 Task: Look for space in Zweibrücken, Germany from 12th August, 2023 to 16th August, 2023 for 8 adults in price range Rs.10000 to Rs.16000. Place can be private room with 8 bedrooms having 8 beds and 8 bathrooms. Property type can be house, flat, guest house, hotel. Amenities needed are: wifi, TV, free parkinig on premises, gym, breakfast. Booking option can be shelf check-in. Required host language is English.
Action: Mouse moved to (481, 106)
Screenshot: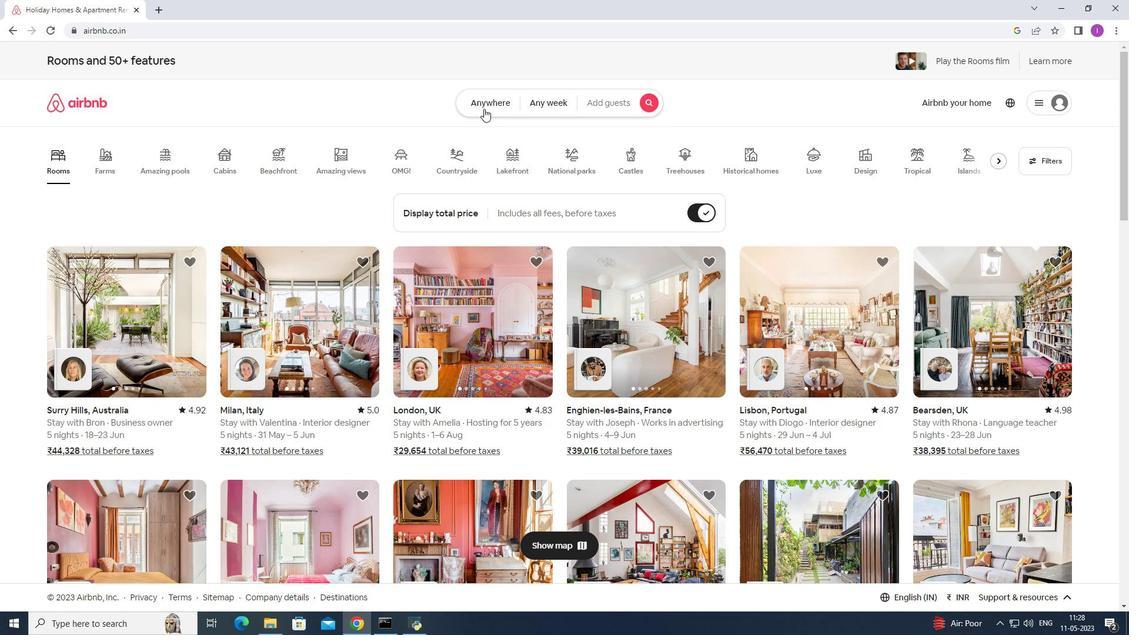 
Action: Mouse pressed left at (481, 106)
Screenshot: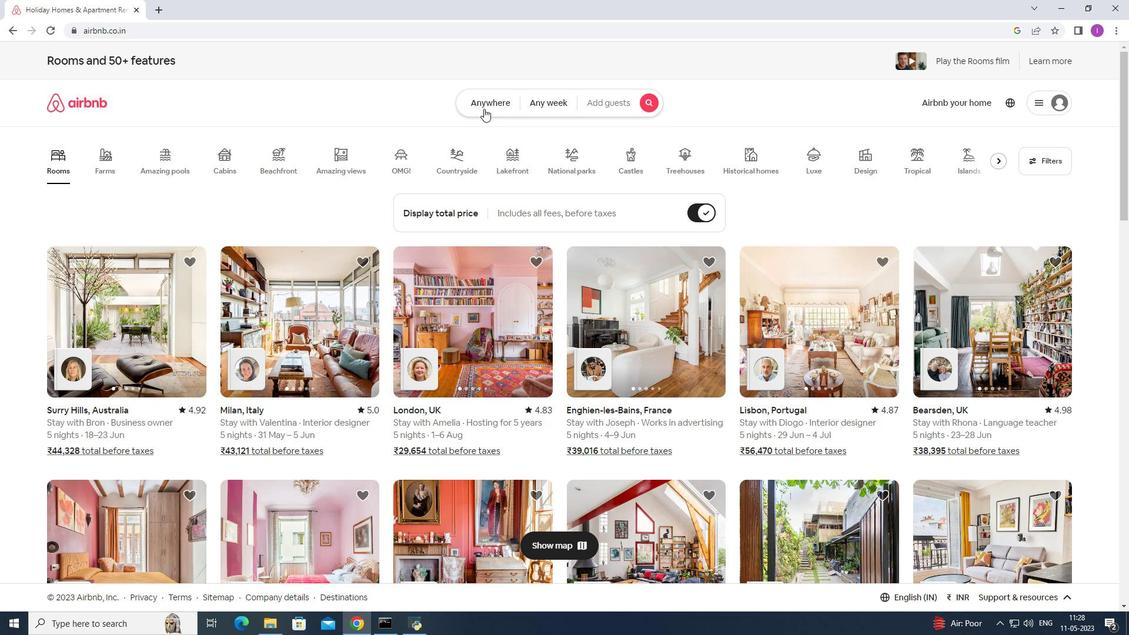 
Action: Mouse moved to (449, 152)
Screenshot: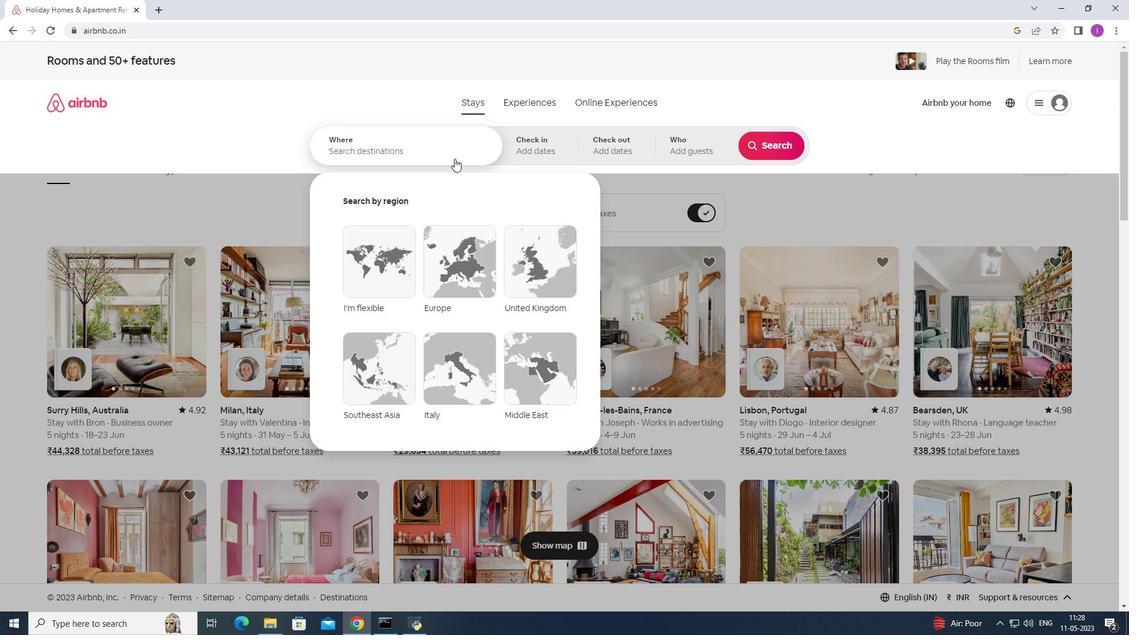 
Action: Mouse pressed left at (449, 152)
Screenshot: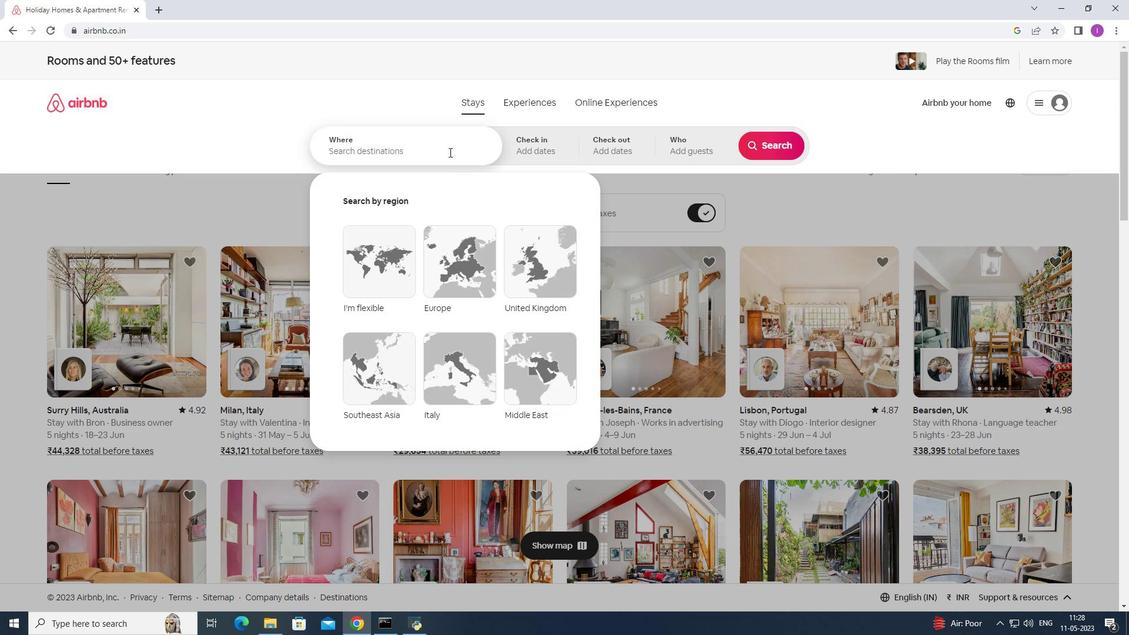 
Action: Mouse moved to (449, 152)
Screenshot: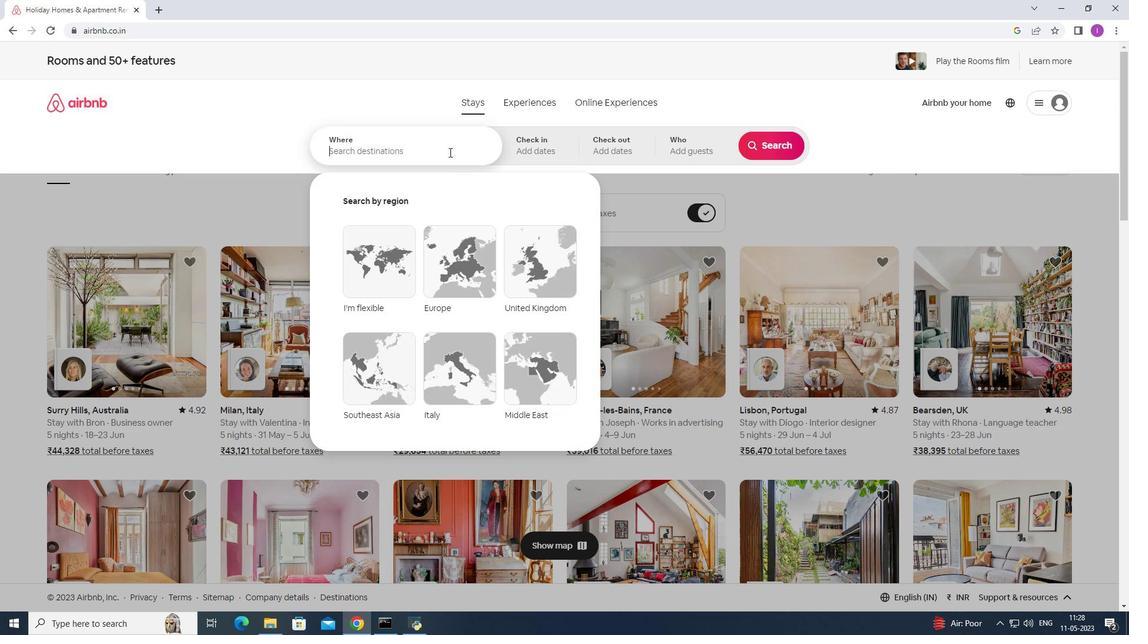 
Action: Key pressed <Key.shift><Key.shift><Key.shift><Key.shift>Zwe
Screenshot: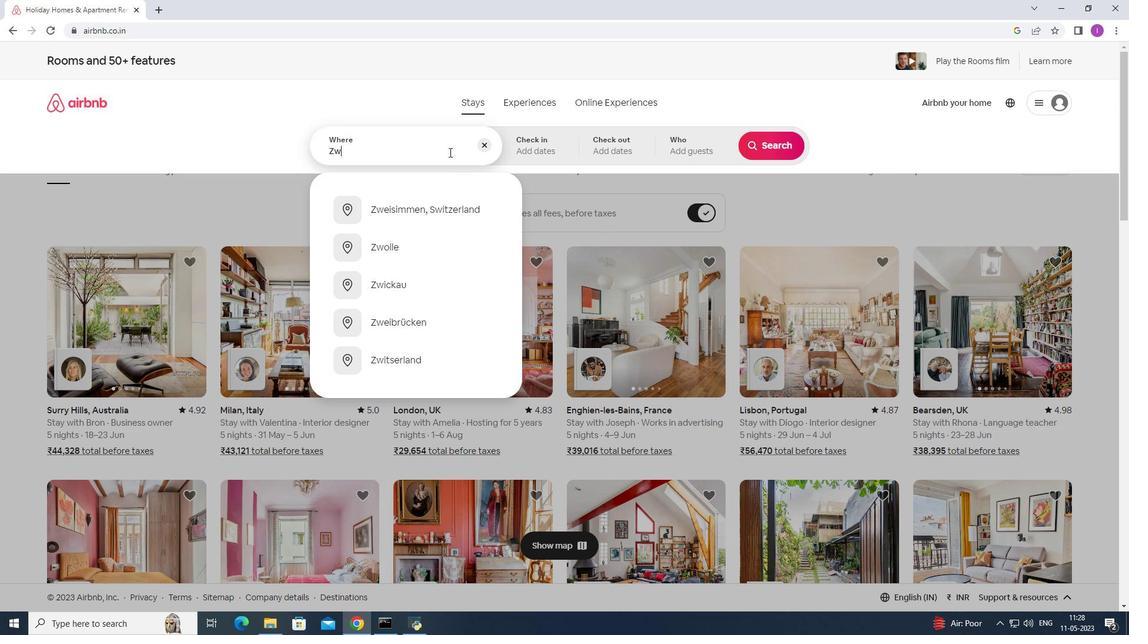 
Action: Mouse moved to (475, 145)
Screenshot: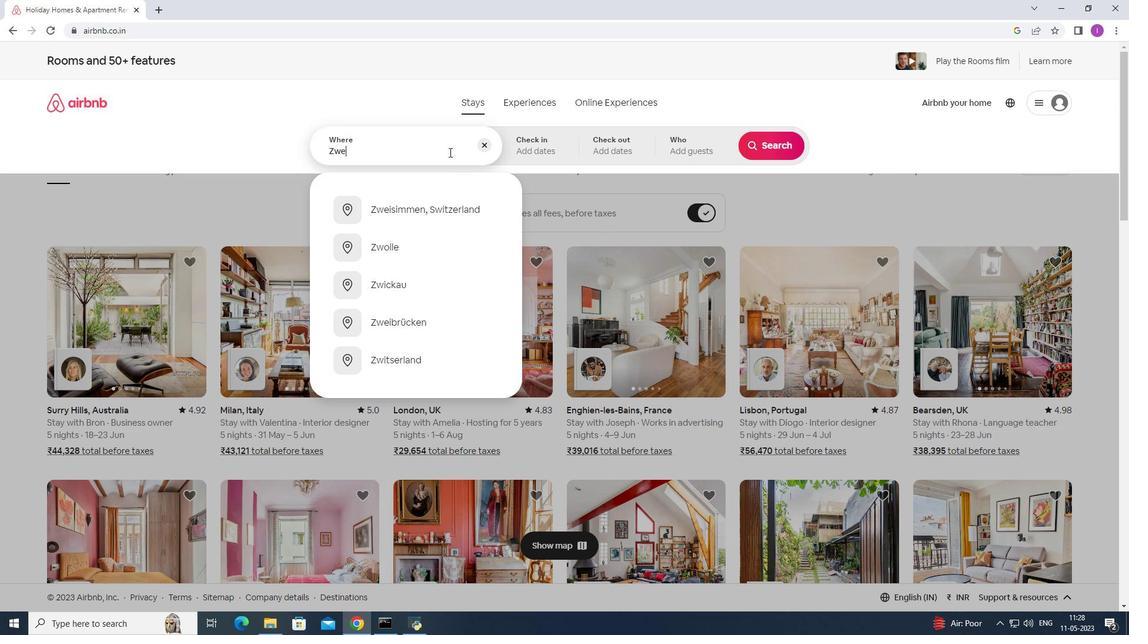 
Action: Key pressed ibrucken,<Key.shift><Key.shift><Key.shift><Key.shift><Key.shift><Key.shift><Key.shift><Key.shift><Key.shift><Key.shift><Key.shift><Key.shift><Key.shift><Key.shift><Key.shift>Germany
Screenshot: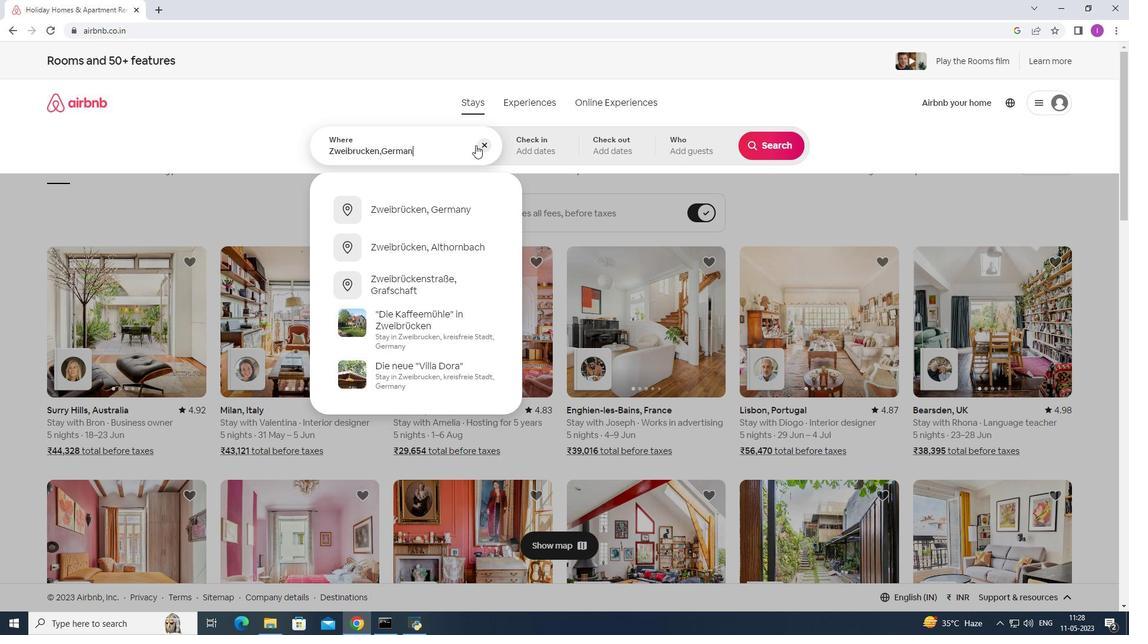 
Action: Mouse moved to (435, 208)
Screenshot: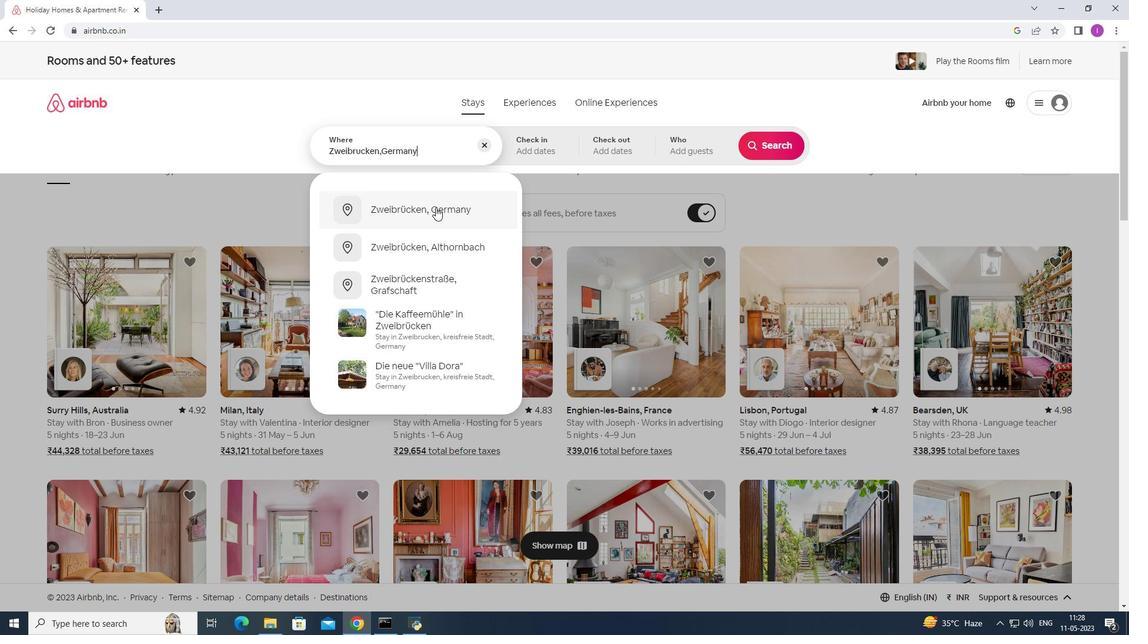 
Action: Mouse pressed left at (435, 208)
Screenshot: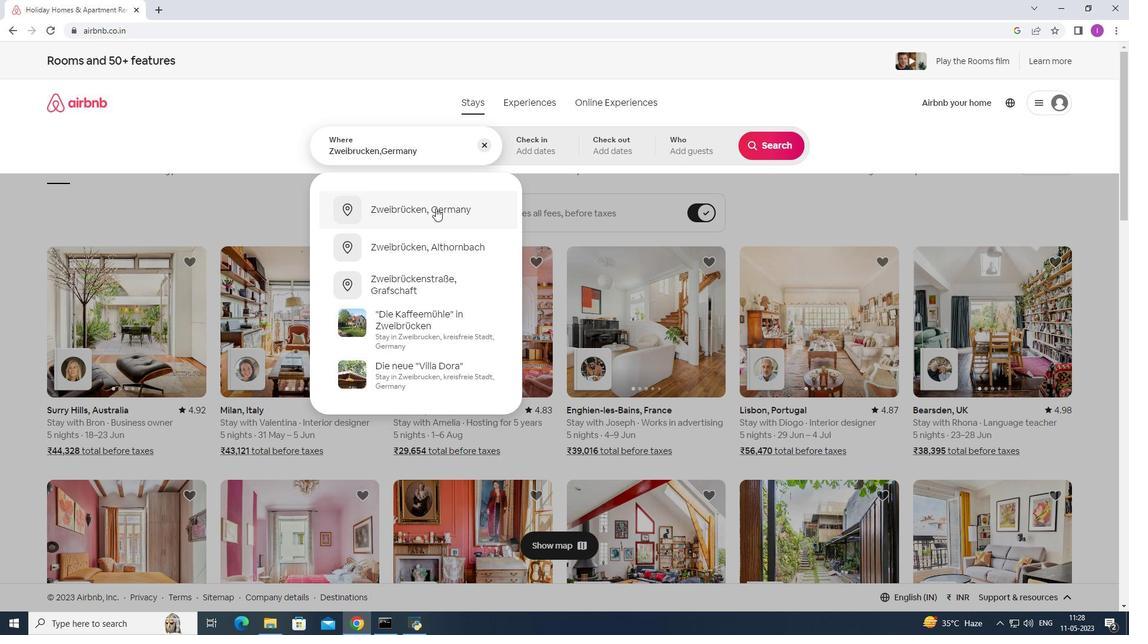 
Action: Mouse moved to (631, 149)
Screenshot: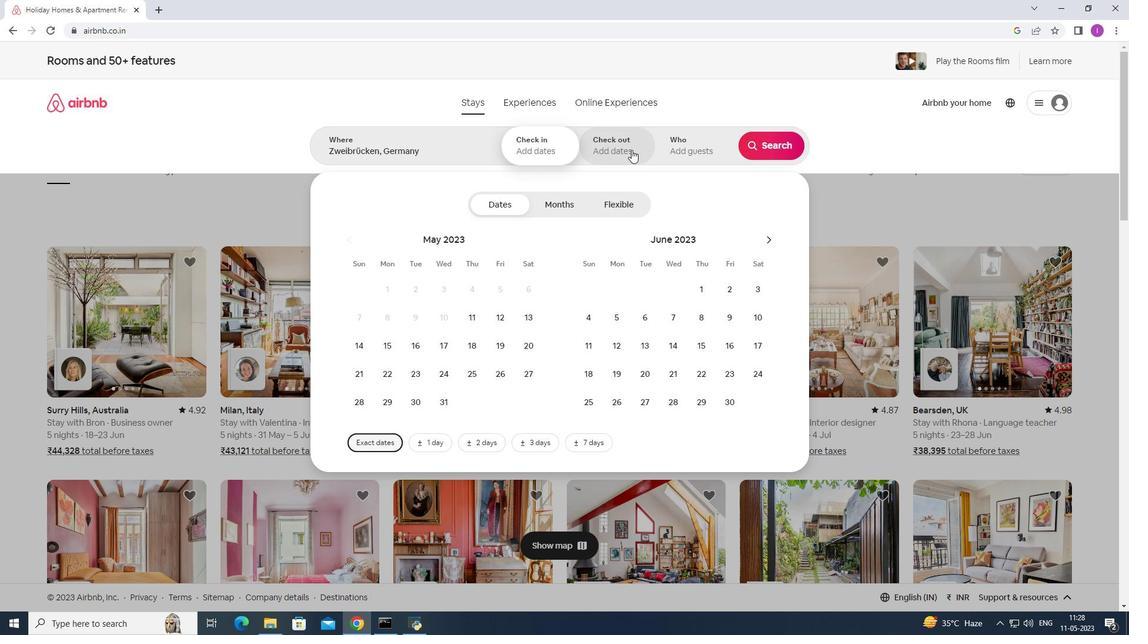 
Action: Mouse pressed left at (631, 149)
Screenshot: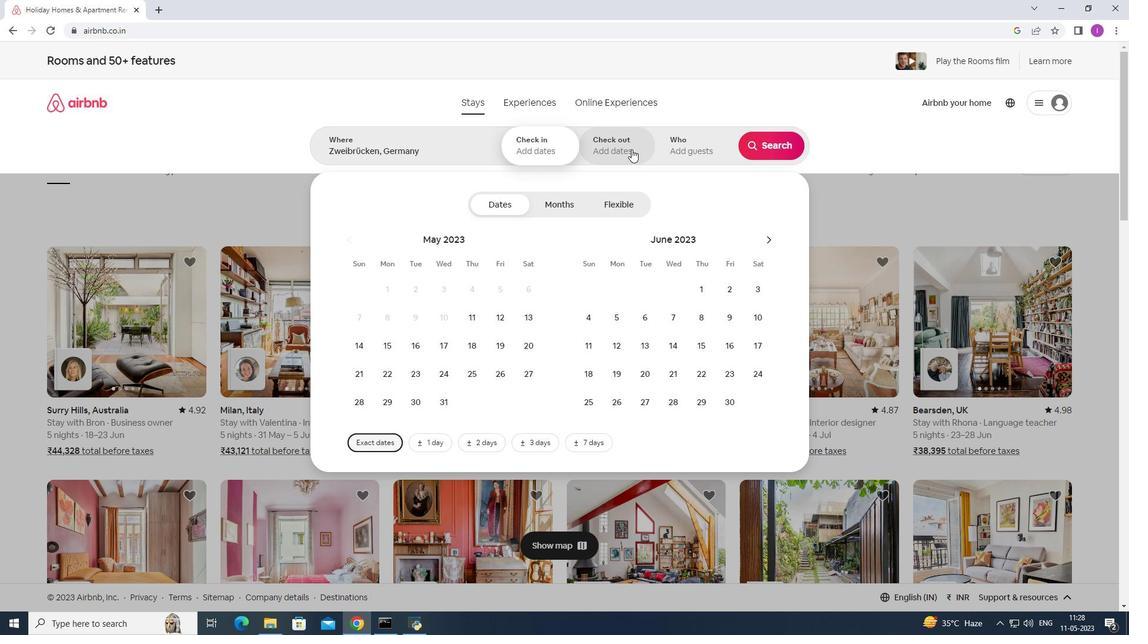 
Action: Mouse moved to (772, 240)
Screenshot: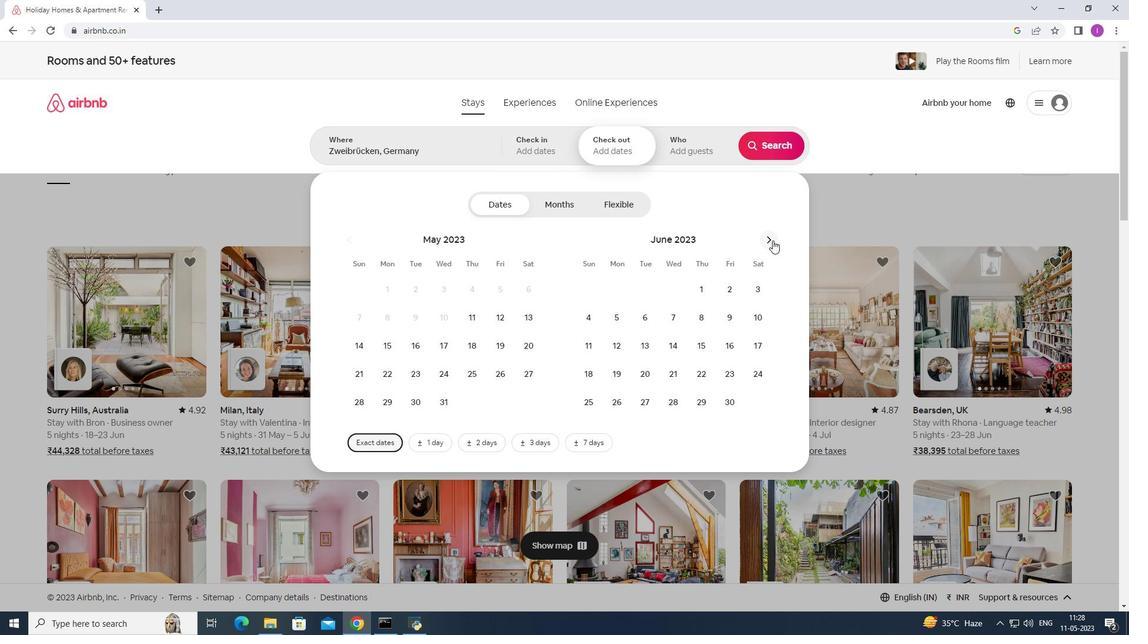 
Action: Mouse pressed left at (772, 240)
Screenshot: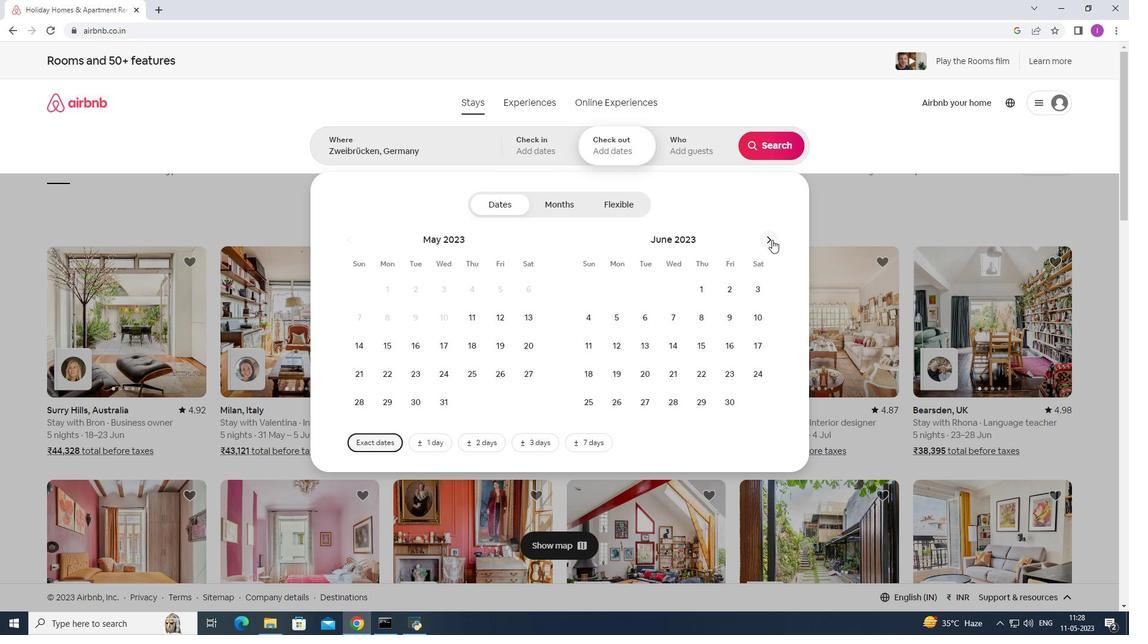 
Action: Mouse pressed left at (772, 240)
Screenshot: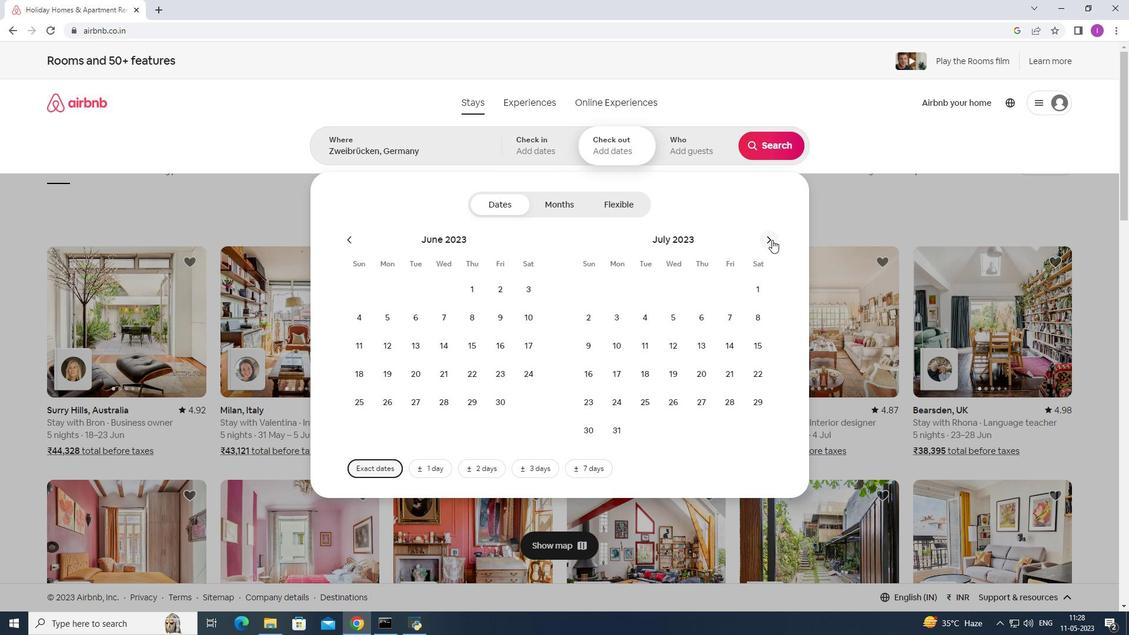 
Action: Mouse moved to (761, 308)
Screenshot: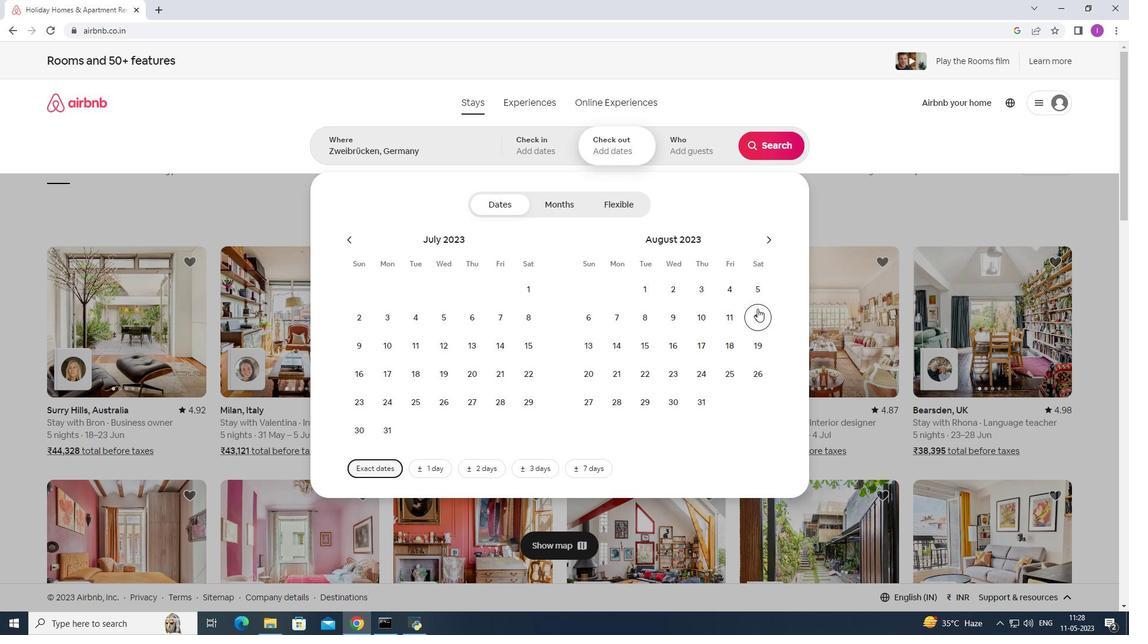 
Action: Mouse pressed left at (761, 308)
Screenshot: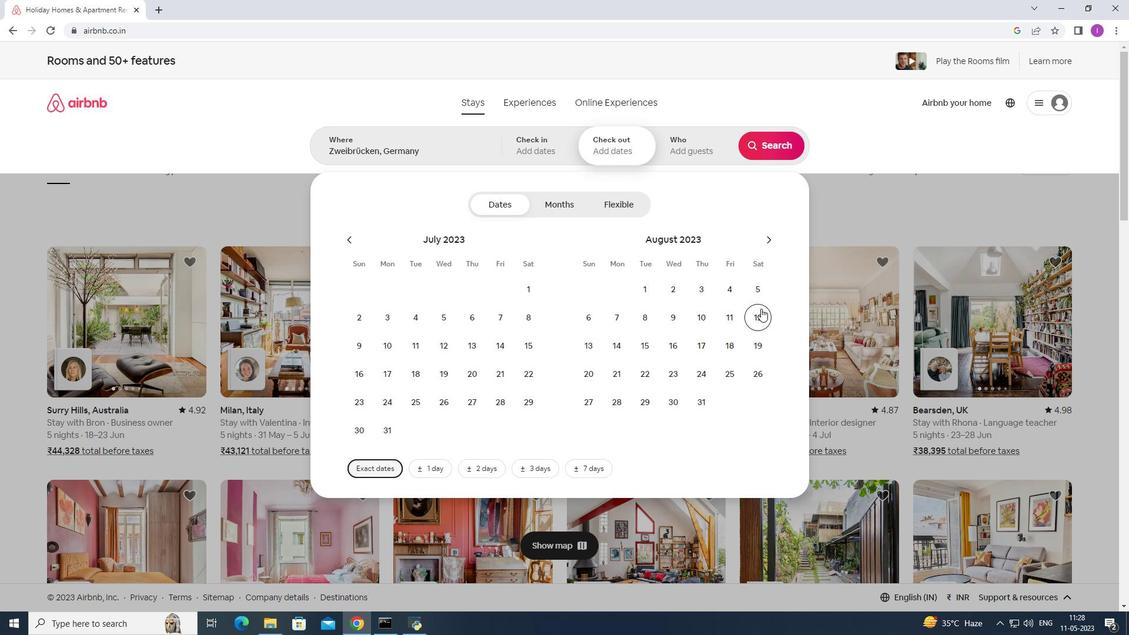 
Action: Mouse moved to (668, 343)
Screenshot: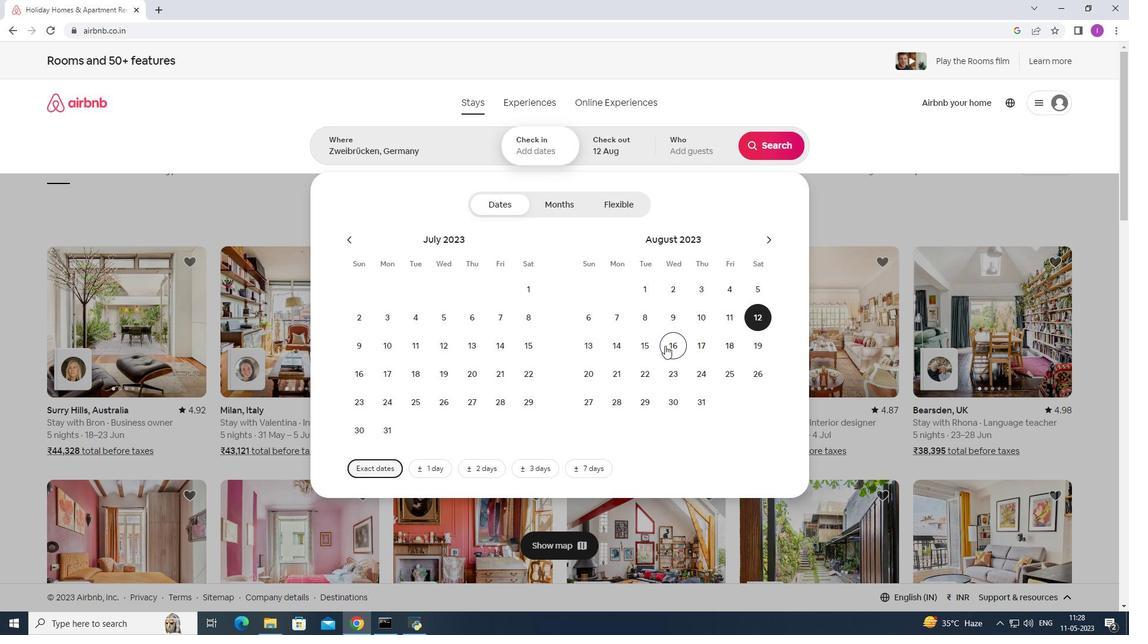 
Action: Mouse pressed left at (668, 343)
Screenshot: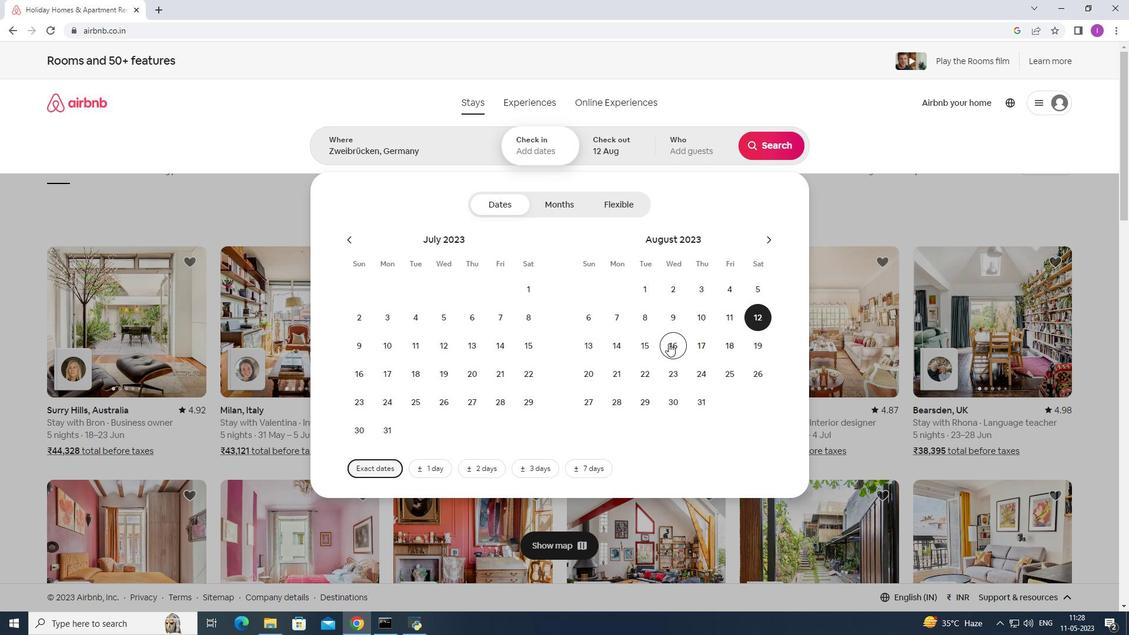 
Action: Mouse moved to (689, 146)
Screenshot: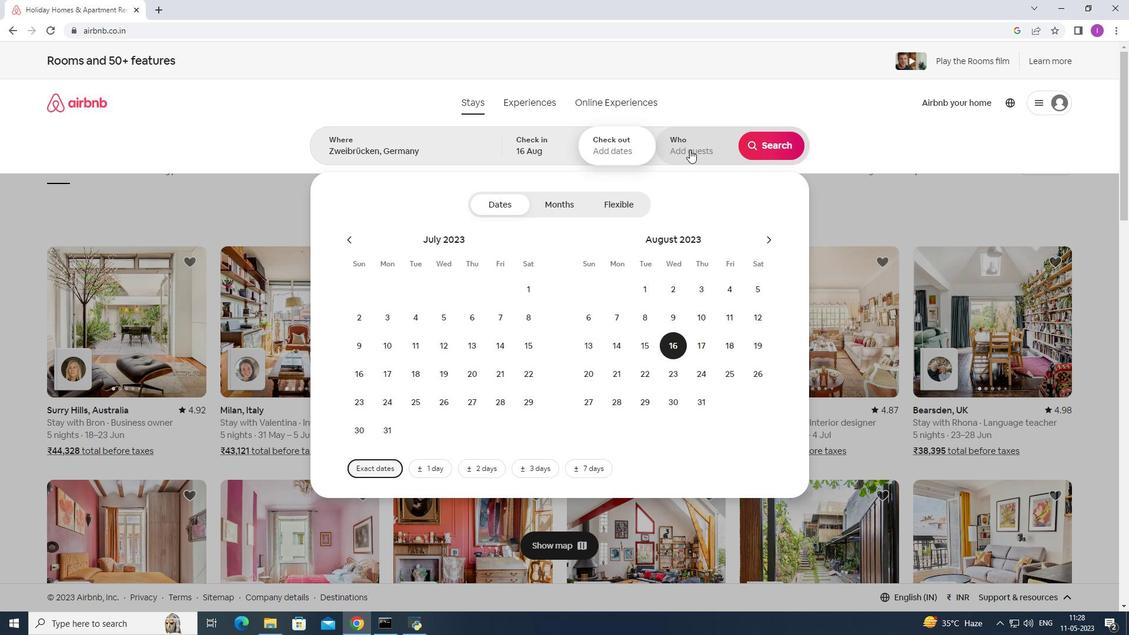 
Action: Mouse pressed left at (689, 146)
Screenshot: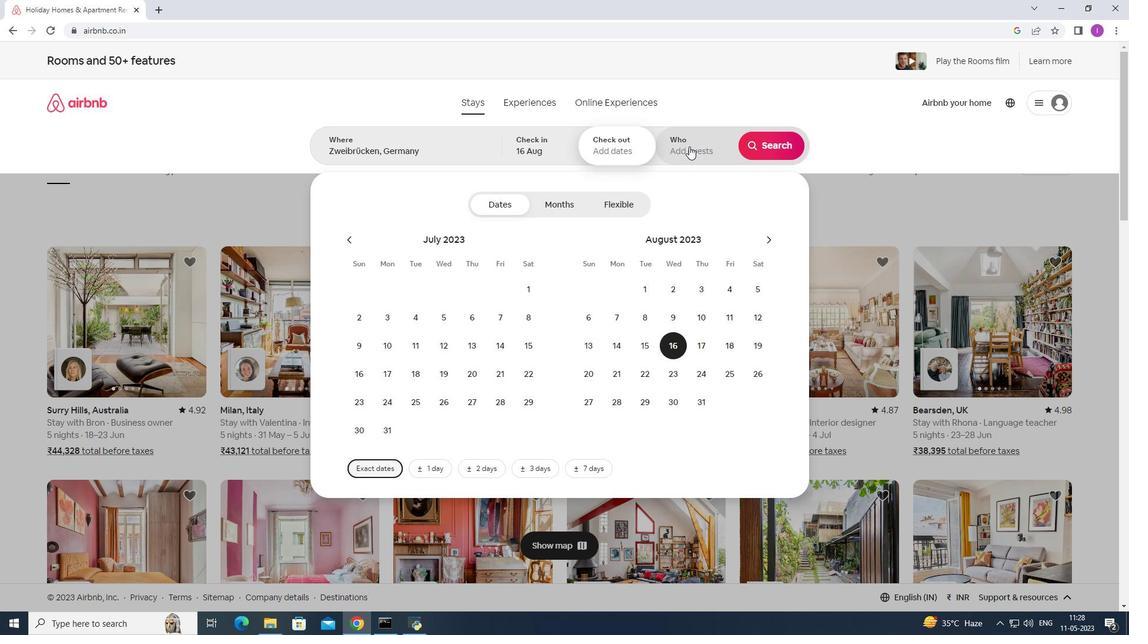 
Action: Mouse moved to (777, 205)
Screenshot: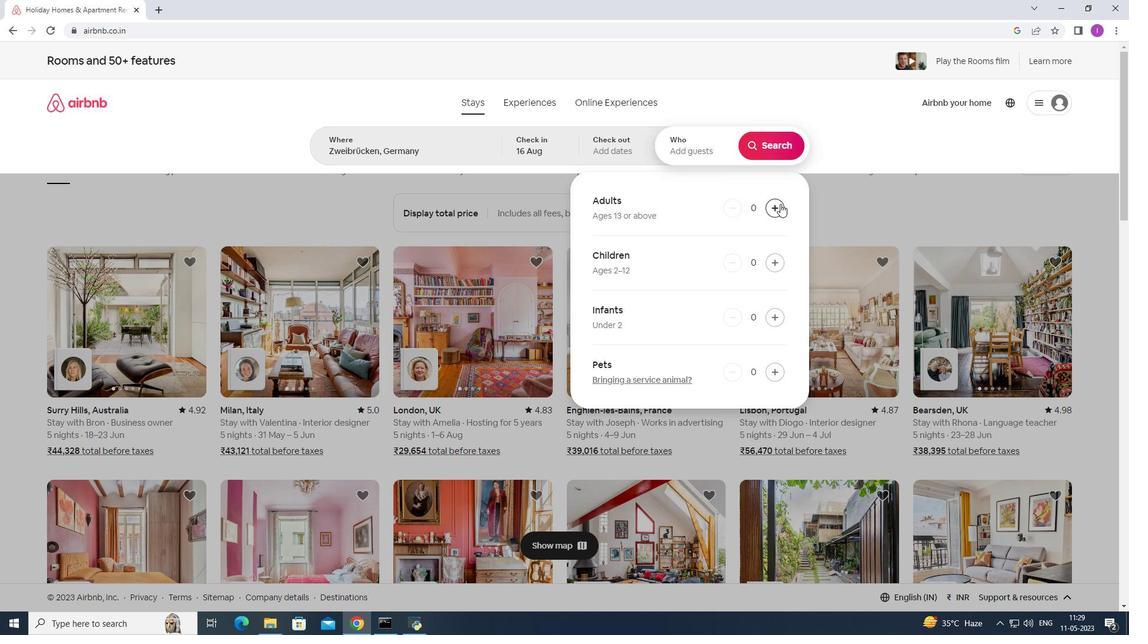 
Action: Mouse pressed left at (777, 205)
Screenshot: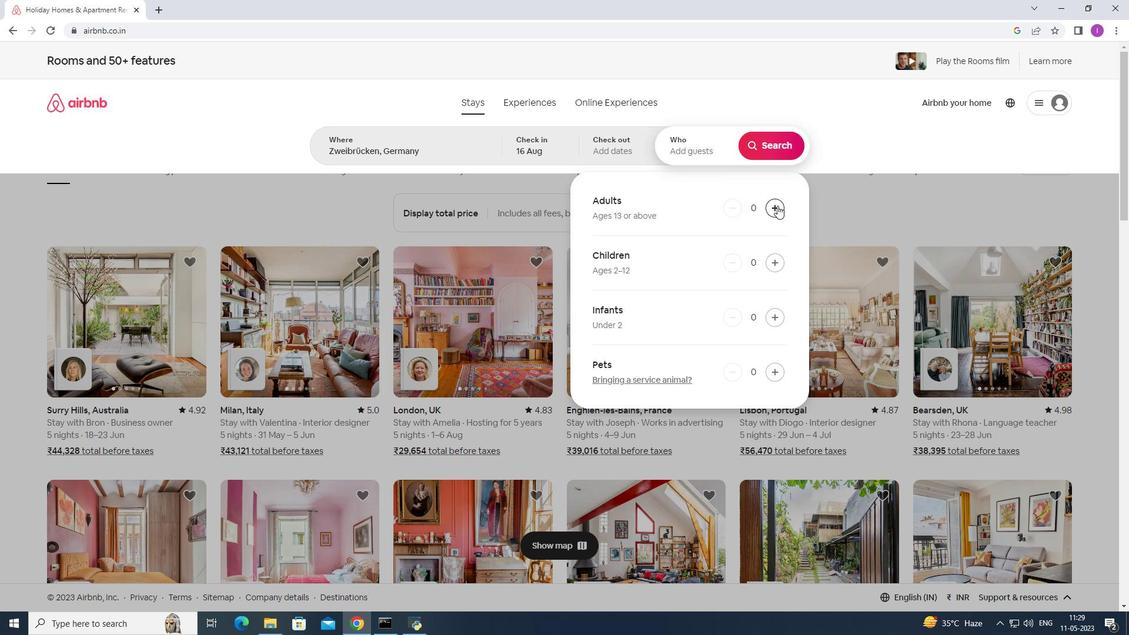 
Action: Mouse pressed left at (777, 205)
Screenshot: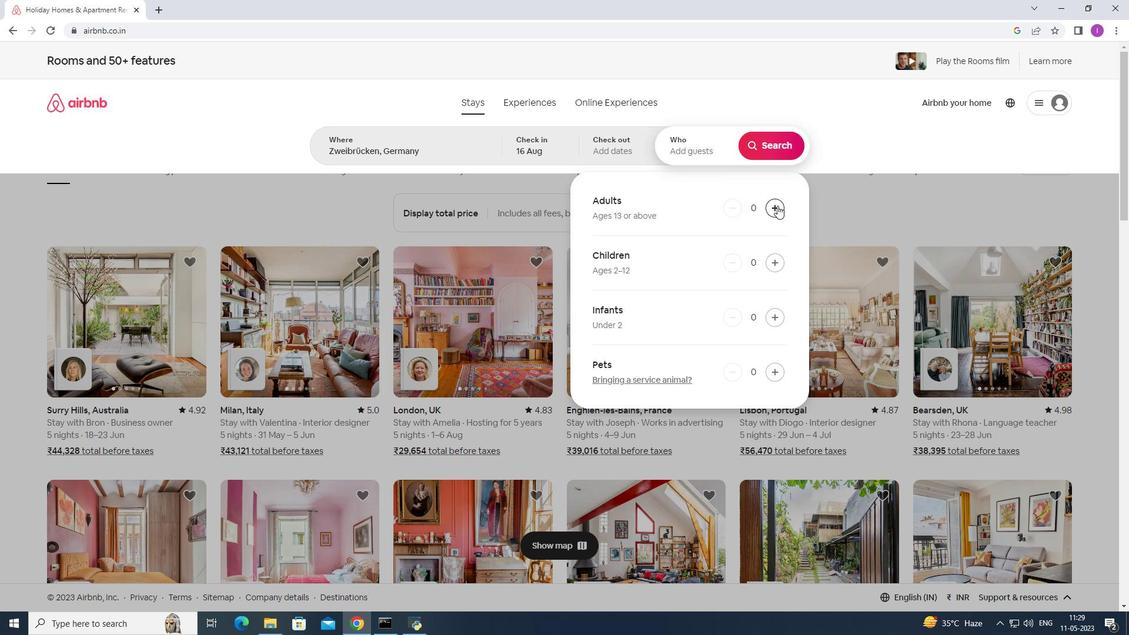 
Action: Mouse pressed left at (777, 205)
Screenshot: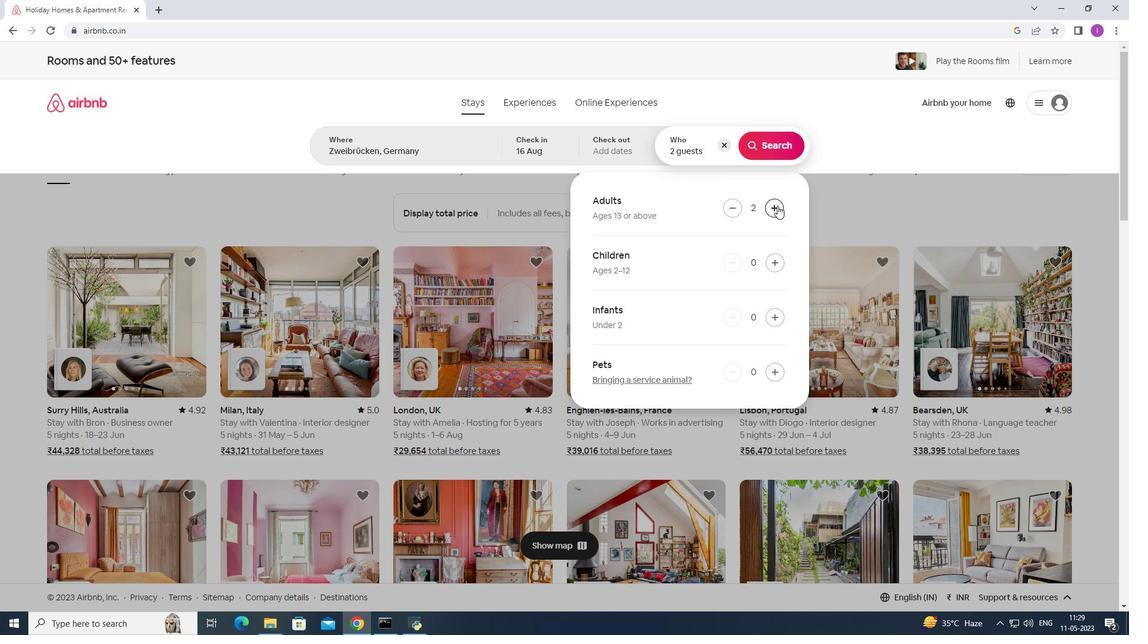 
Action: Mouse pressed left at (777, 205)
Screenshot: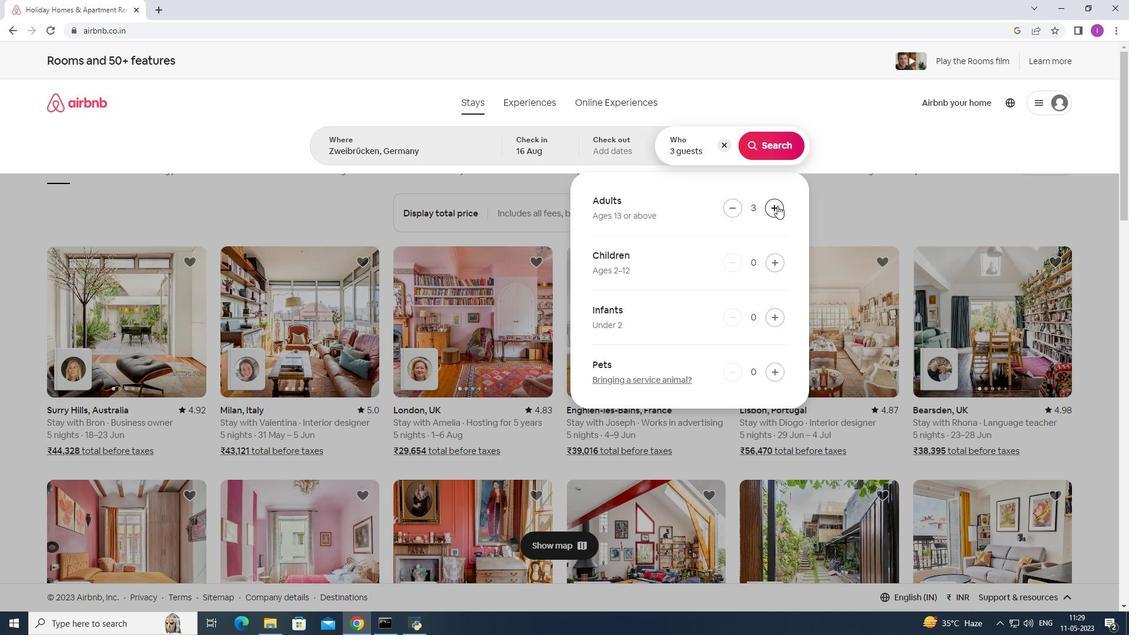 
Action: Mouse pressed left at (777, 205)
Screenshot: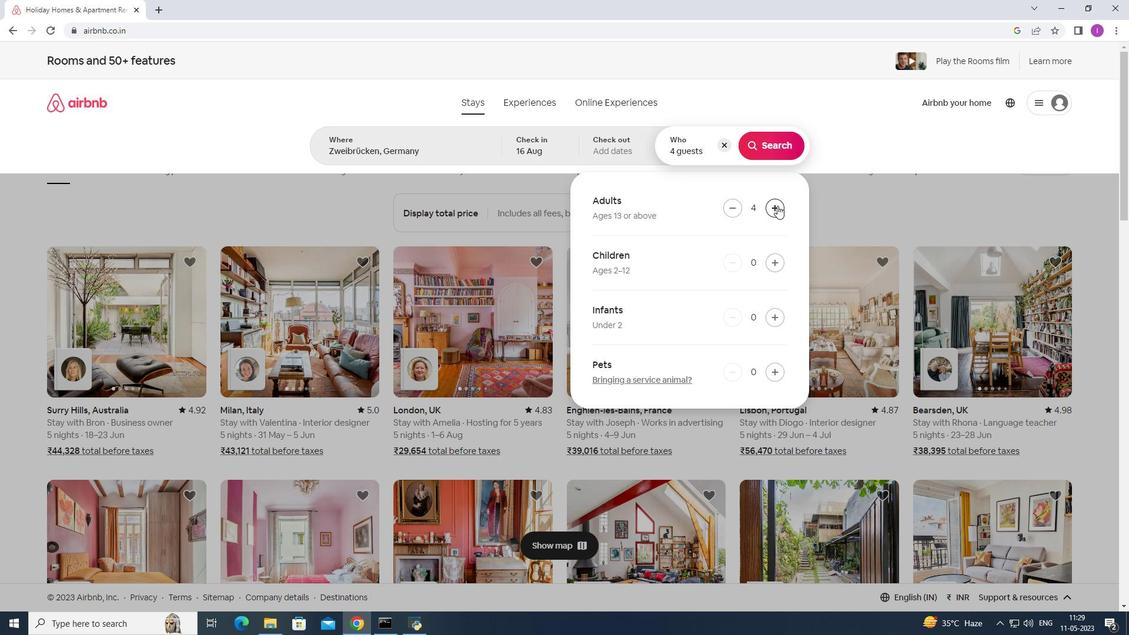 
Action: Mouse pressed left at (777, 205)
Screenshot: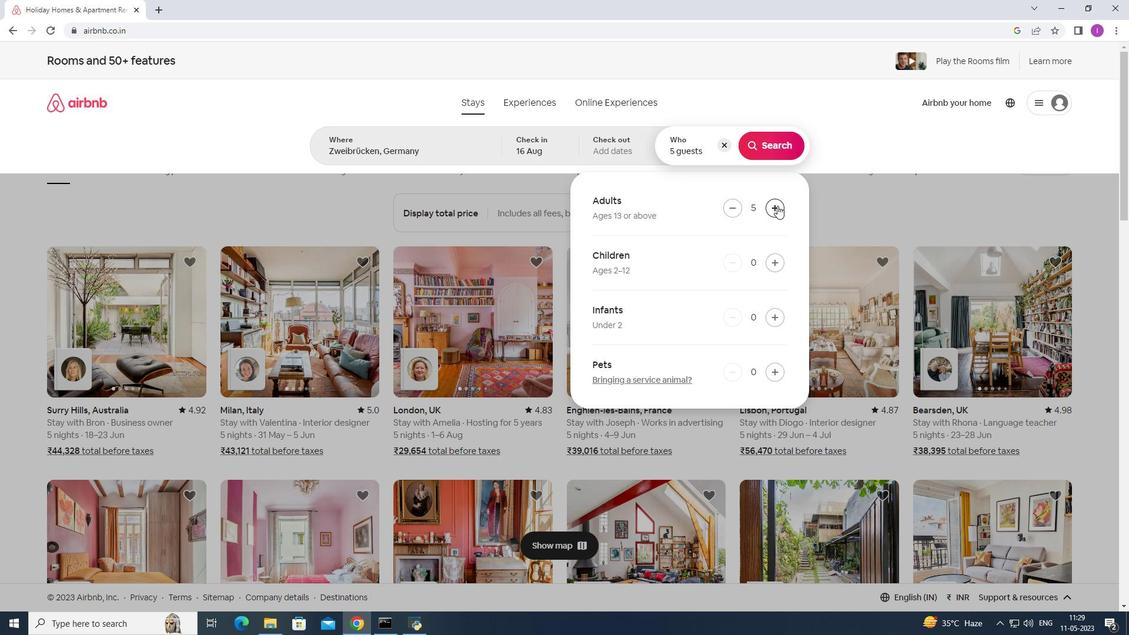 
Action: Mouse pressed left at (777, 205)
Screenshot: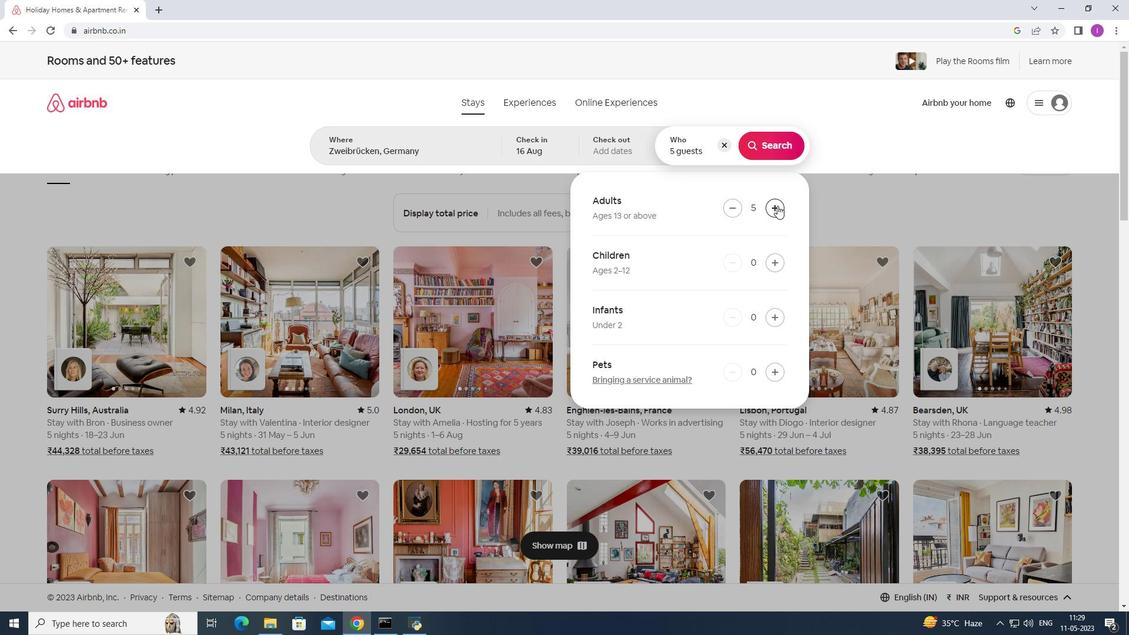 
Action: Mouse pressed left at (777, 205)
Screenshot: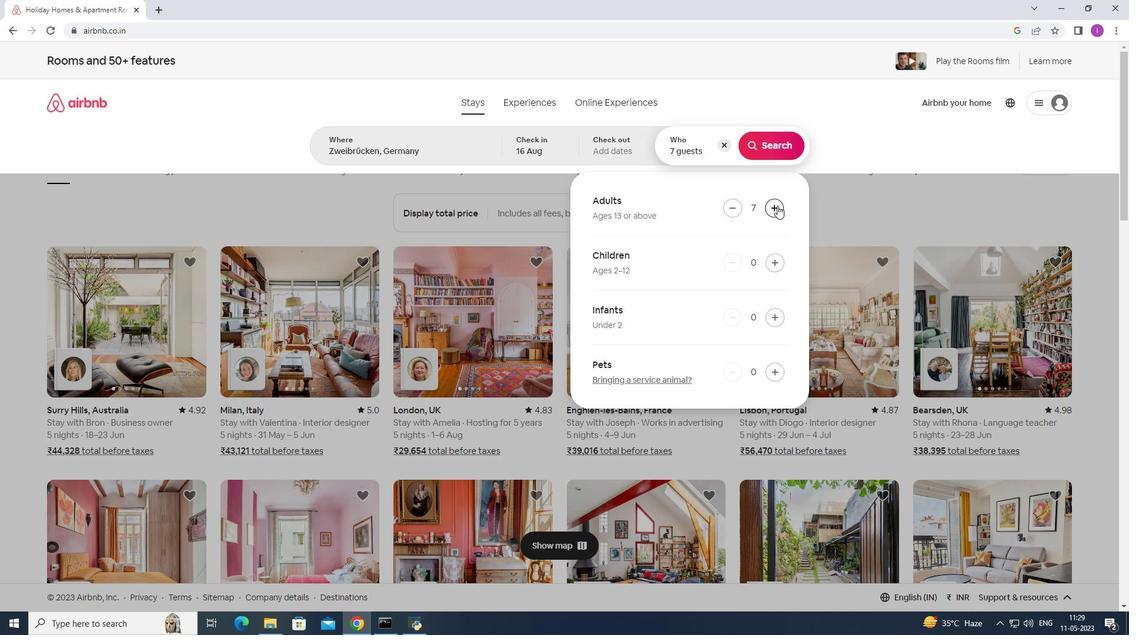
Action: Mouse moved to (771, 152)
Screenshot: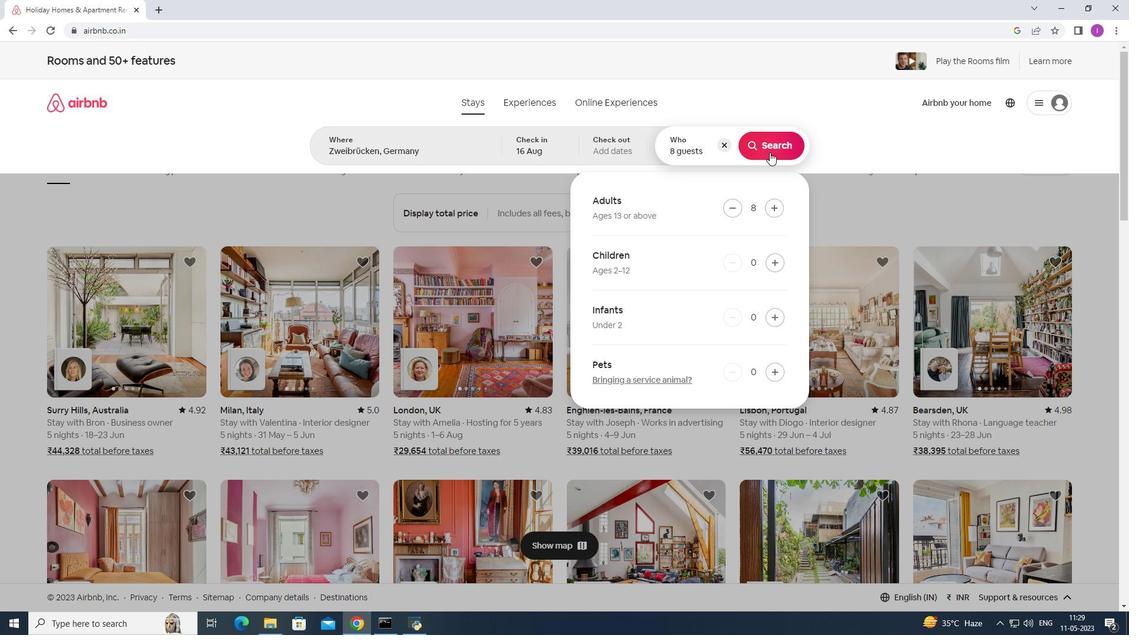 
Action: Mouse pressed left at (771, 152)
Screenshot: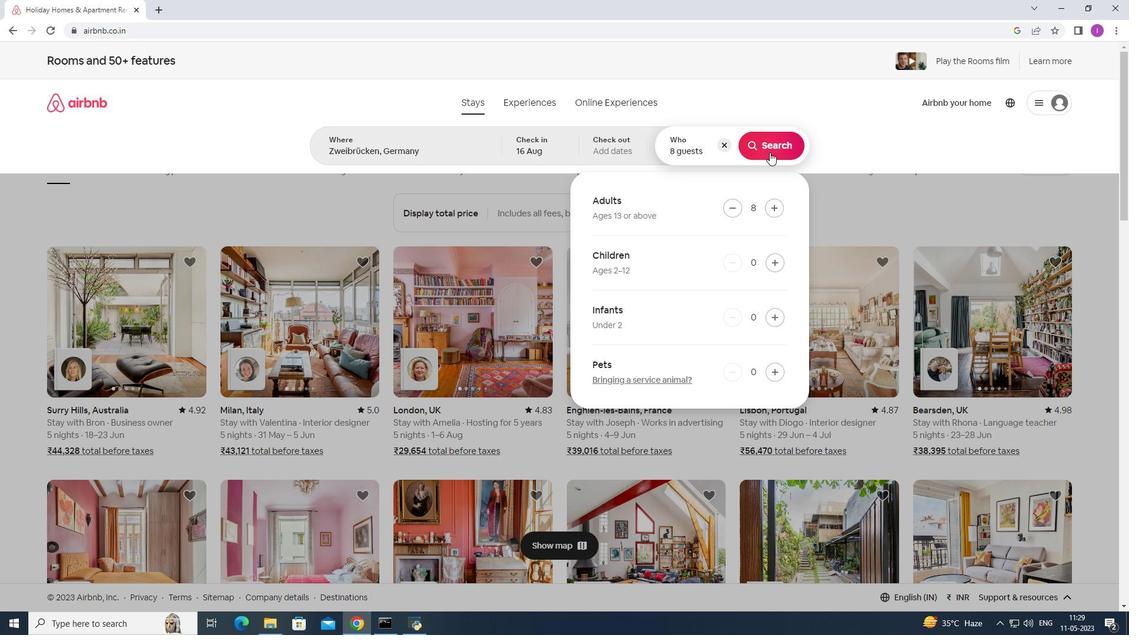 
Action: Mouse moved to (1084, 118)
Screenshot: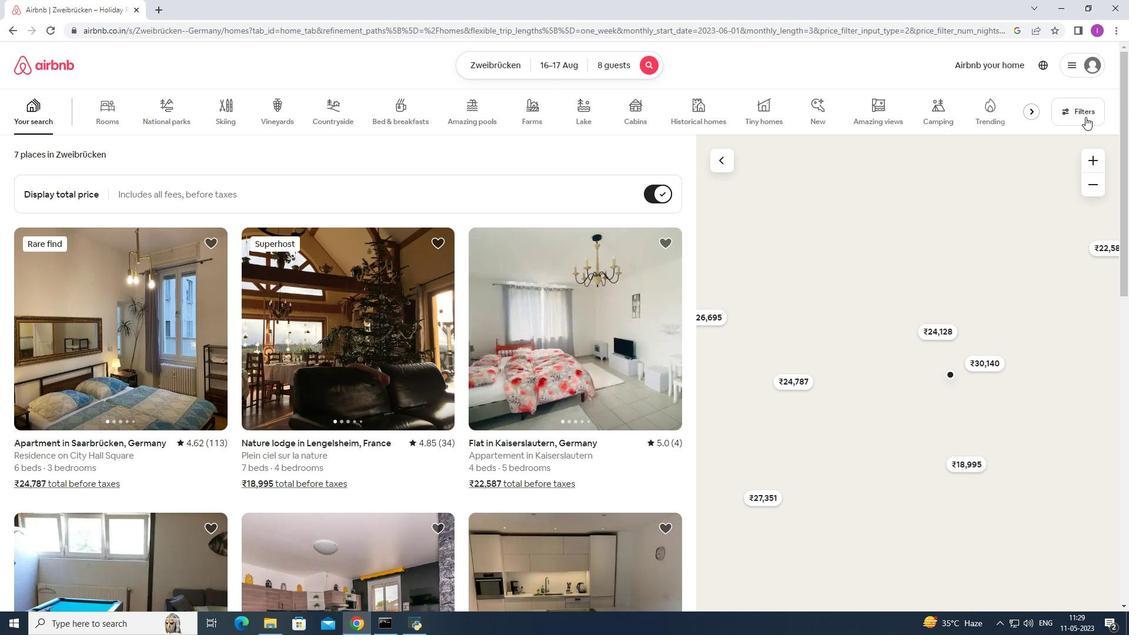 
Action: Mouse pressed left at (1084, 118)
Screenshot: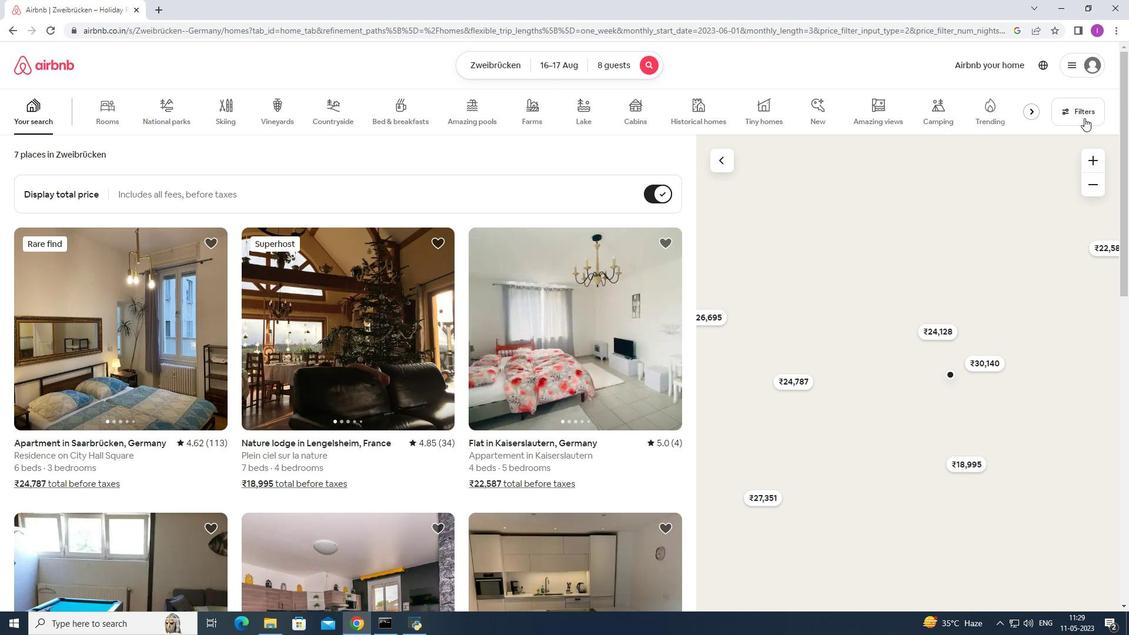 
Action: Mouse moved to (661, 402)
Screenshot: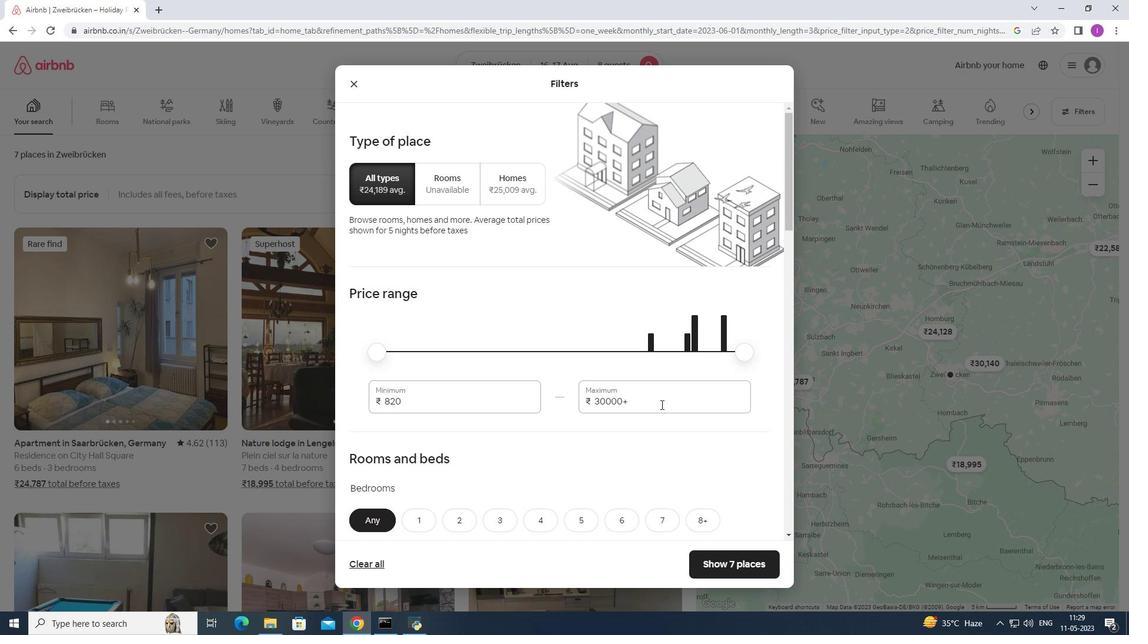 
Action: Mouse pressed left at (661, 402)
Screenshot: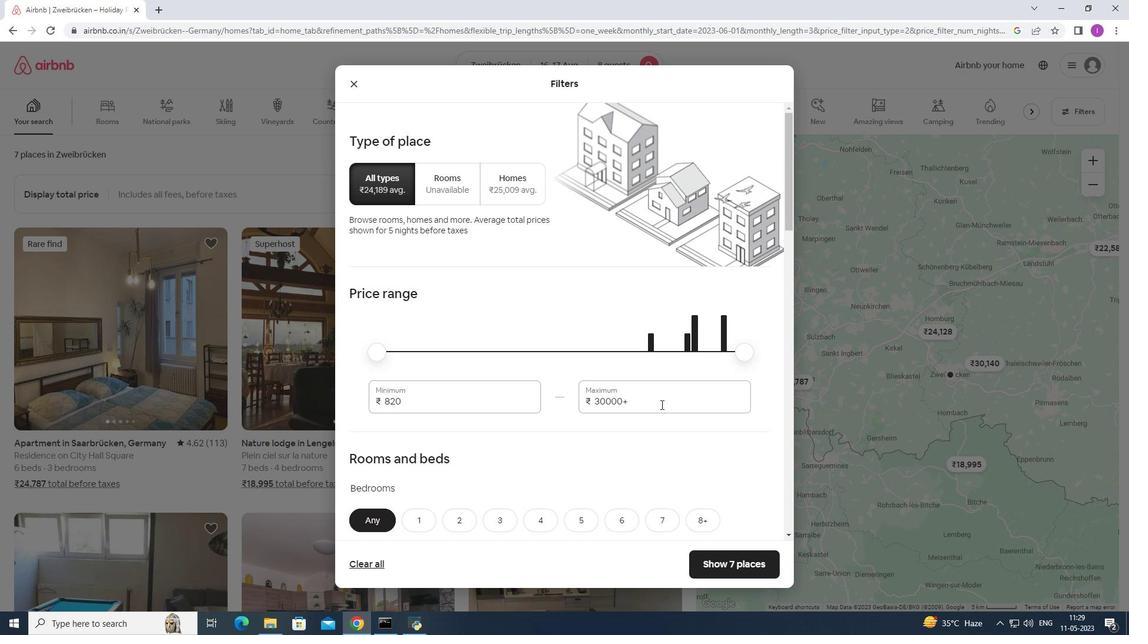 
Action: Mouse moved to (574, 414)
Screenshot: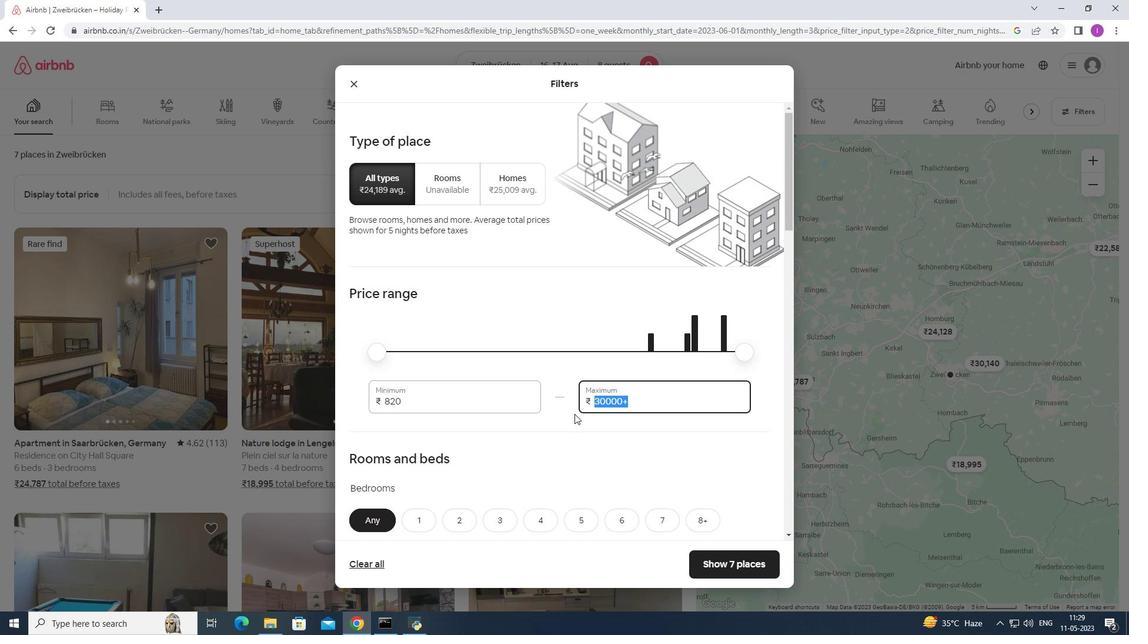 
Action: Key pressed 1600
Screenshot: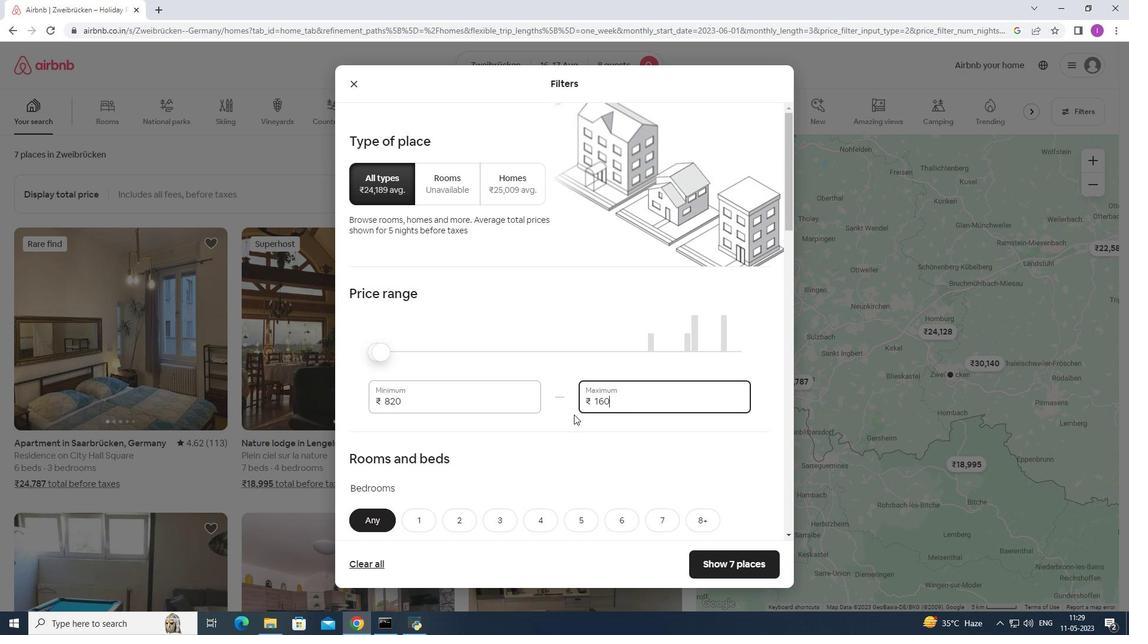 
Action: Mouse moved to (574, 414)
Screenshot: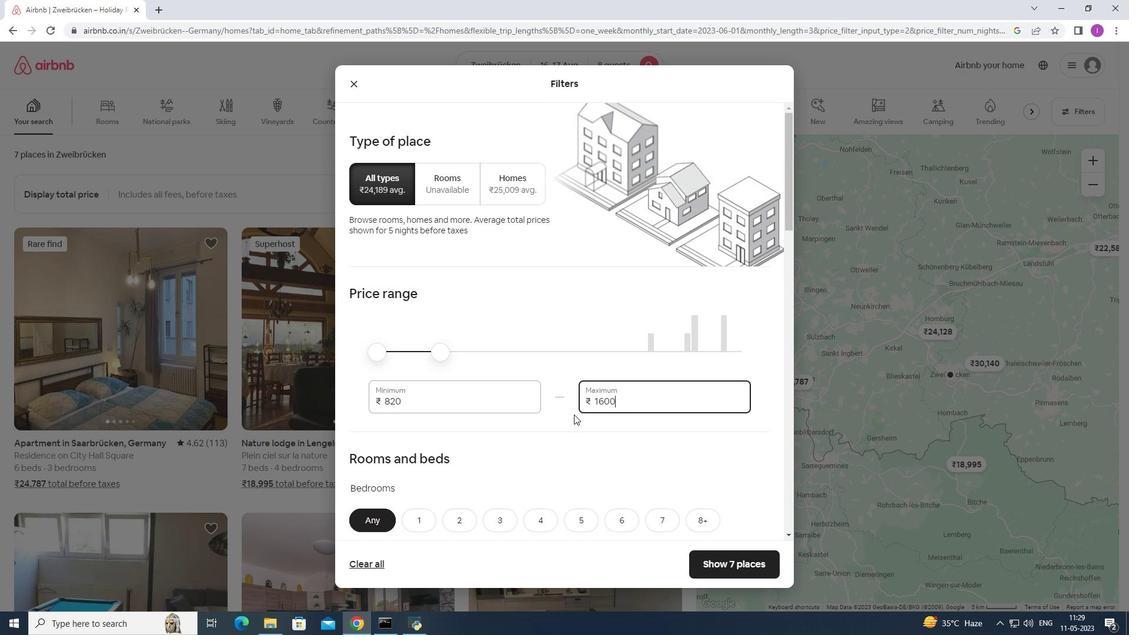 
Action: Key pressed 0
Screenshot: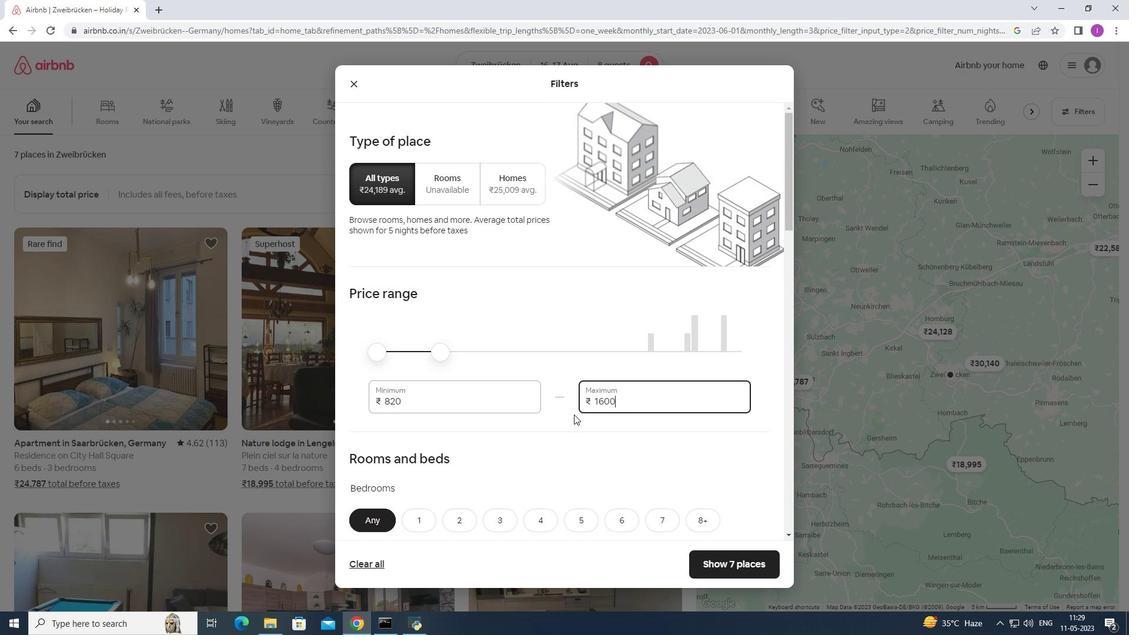 
Action: Mouse moved to (409, 400)
Screenshot: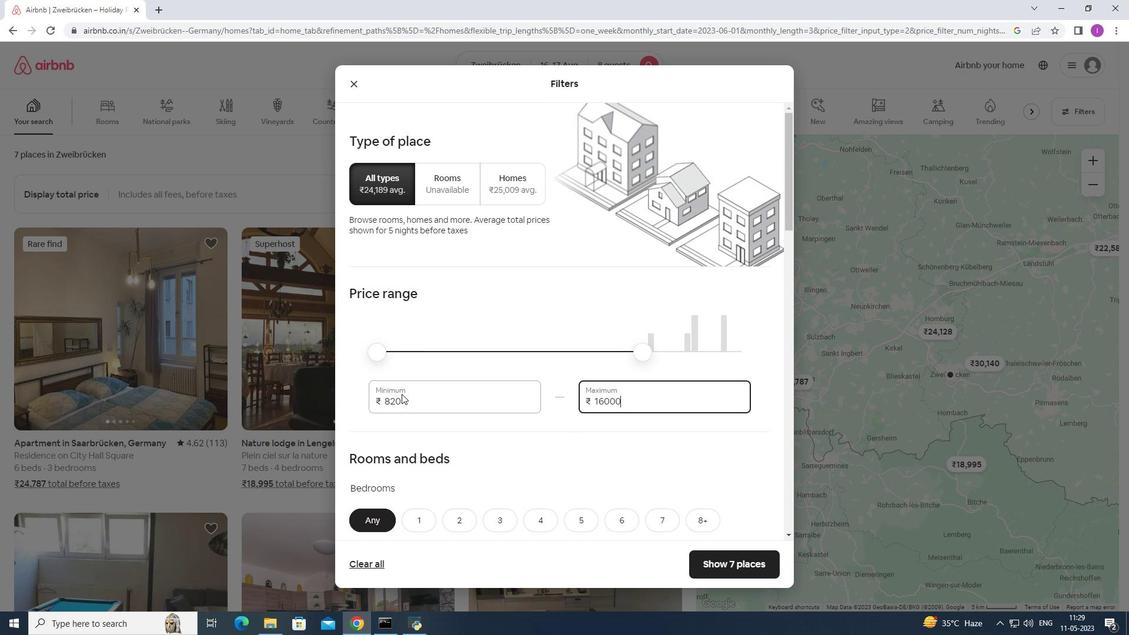 
Action: Mouse pressed left at (409, 400)
Screenshot: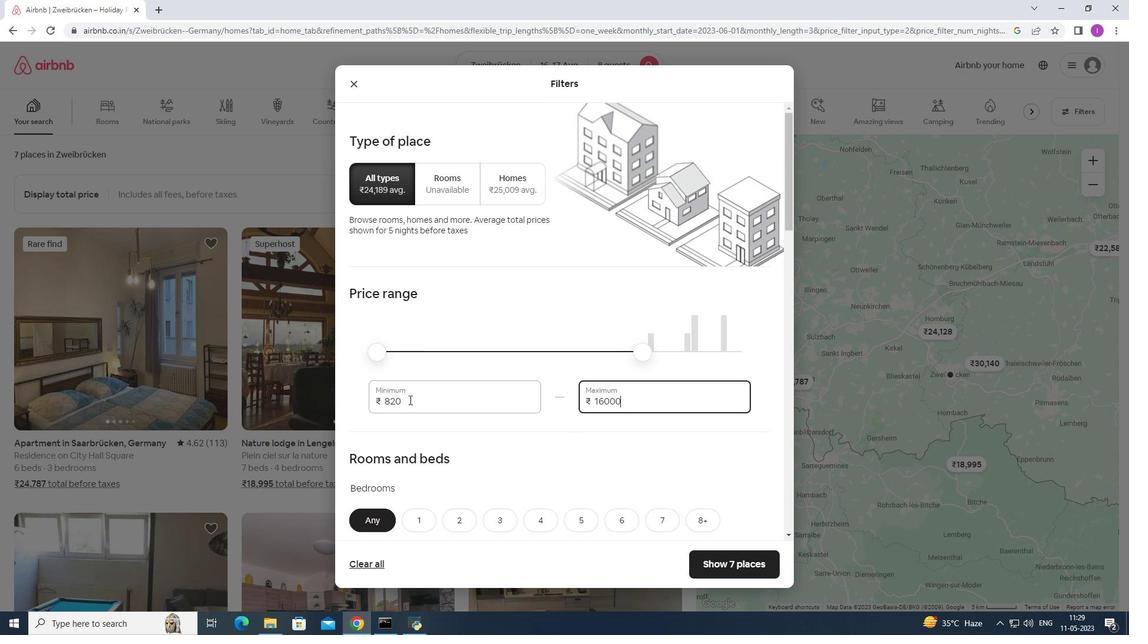 
Action: Mouse moved to (383, 402)
Screenshot: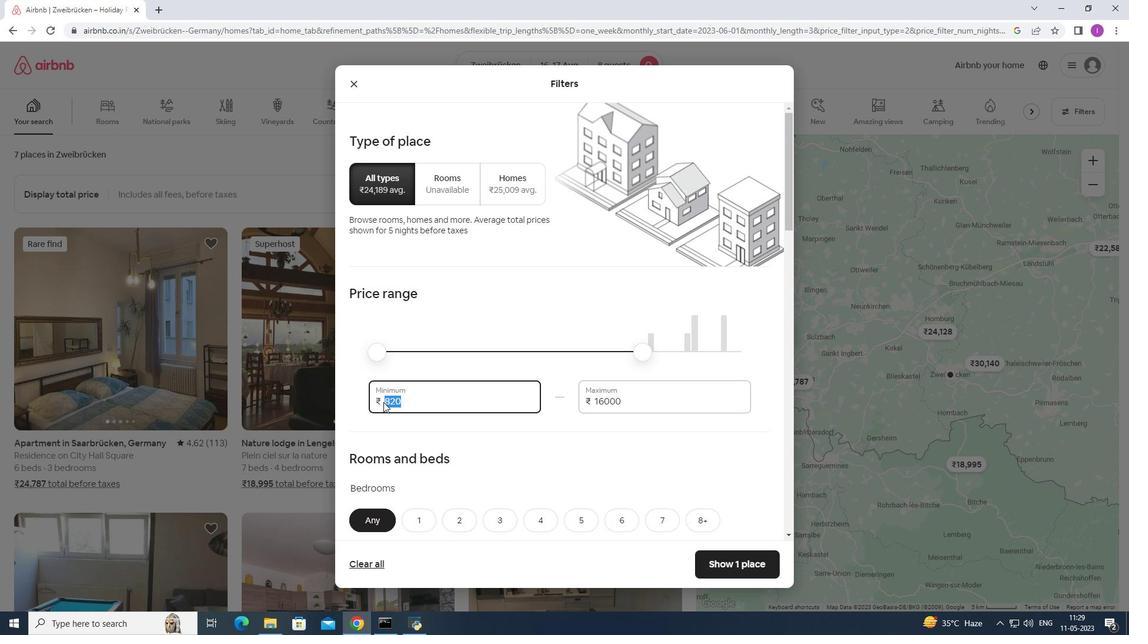 
Action: Key pressed 1
Screenshot: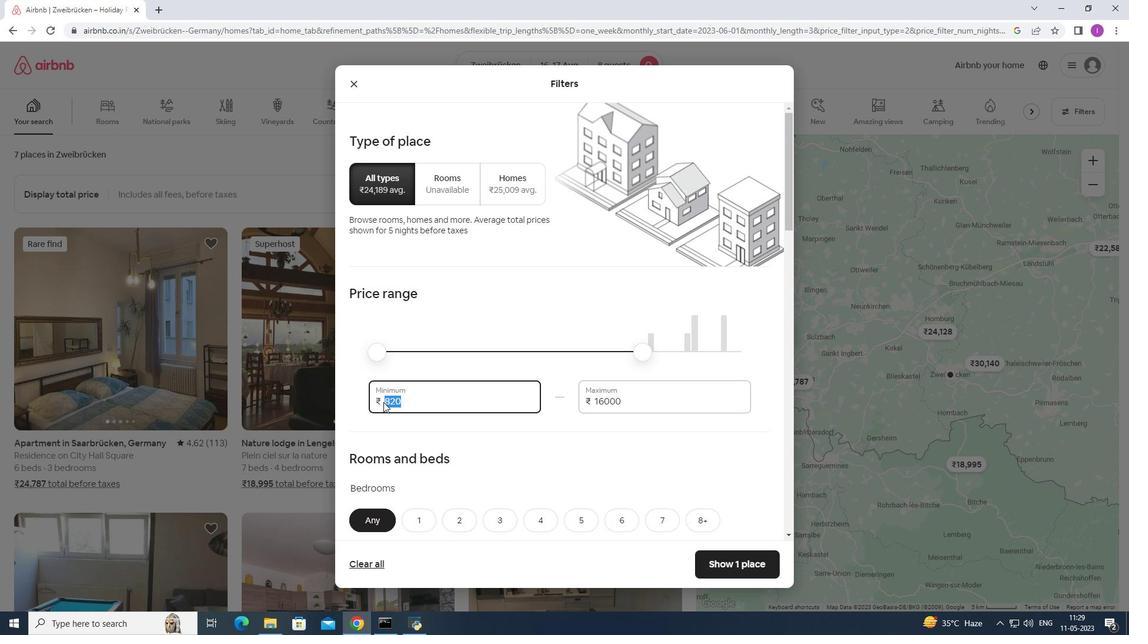 
Action: Mouse moved to (383, 402)
Screenshot: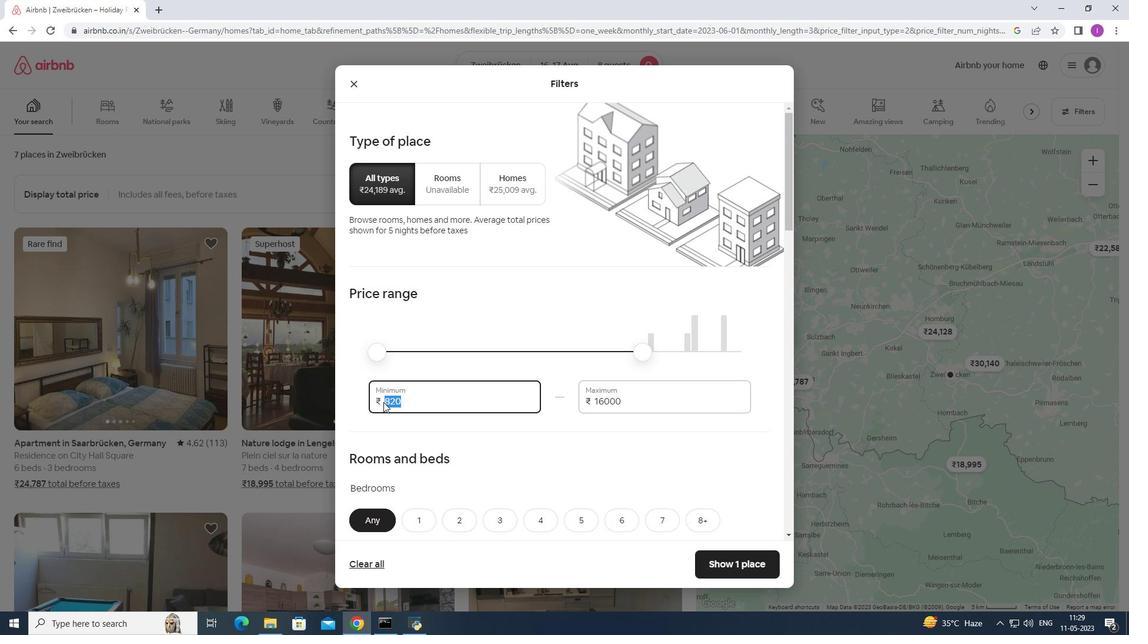 
Action: Key pressed 00
Screenshot: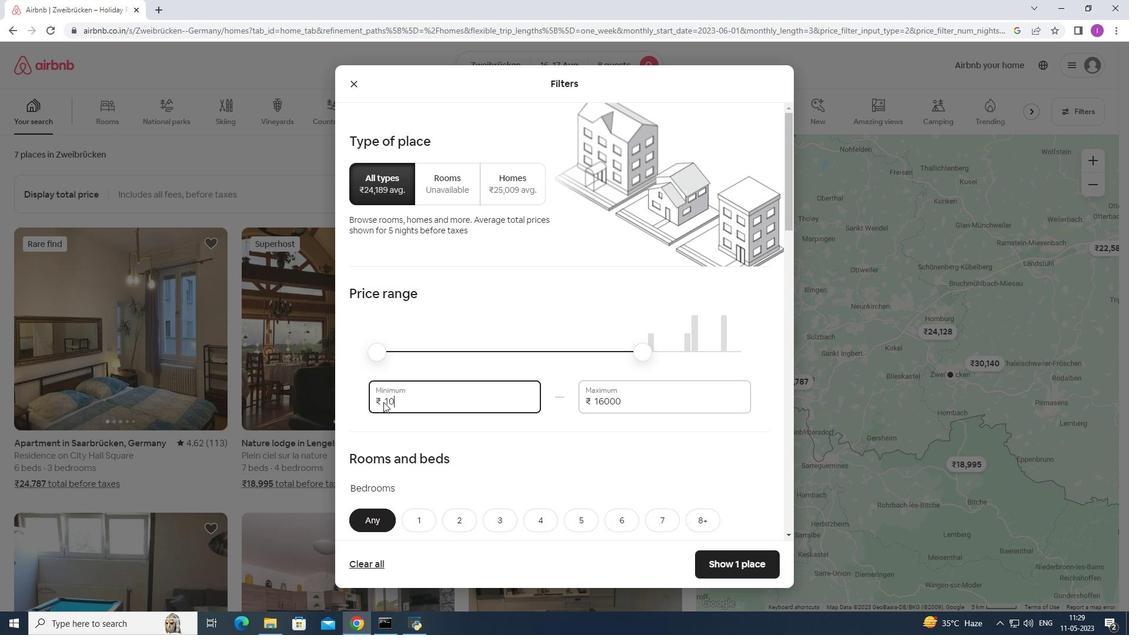
Action: Mouse moved to (384, 401)
Screenshot: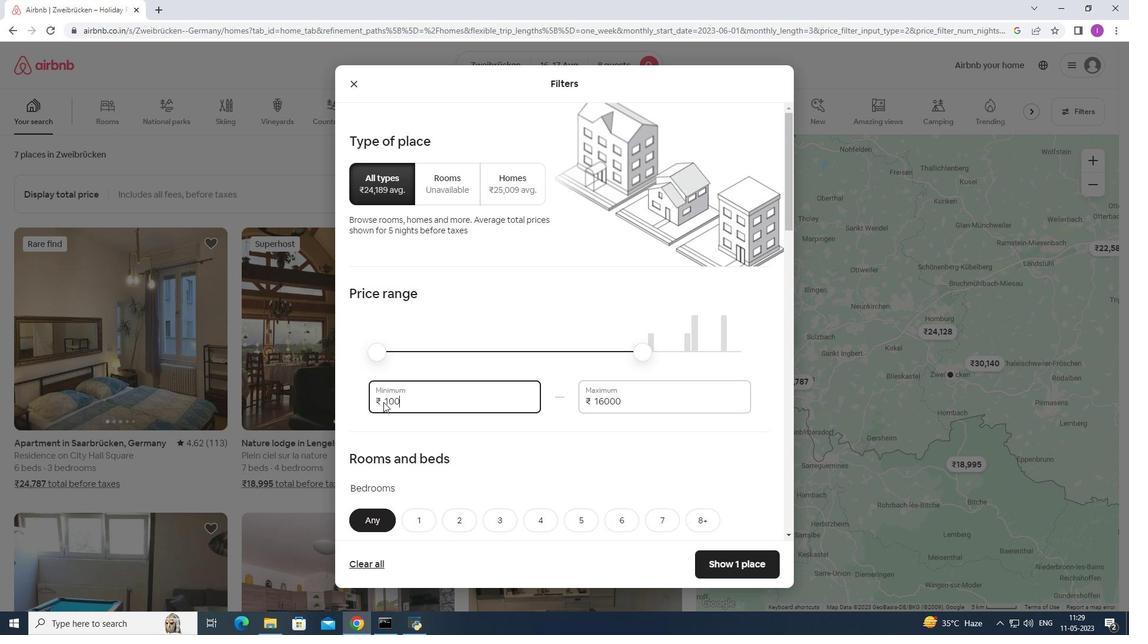 
Action: Key pressed 00
Screenshot: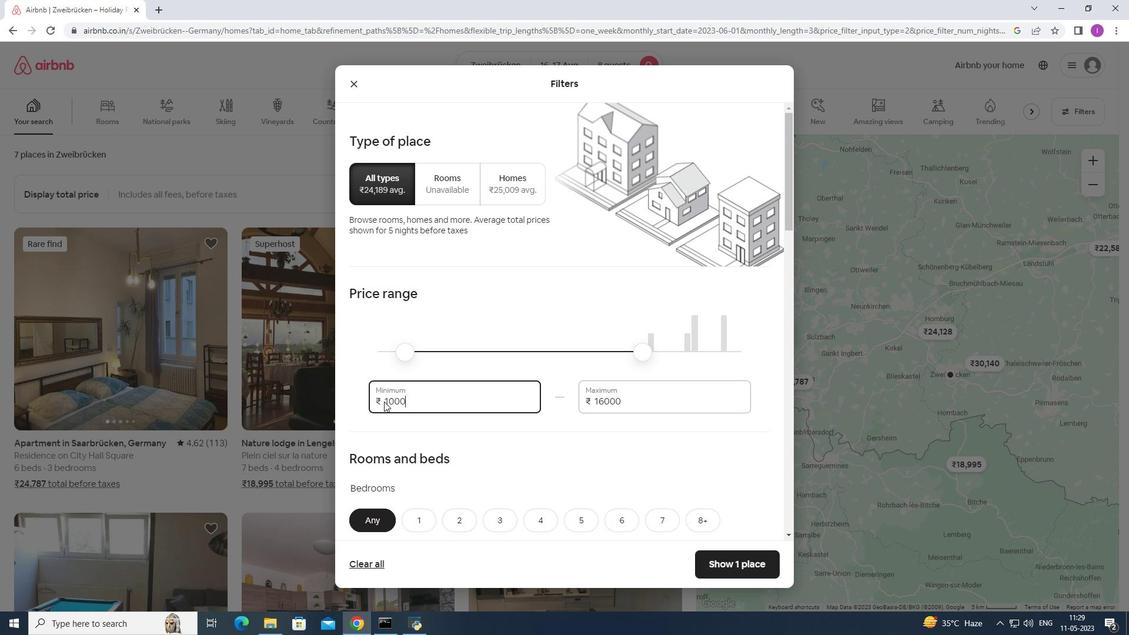 
Action: Mouse moved to (446, 459)
Screenshot: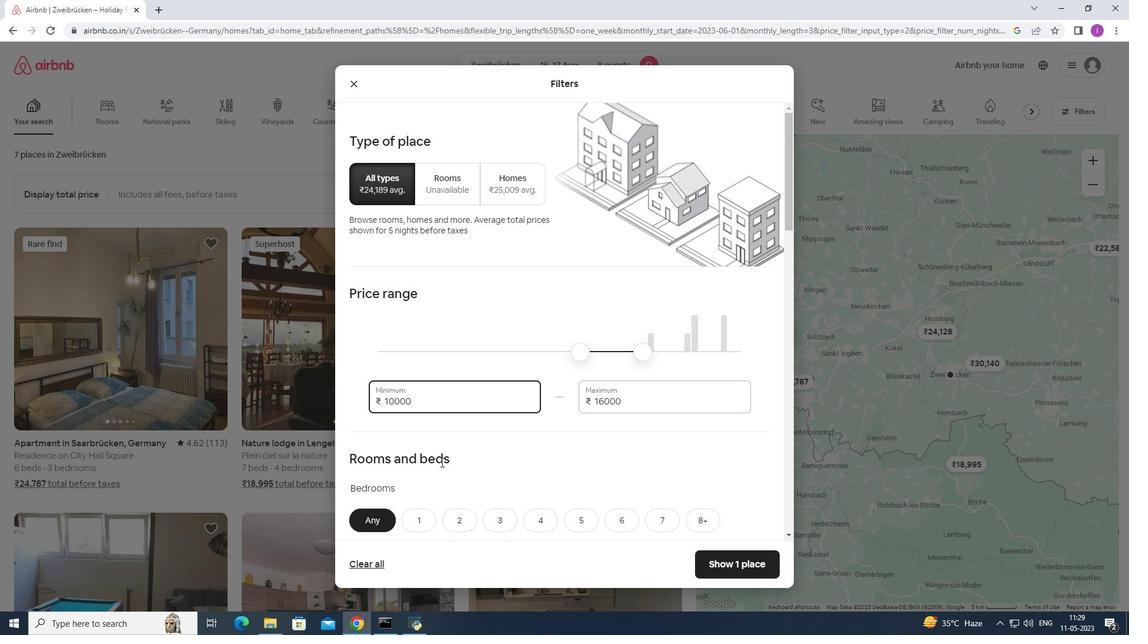 
Action: Mouse scrolled (446, 458) with delta (0, 0)
Screenshot: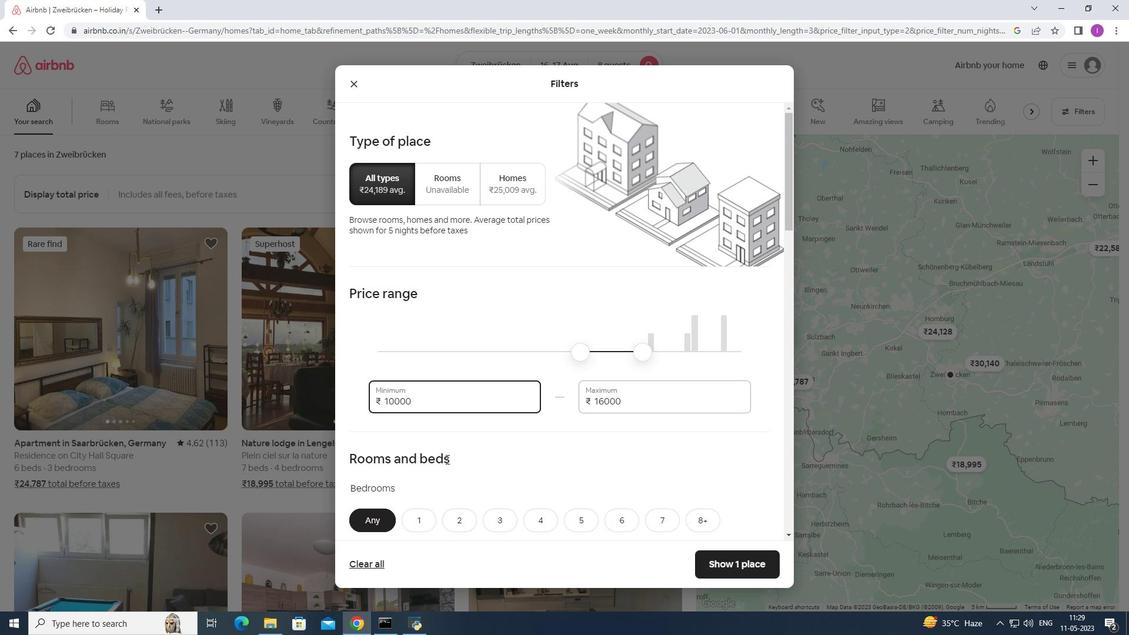 
Action: Mouse scrolled (446, 458) with delta (0, 0)
Screenshot: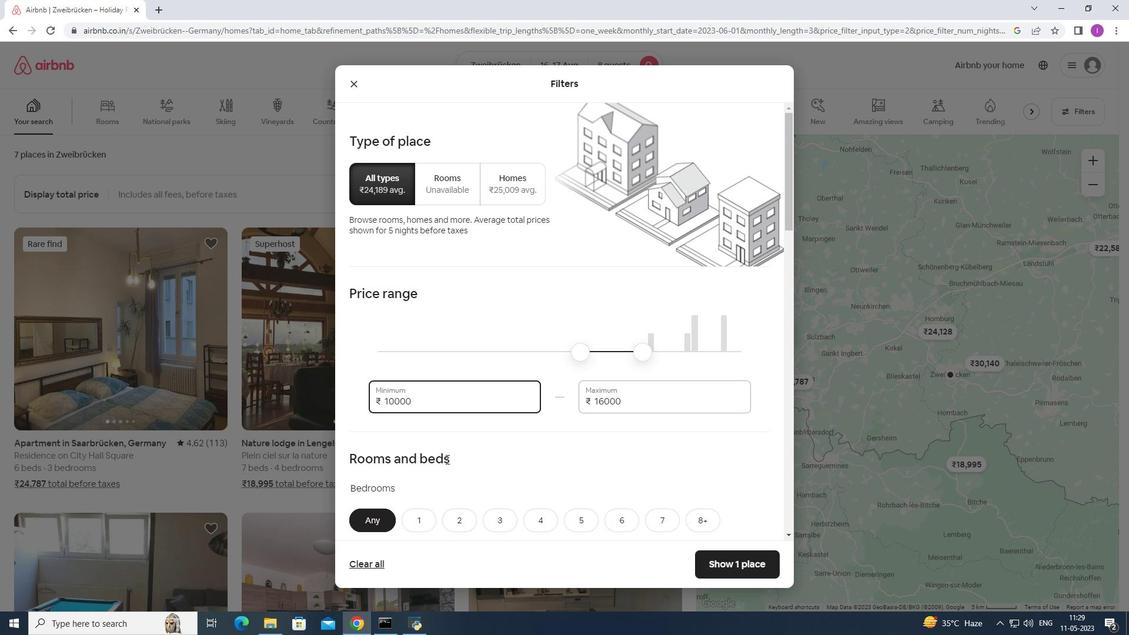 
Action: Mouse moved to (504, 446)
Screenshot: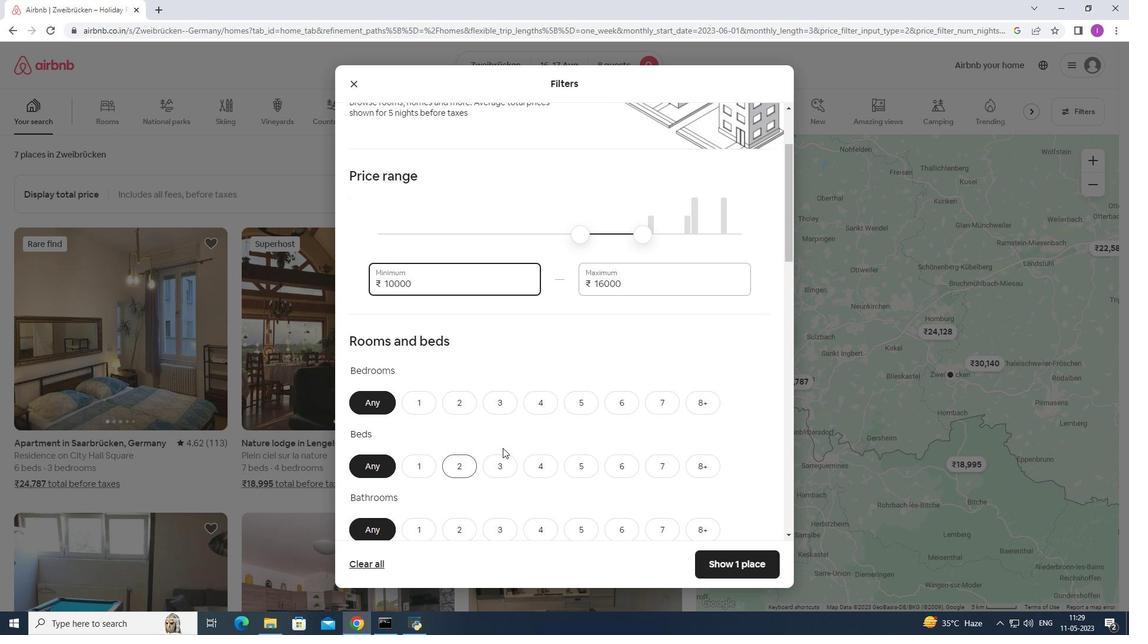 
Action: Mouse scrolled (504, 445) with delta (0, 0)
Screenshot: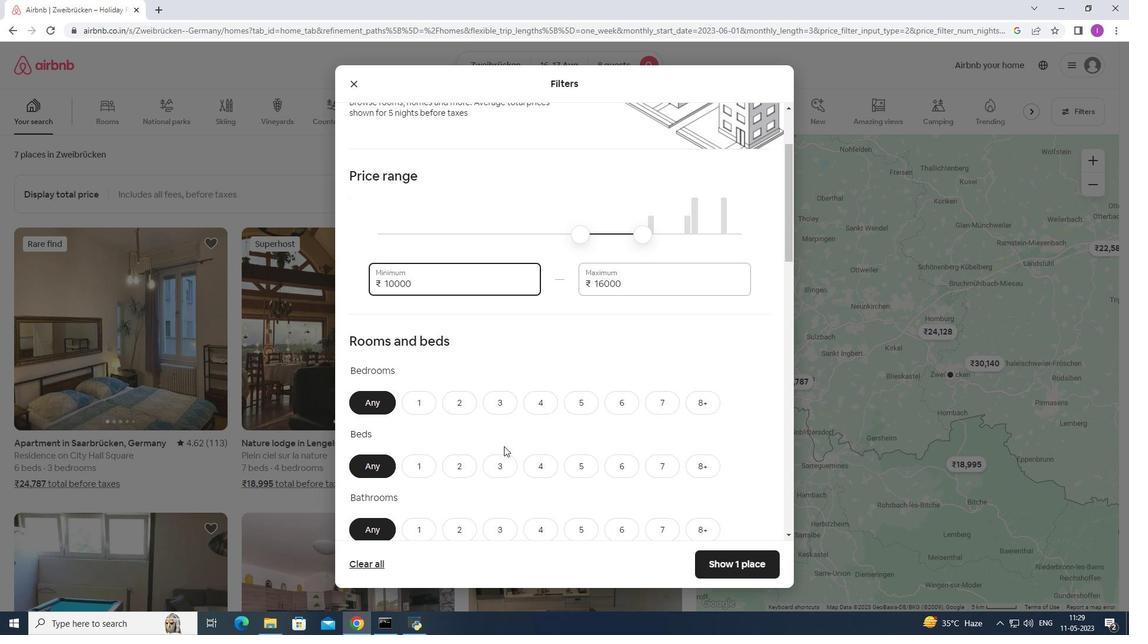 
Action: Mouse scrolled (504, 445) with delta (0, 0)
Screenshot: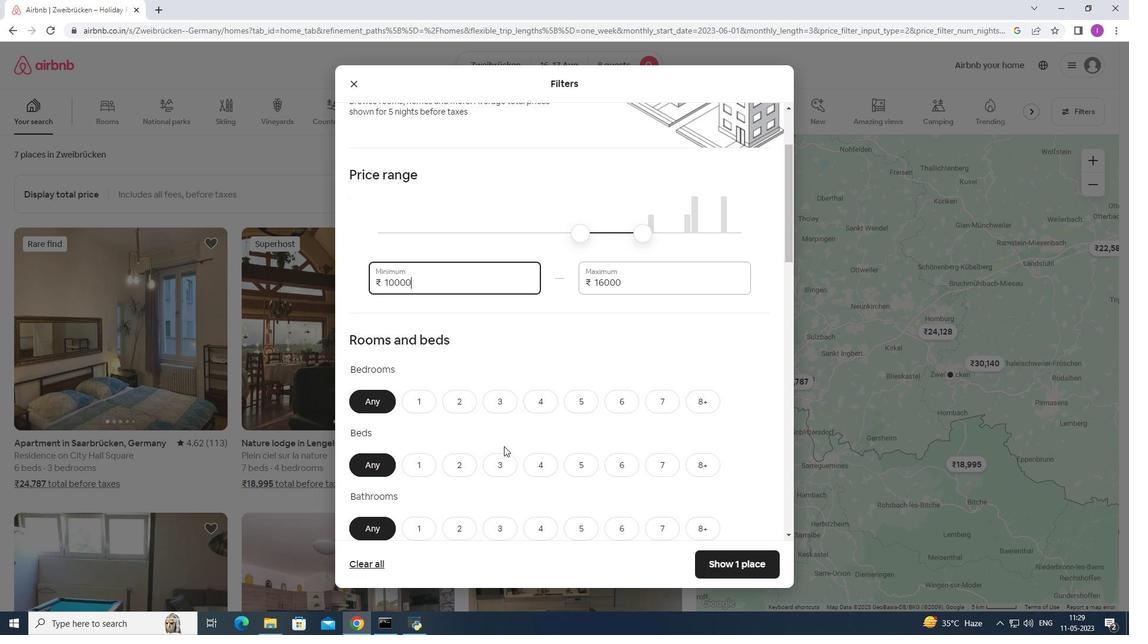 
Action: Mouse moved to (511, 436)
Screenshot: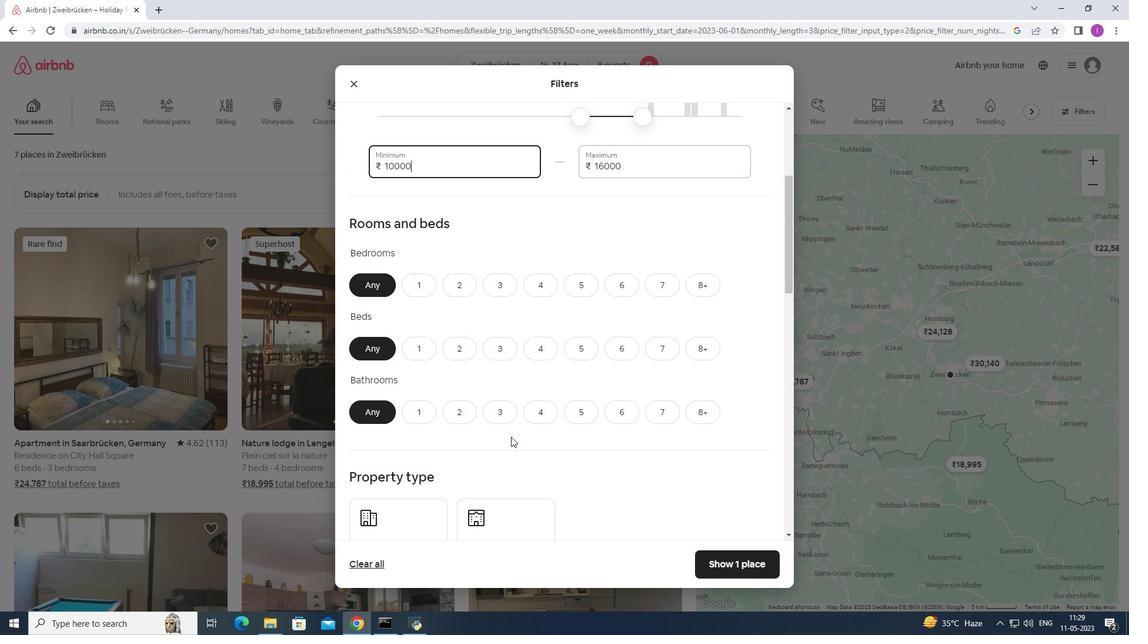 
Action: Mouse scrolled (511, 435) with delta (0, 0)
Screenshot: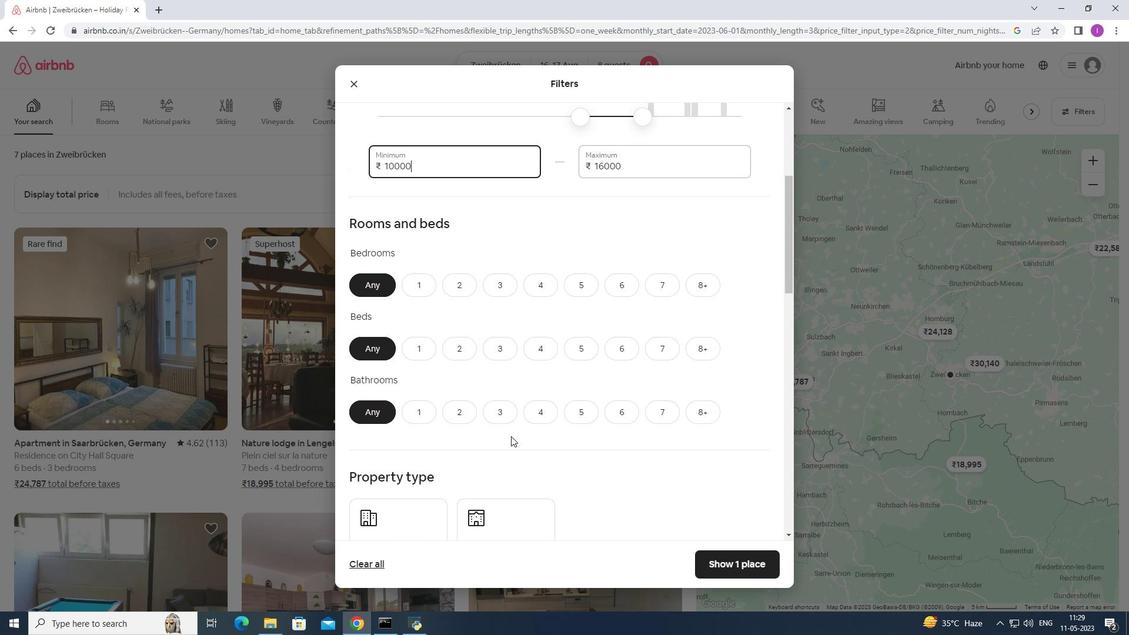 
Action: Mouse scrolled (511, 435) with delta (0, 0)
Screenshot: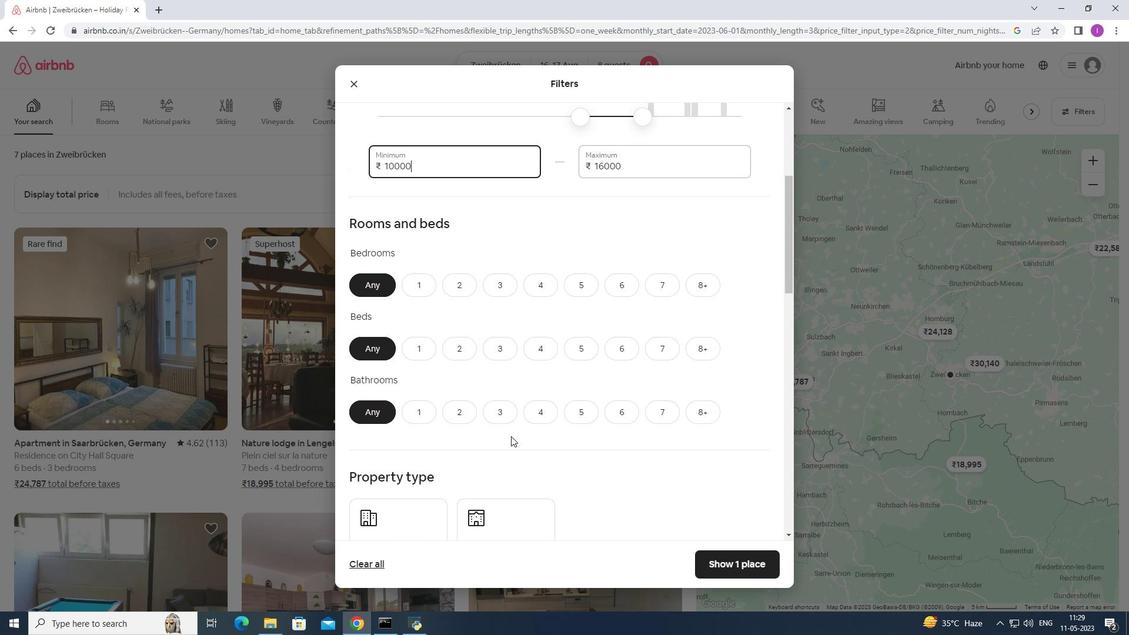 
Action: Mouse moved to (470, 377)
Screenshot: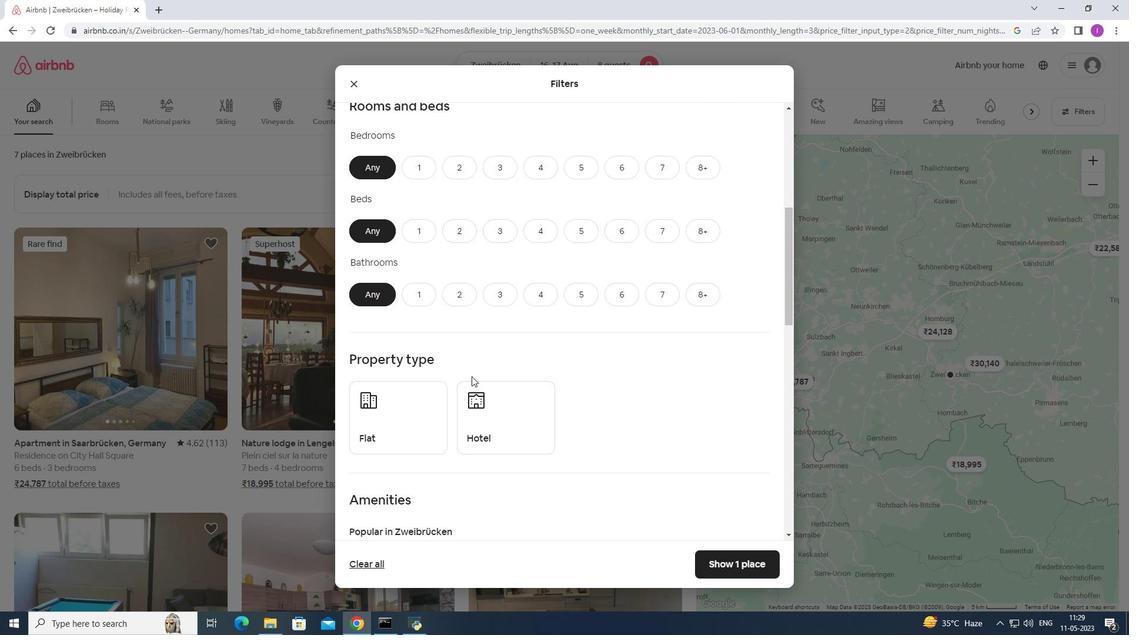 
Action: Mouse scrolled (470, 377) with delta (0, 0)
Screenshot: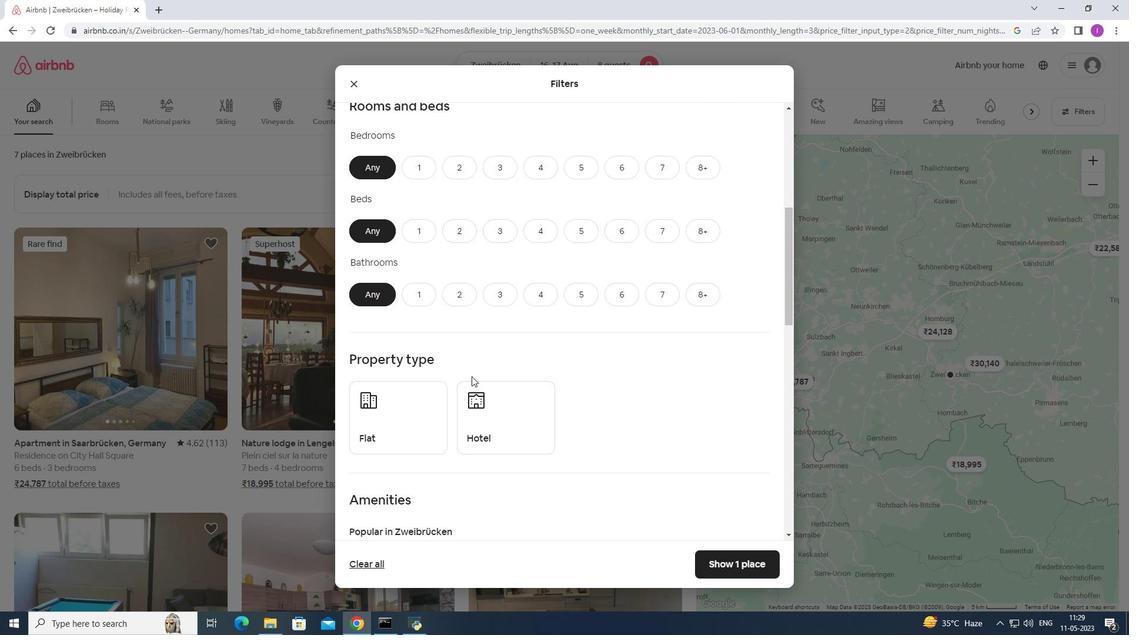 
Action: Mouse moved to (470, 378)
Screenshot: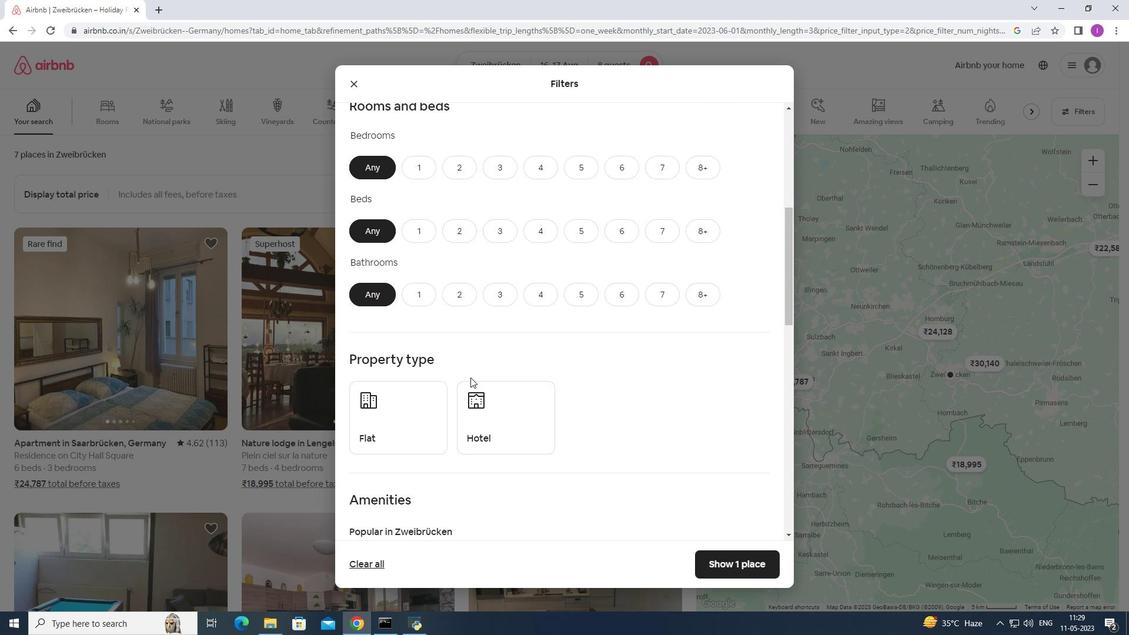 
Action: Mouse scrolled (470, 378) with delta (0, 0)
Screenshot: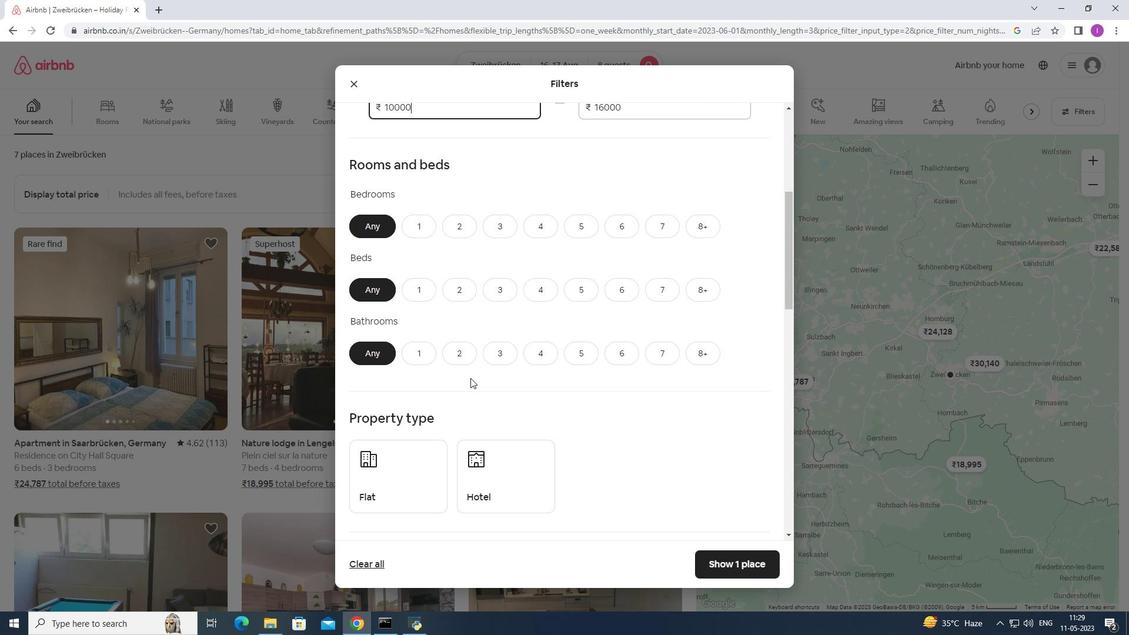 
Action: Mouse moved to (438, 302)
Screenshot: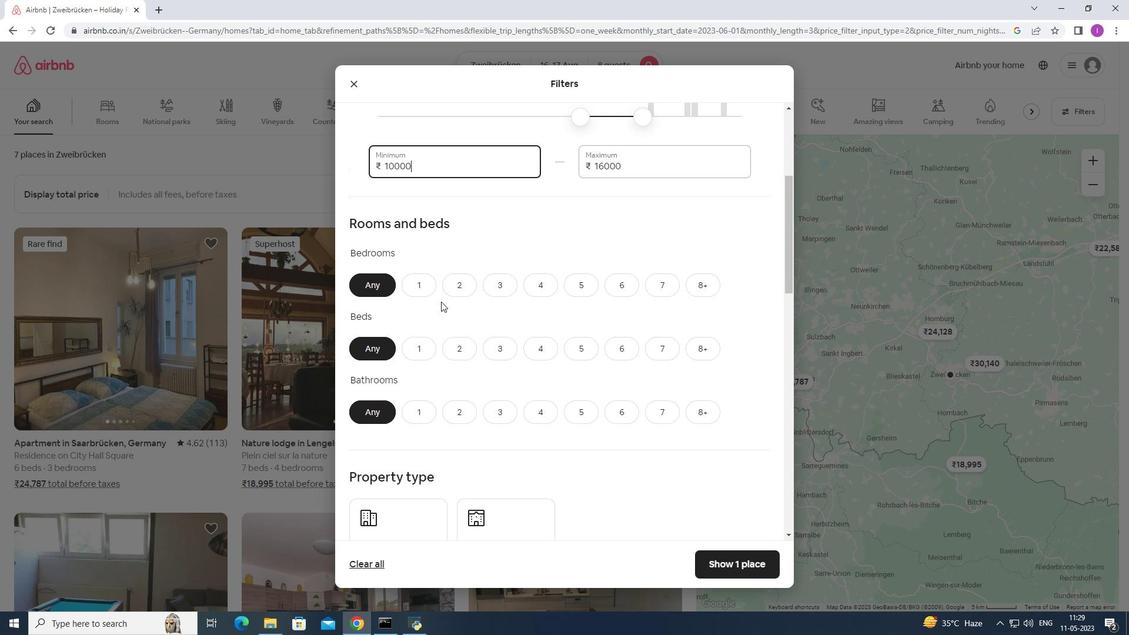 
Action: Mouse scrolled (438, 301) with delta (0, 0)
Screenshot: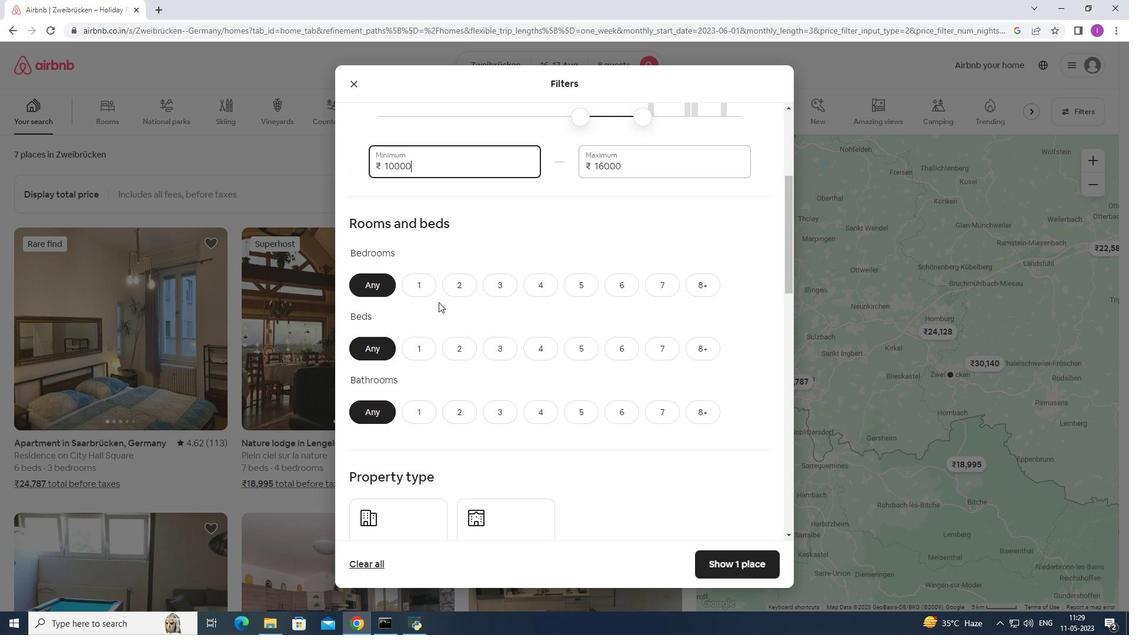 
Action: Mouse moved to (705, 232)
Screenshot: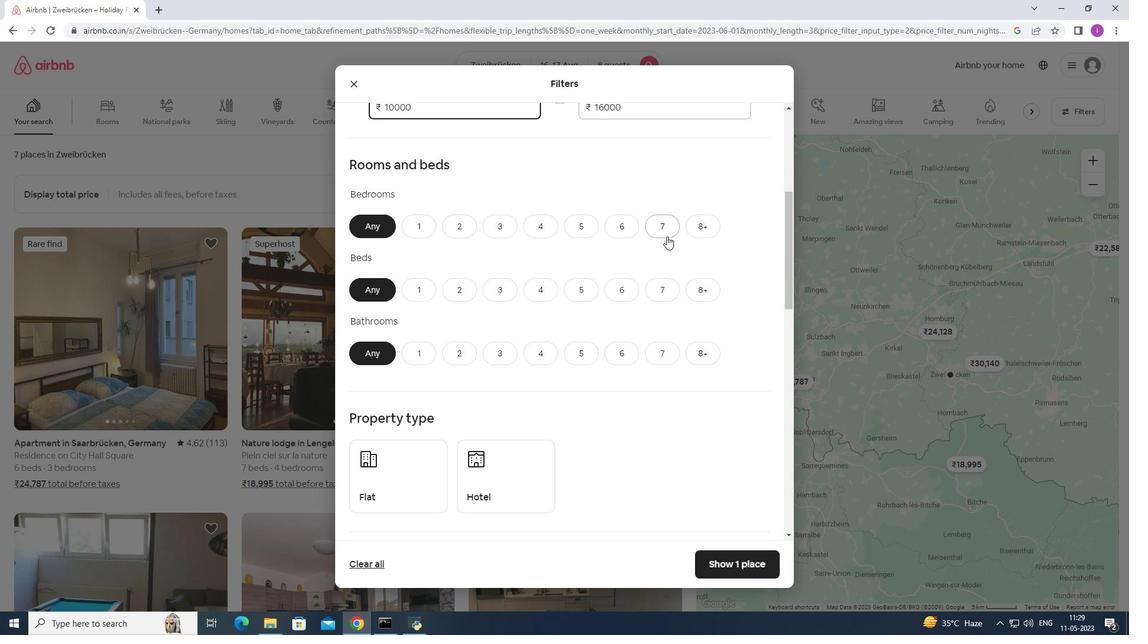 
Action: Mouse pressed left at (705, 232)
Screenshot: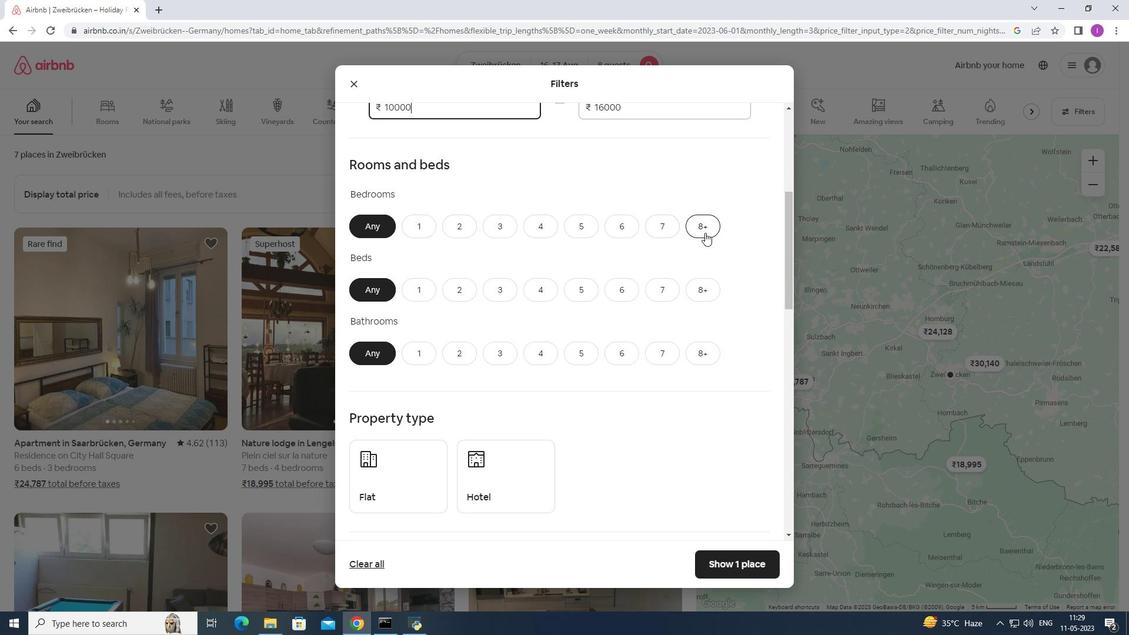 
Action: Mouse moved to (707, 287)
Screenshot: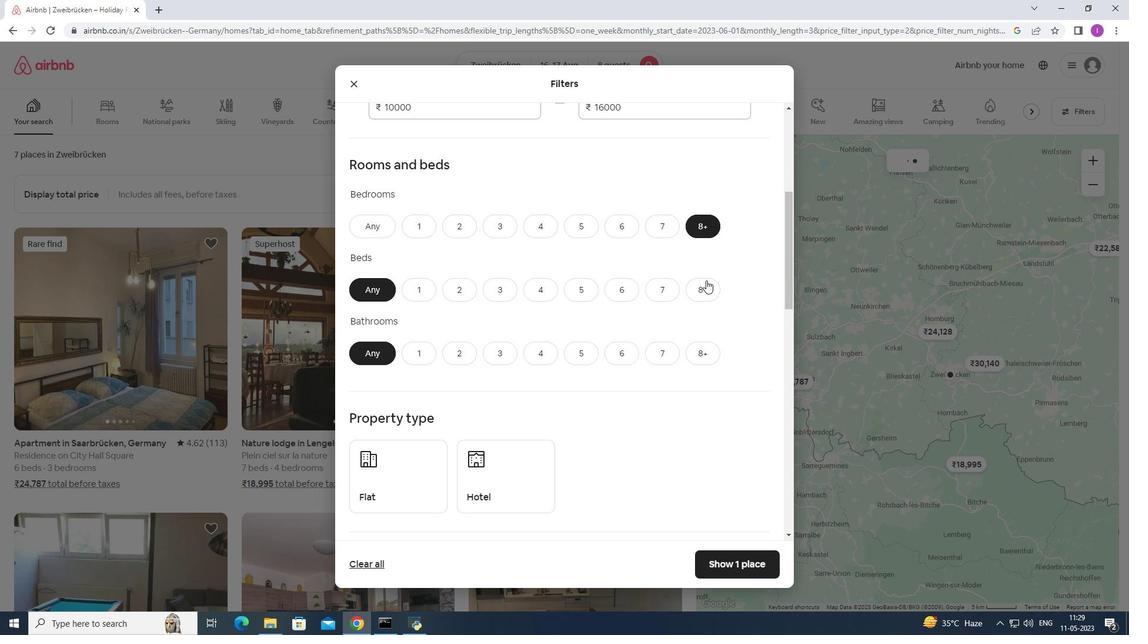 
Action: Mouse pressed left at (707, 287)
Screenshot: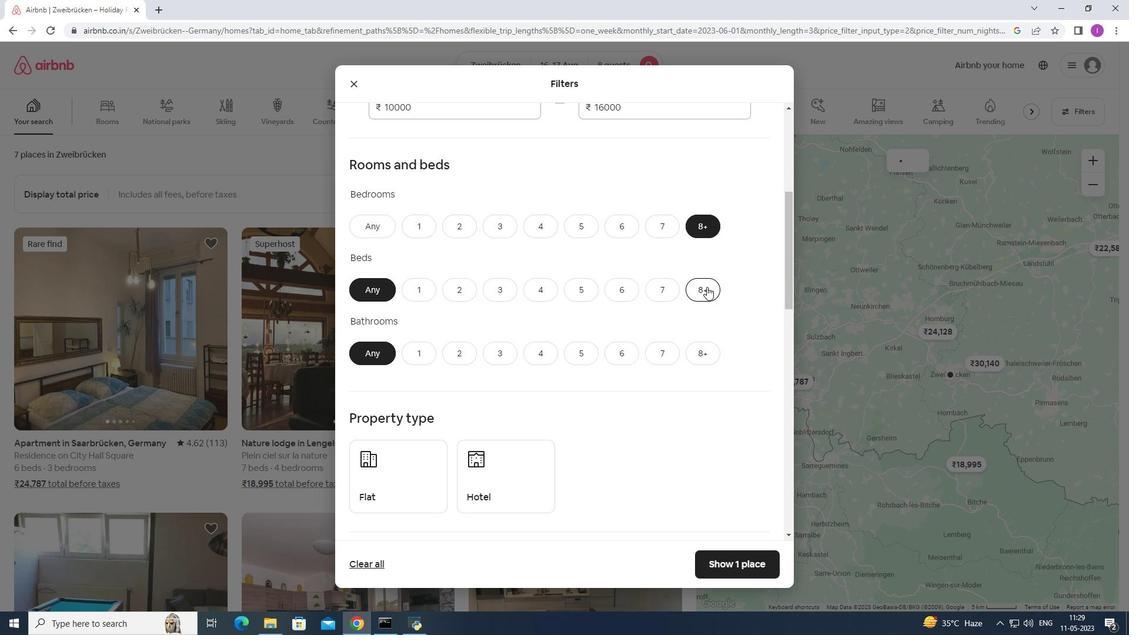 
Action: Mouse moved to (713, 354)
Screenshot: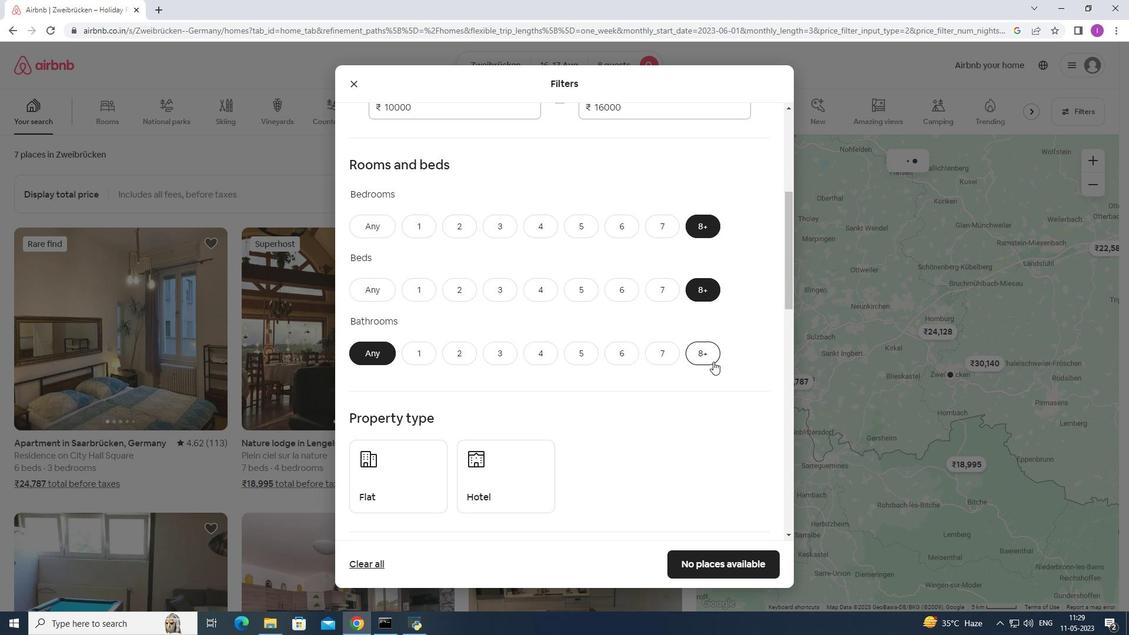 
Action: Mouse pressed left at (713, 354)
Screenshot: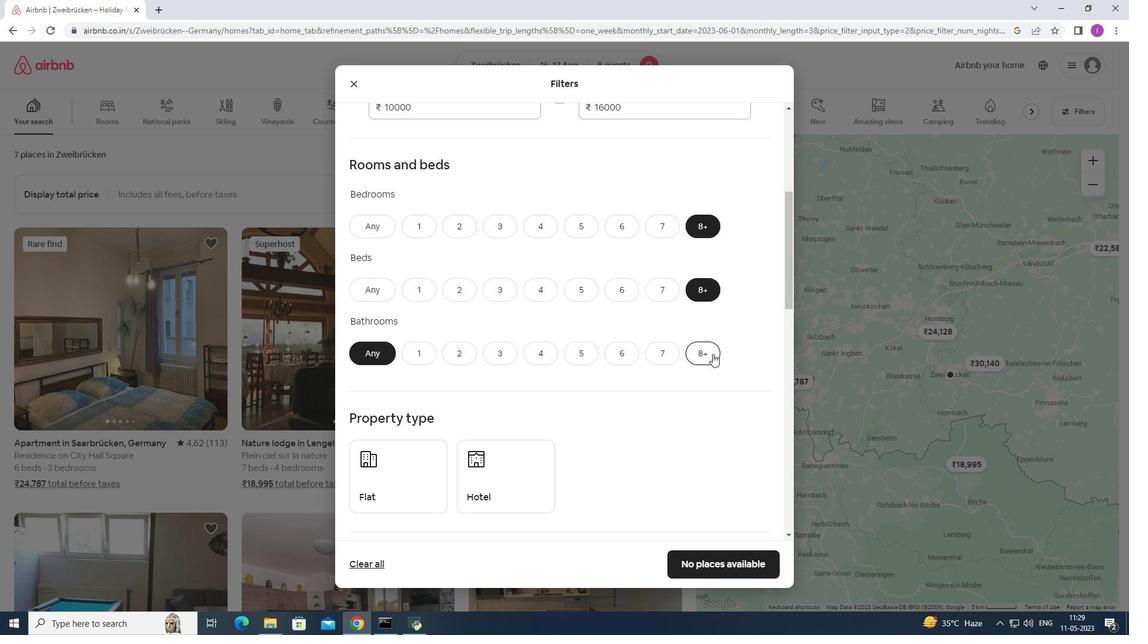 
Action: Mouse moved to (620, 354)
Screenshot: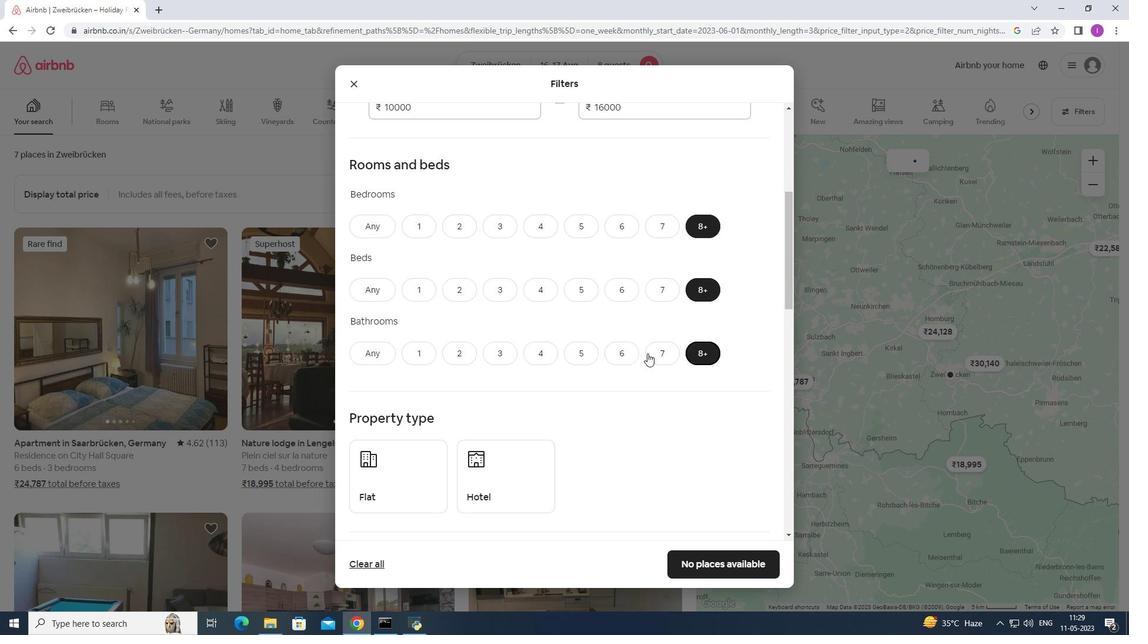 
Action: Mouse scrolled (620, 354) with delta (0, 0)
Screenshot: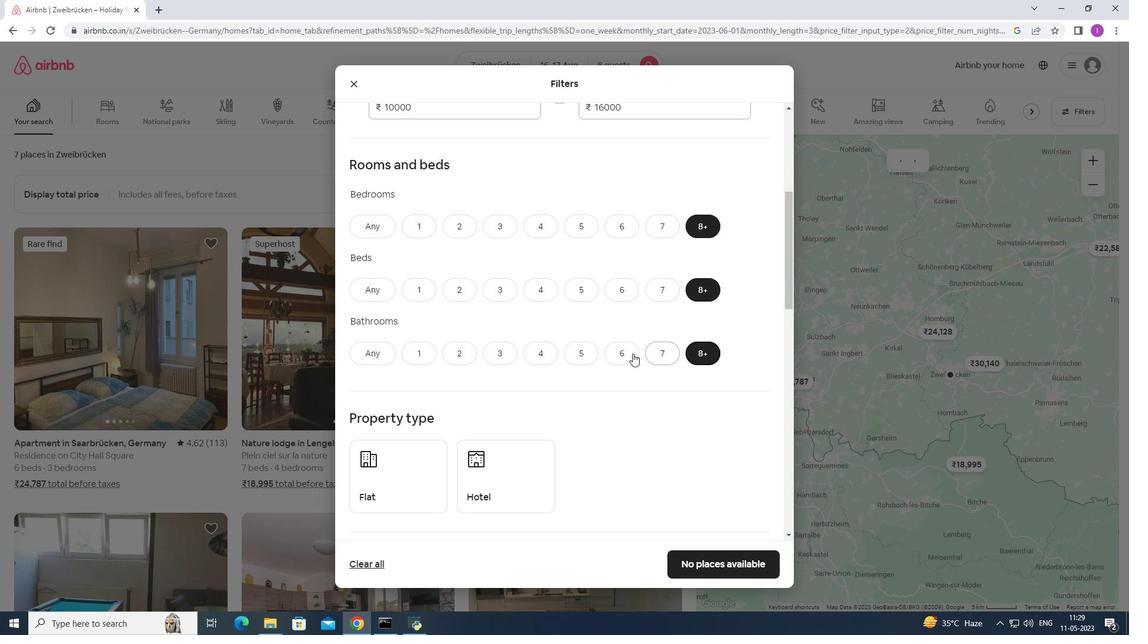 
Action: Mouse moved to (620, 355)
Screenshot: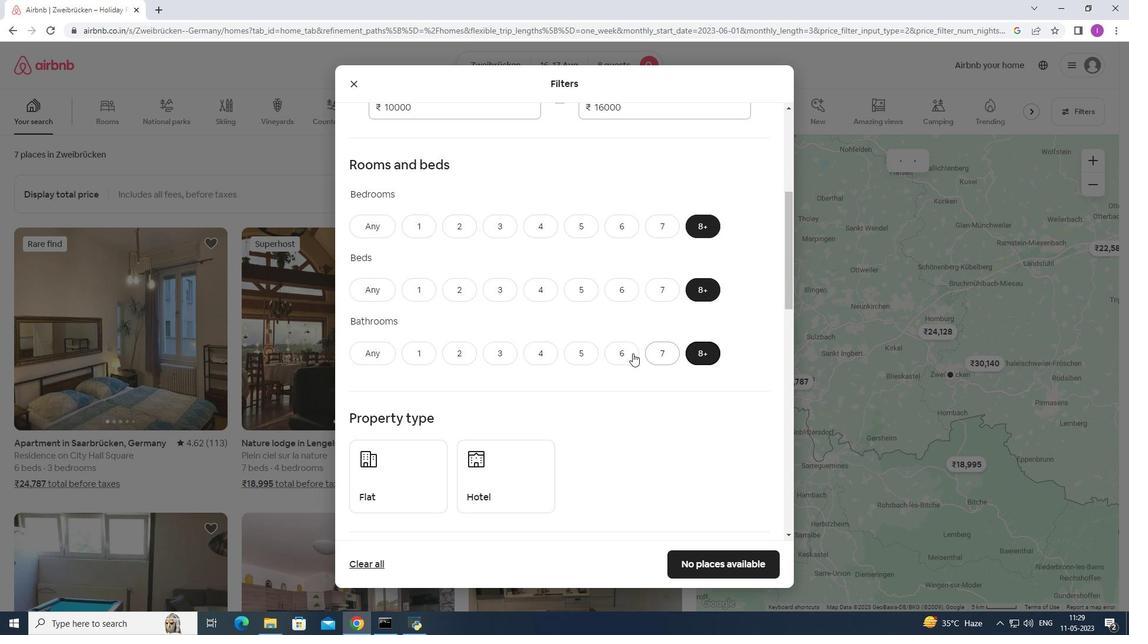 
Action: Mouse scrolled (620, 354) with delta (0, 0)
Screenshot: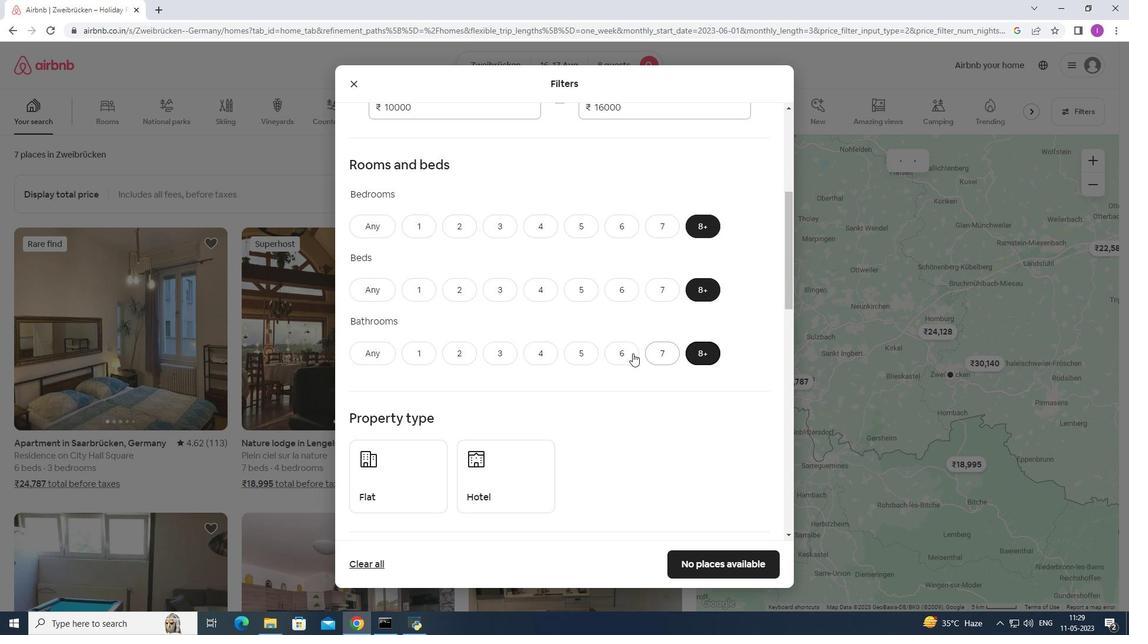 
Action: Mouse scrolled (620, 354) with delta (0, 0)
Screenshot: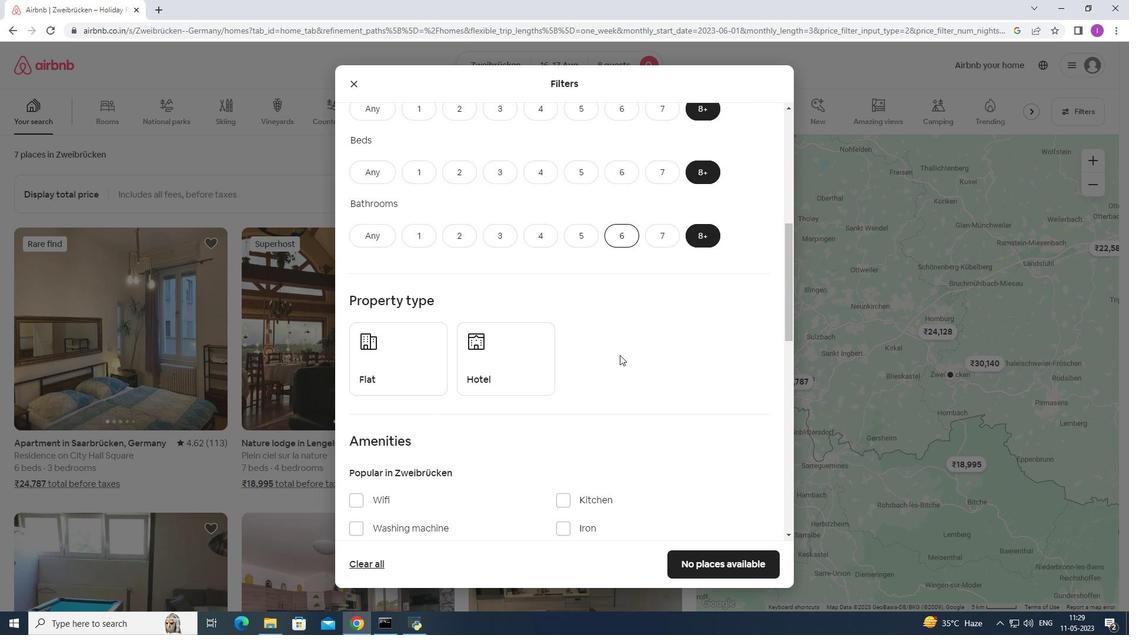 
Action: Mouse scrolled (620, 354) with delta (0, 0)
Screenshot: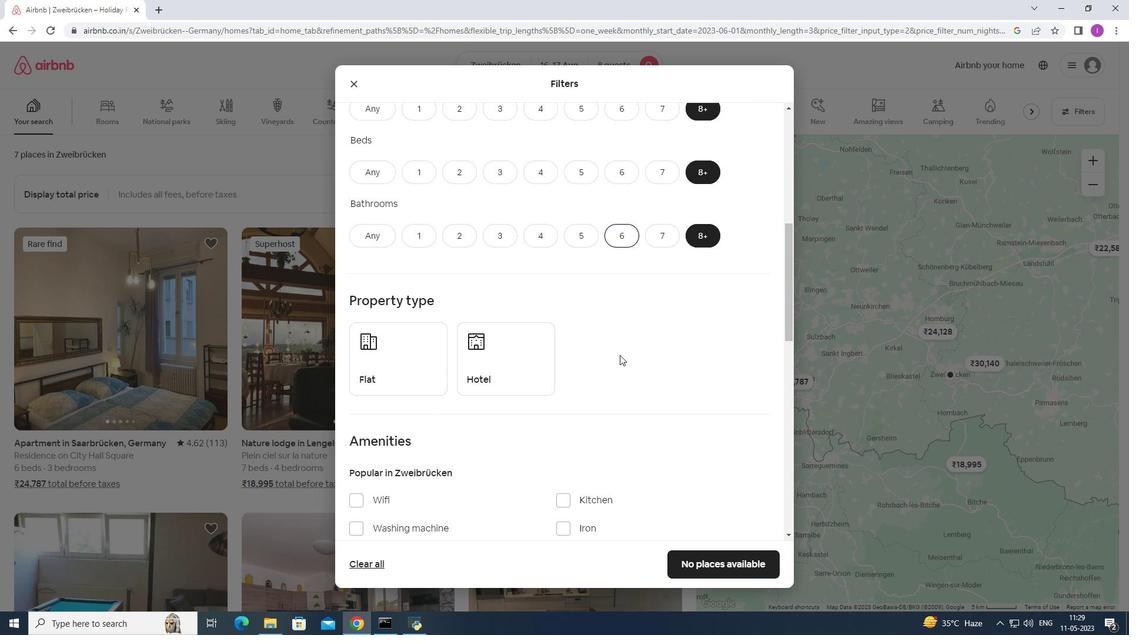 
Action: Mouse moved to (620, 355)
Screenshot: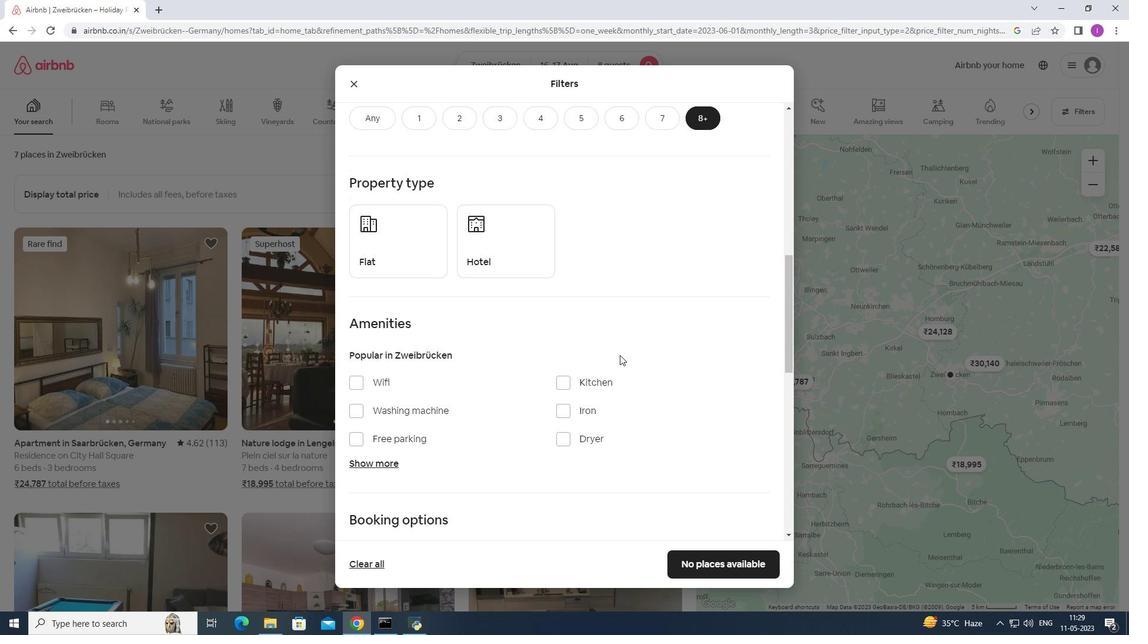
Action: Mouse scrolled (620, 354) with delta (0, 0)
Screenshot: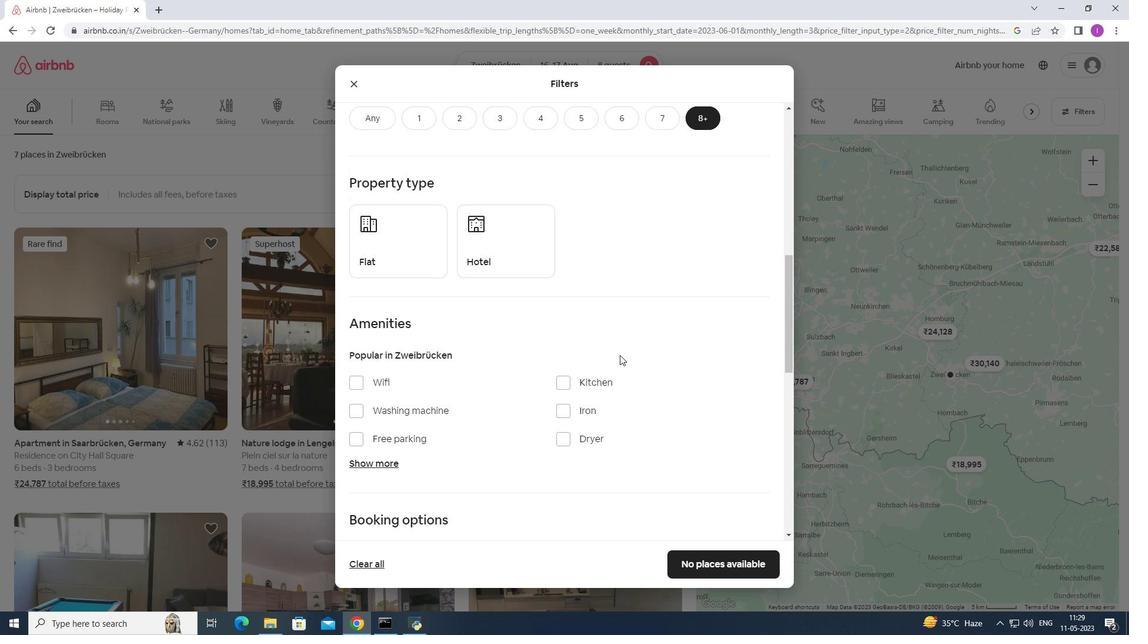 
Action: Mouse moved to (378, 194)
Screenshot: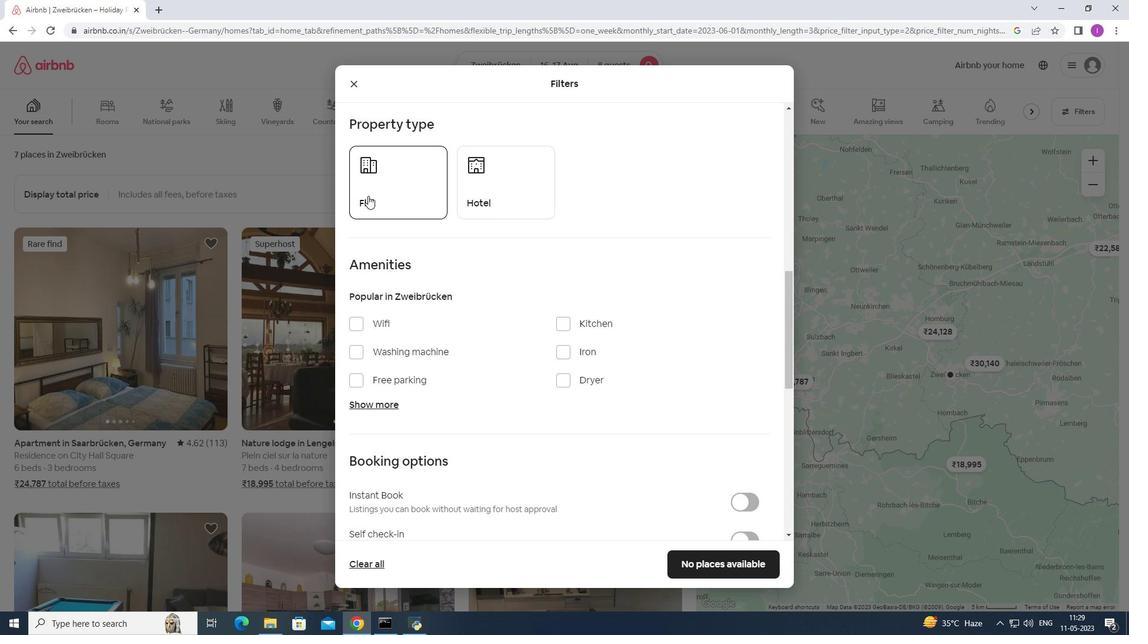 
Action: Mouse pressed left at (378, 194)
Screenshot: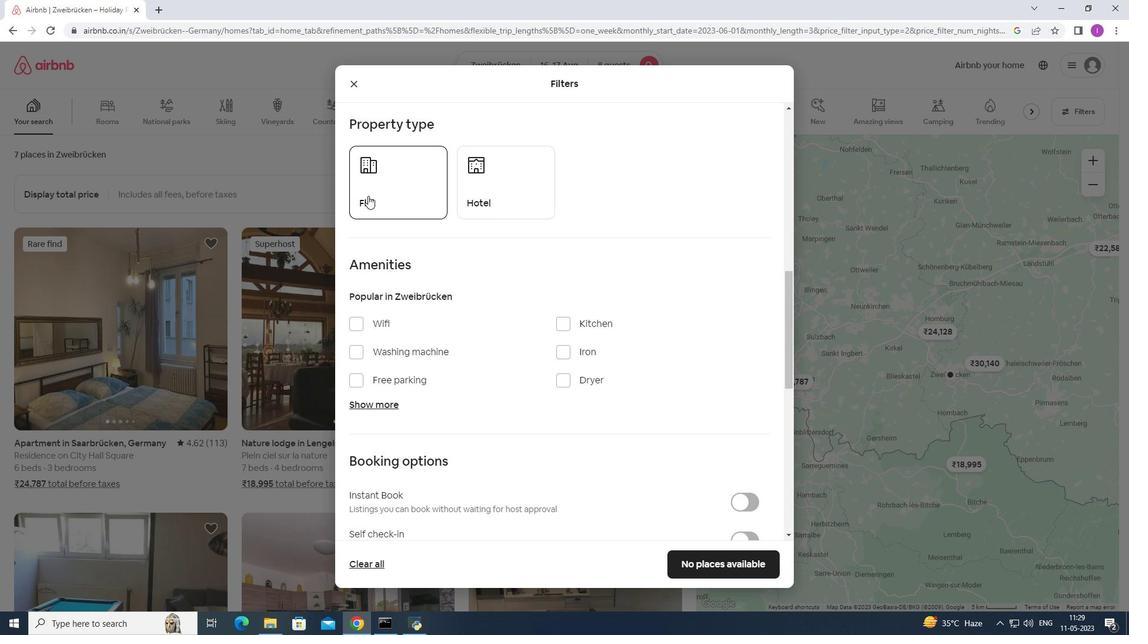 
Action: Mouse moved to (500, 198)
Screenshot: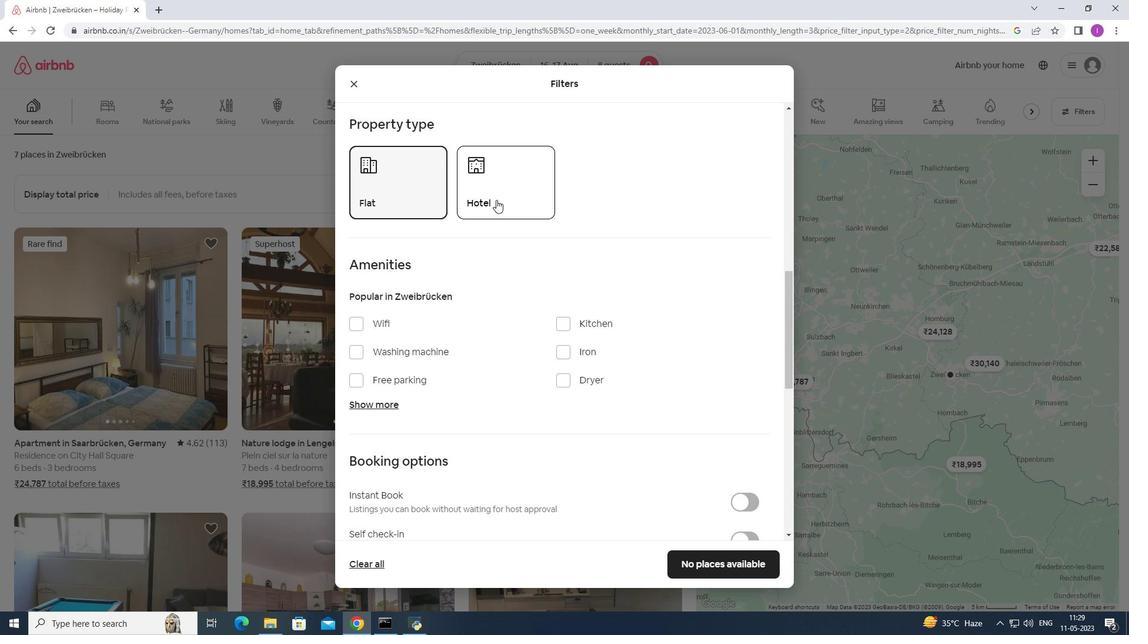 
Action: Mouse pressed left at (500, 198)
Screenshot: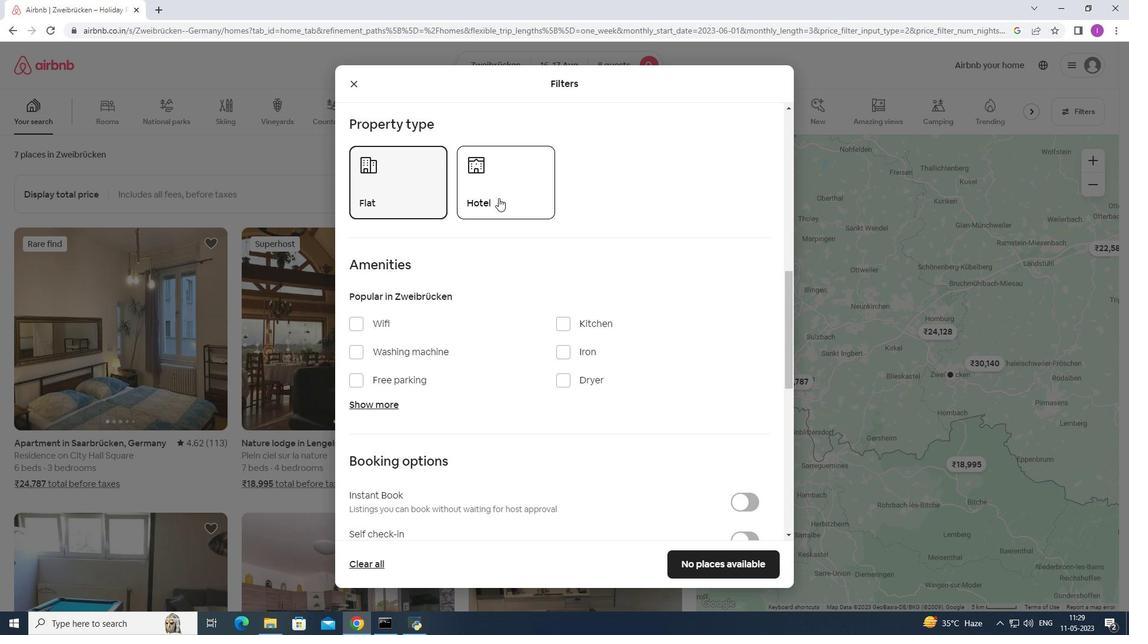 
Action: Mouse moved to (367, 322)
Screenshot: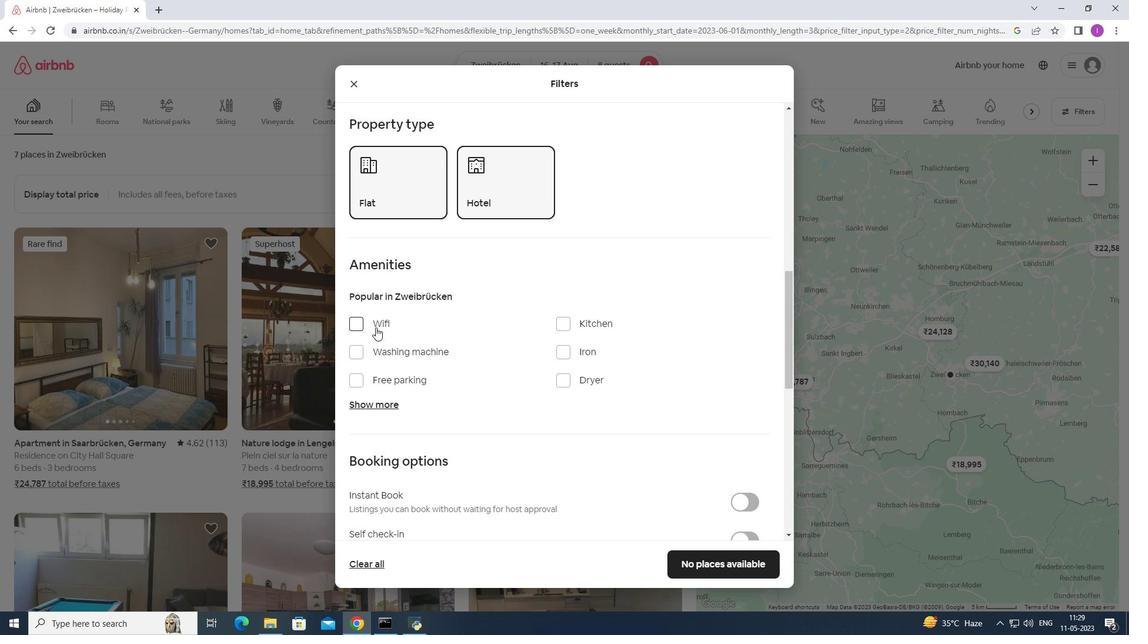 
Action: Mouse pressed left at (367, 322)
Screenshot: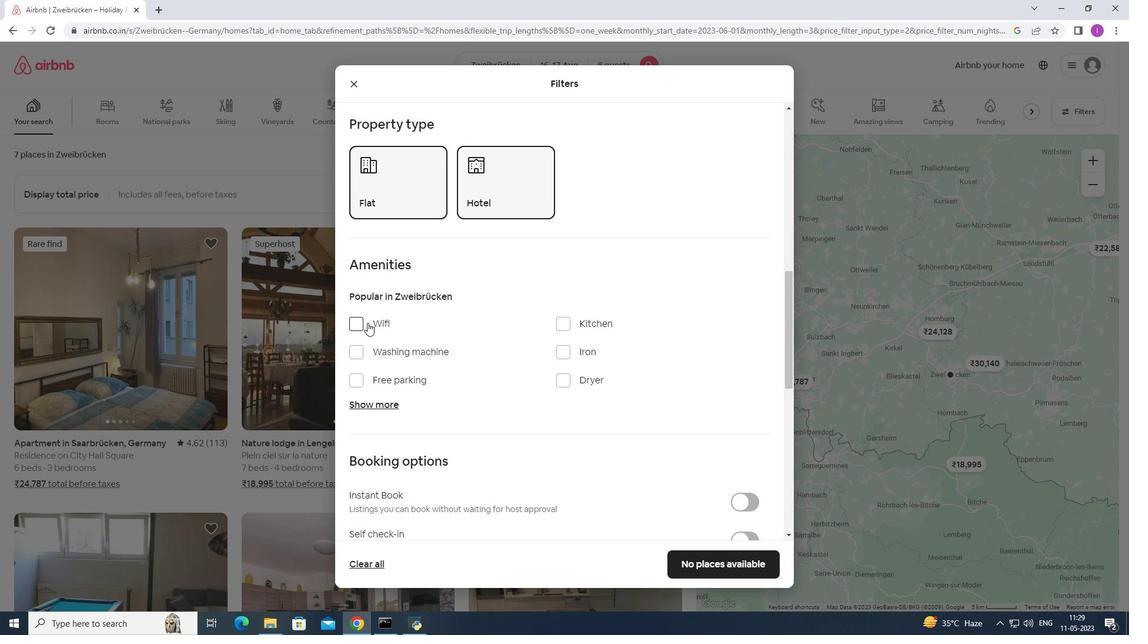 
Action: Mouse moved to (357, 379)
Screenshot: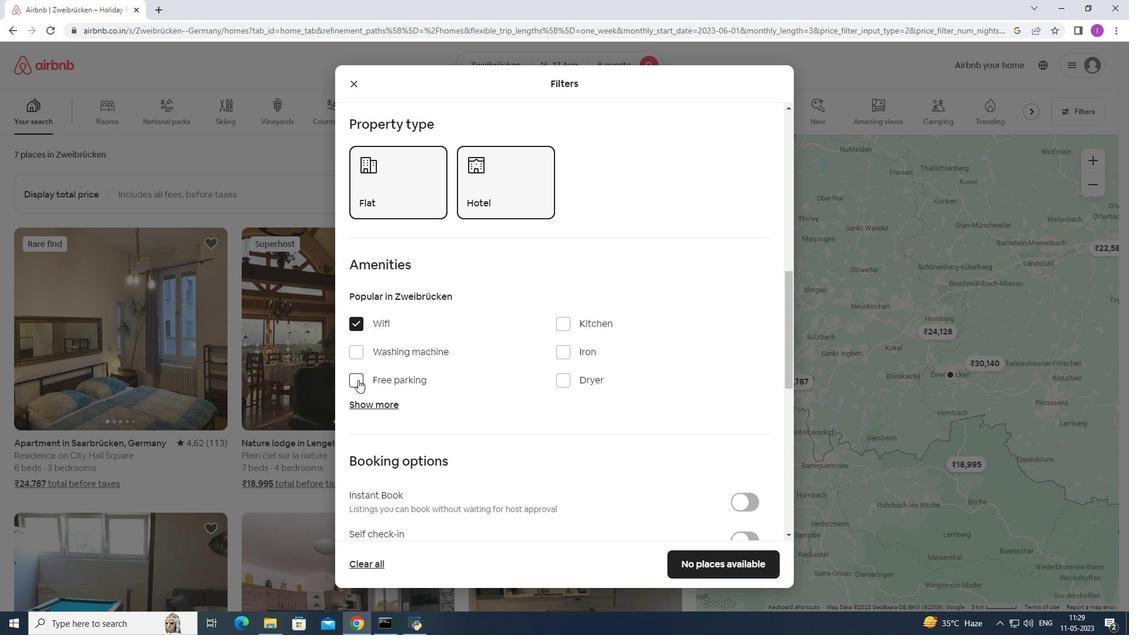 
Action: Mouse pressed left at (357, 379)
Screenshot: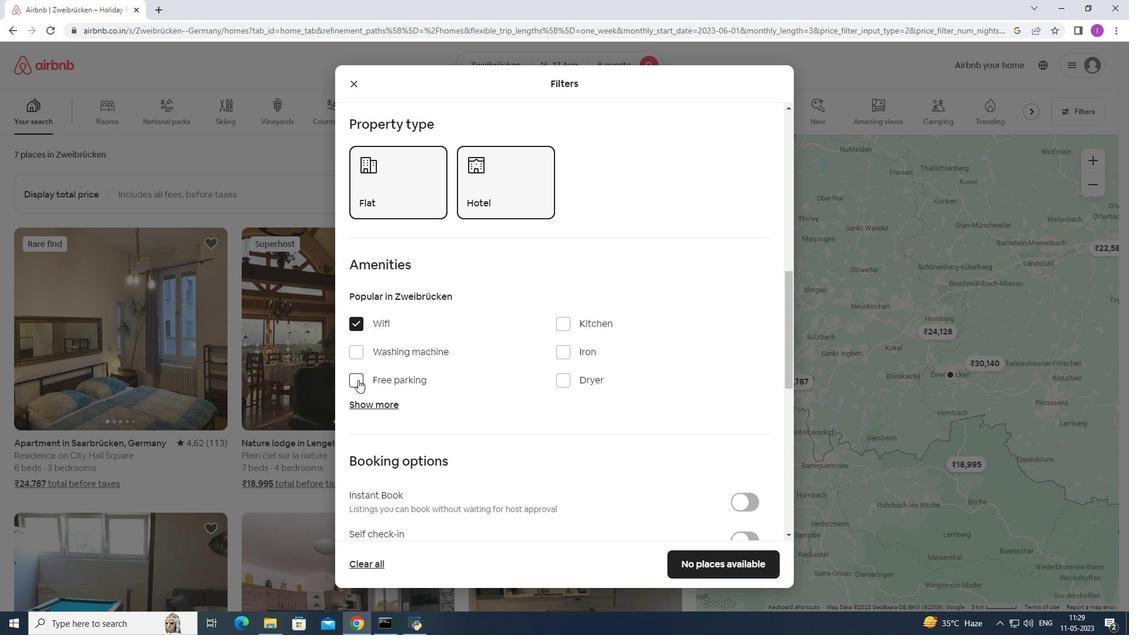 
Action: Mouse moved to (386, 402)
Screenshot: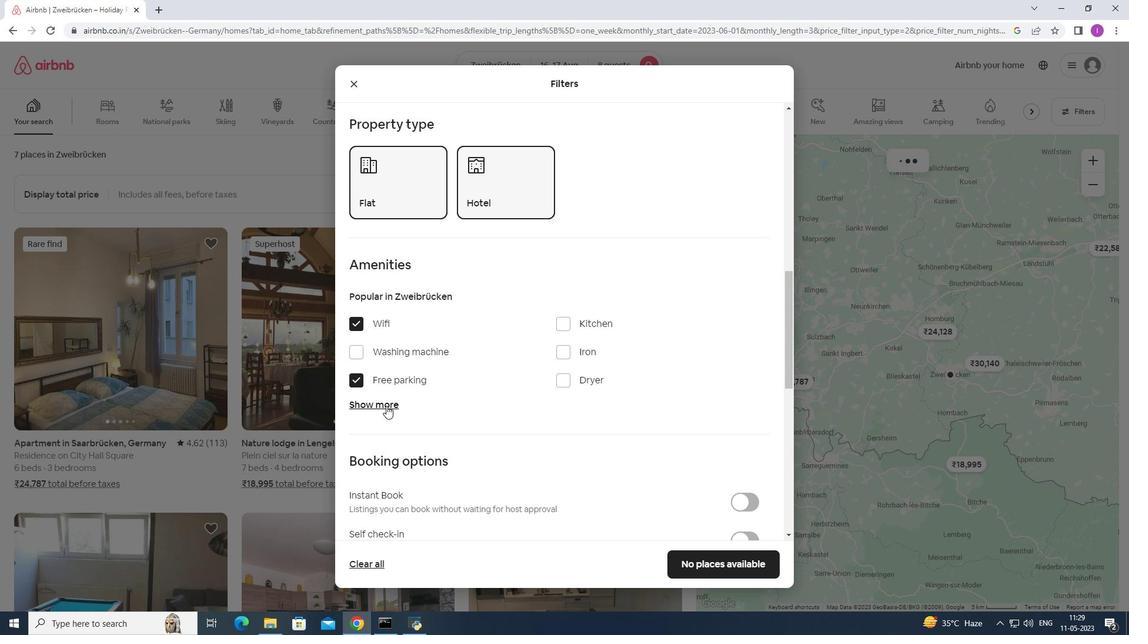 
Action: Mouse pressed left at (386, 402)
Screenshot: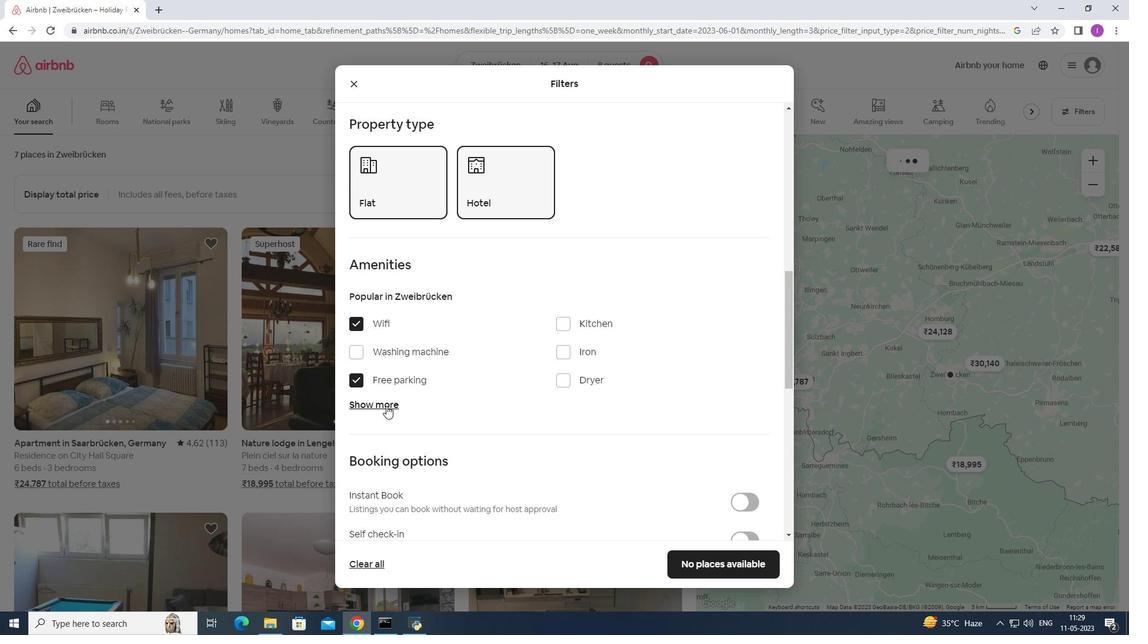 
Action: Mouse moved to (520, 447)
Screenshot: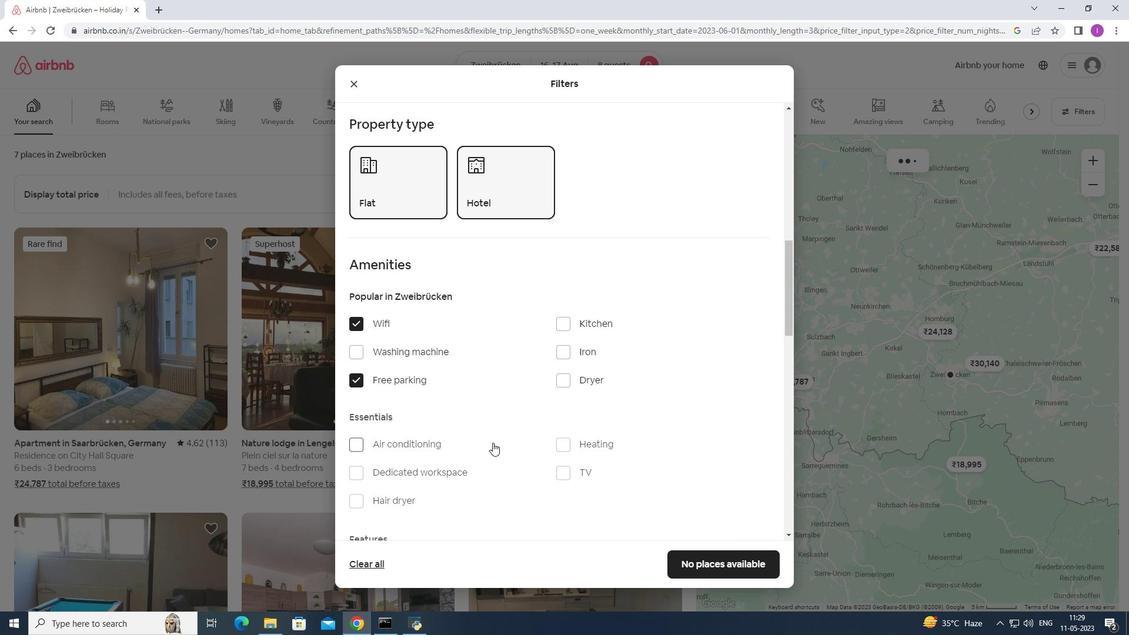 
Action: Mouse scrolled (520, 447) with delta (0, 0)
Screenshot: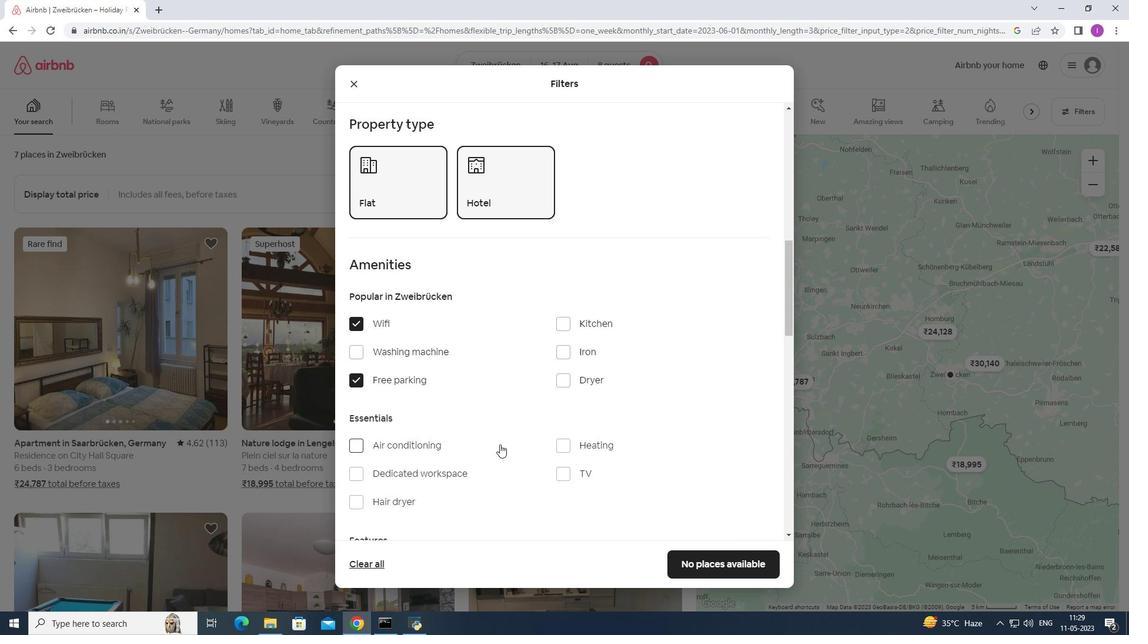 
Action: Mouse scrolled (520, 447) with delta (0, 0)
Screenshot: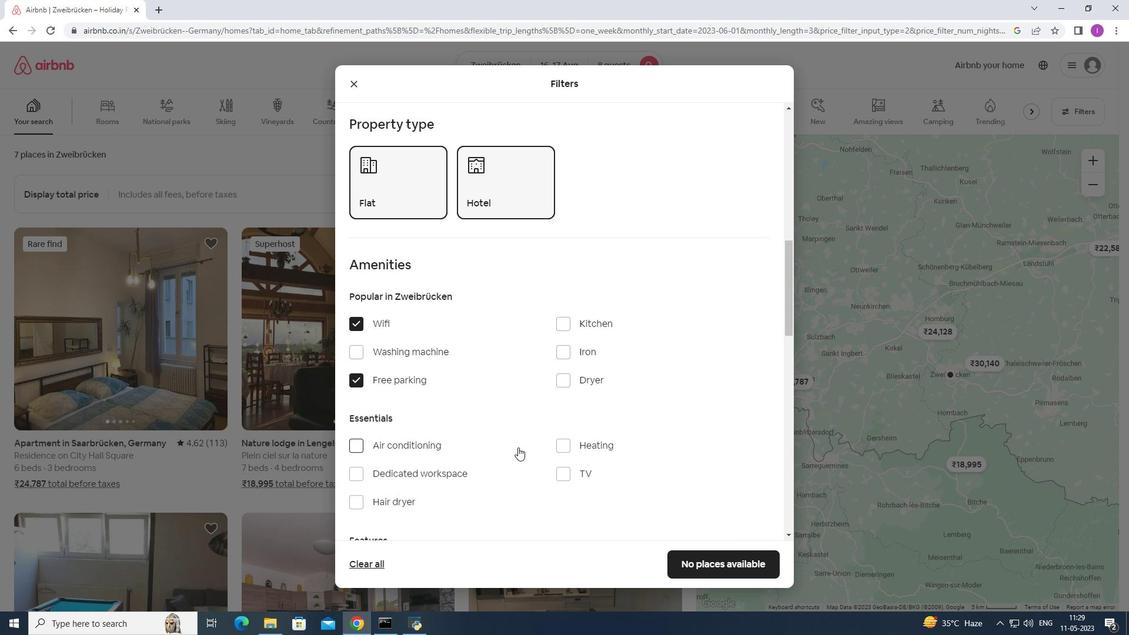 
Action: Mouse moved to (561, 362)
Screenshot: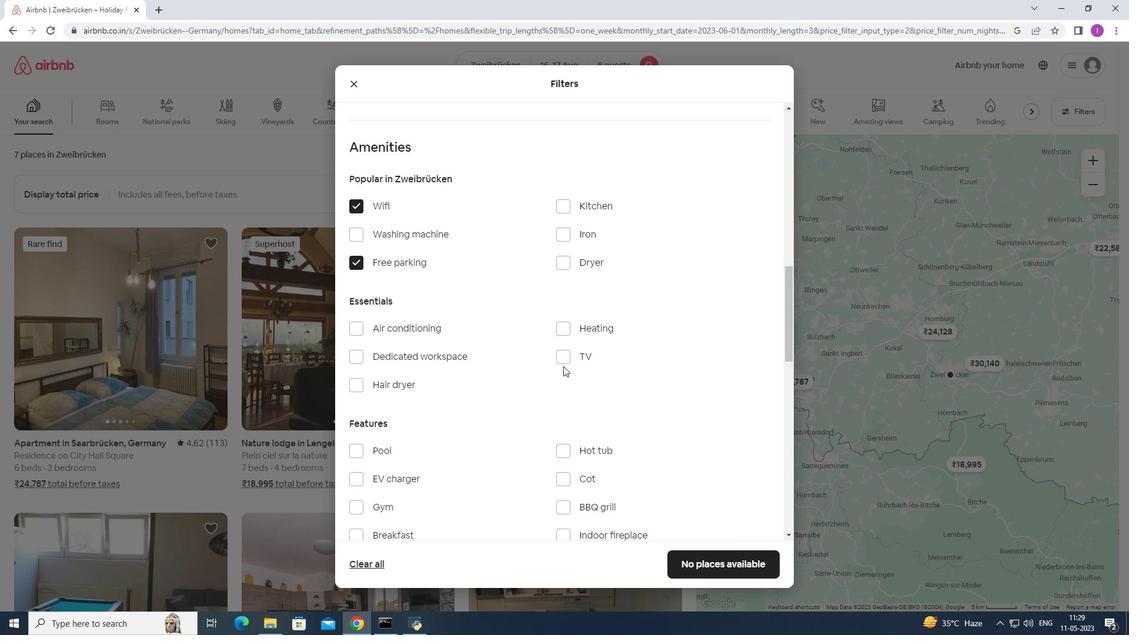 
Action: Mouse pressed left at (561, 362)
Screenshot: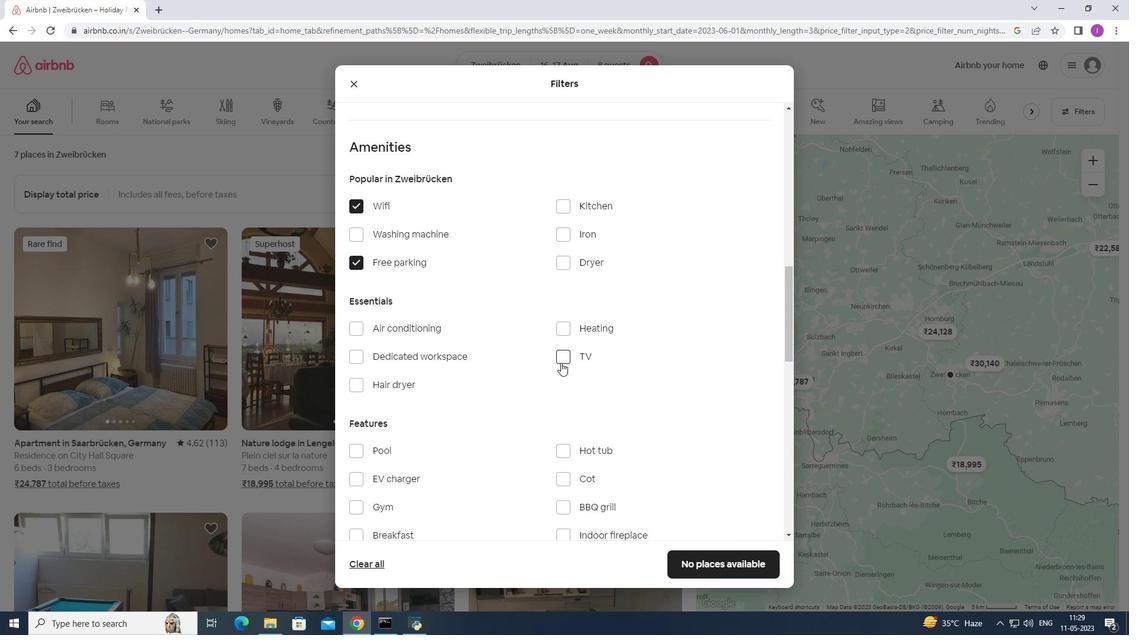 
Action: Mouse moved to (530, 453)
Screenshot: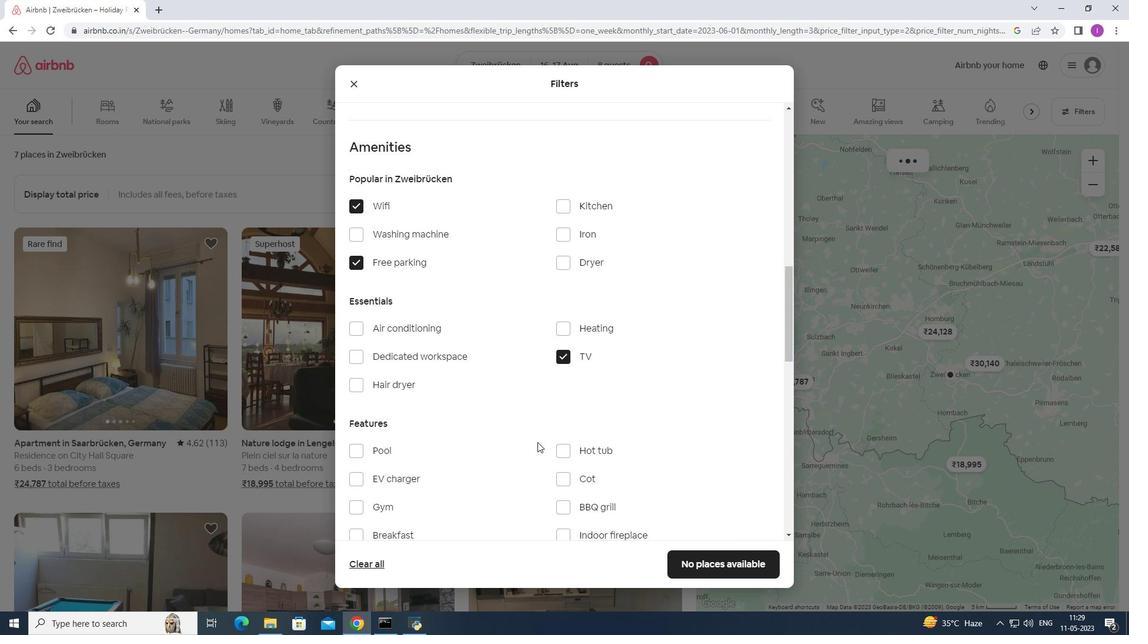 
Action: Mouse scrolled (530, 453) with delta (0, 0)
Screenshot: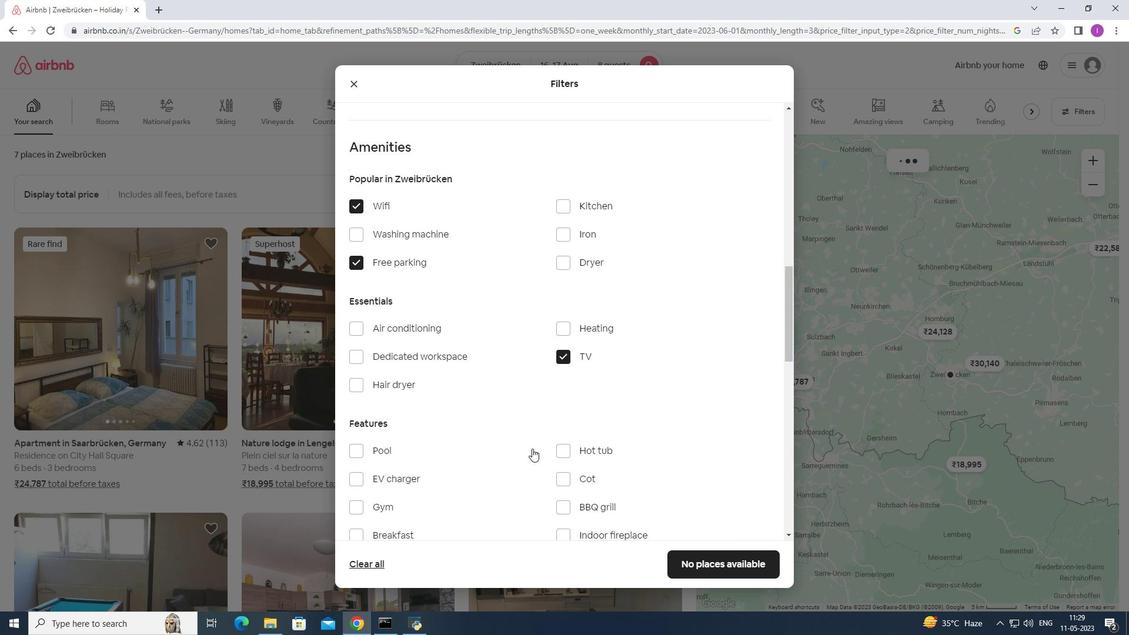 
Action: Mouse moved to (529, 454)
Screenshot: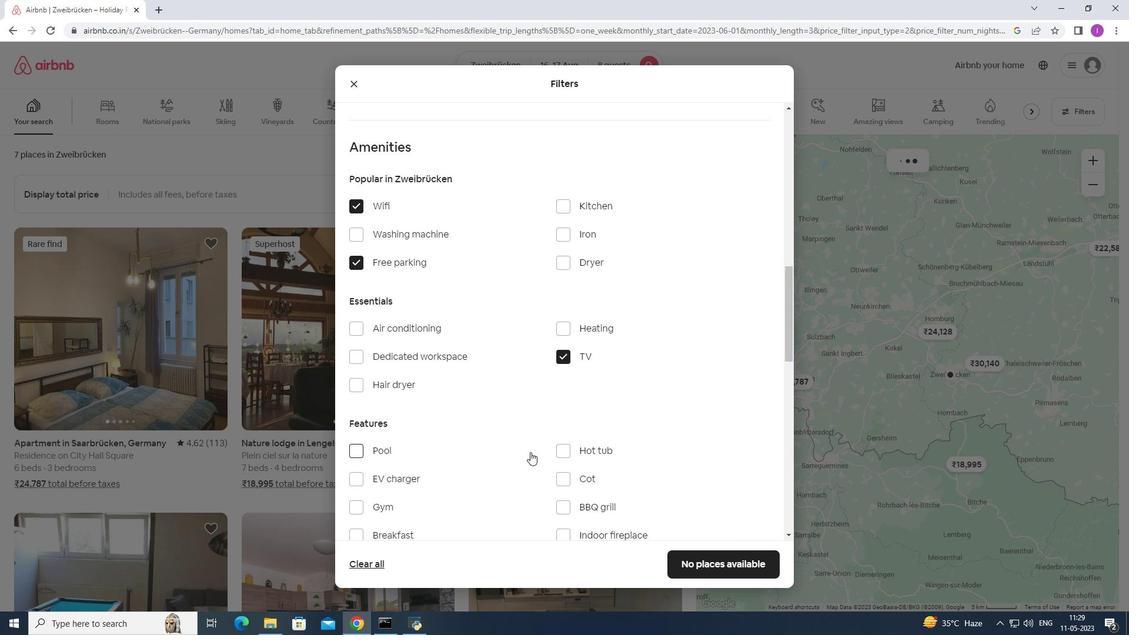 
Action: Mouse scrolled (529, 453) with delta (0, 0)
Screenshot: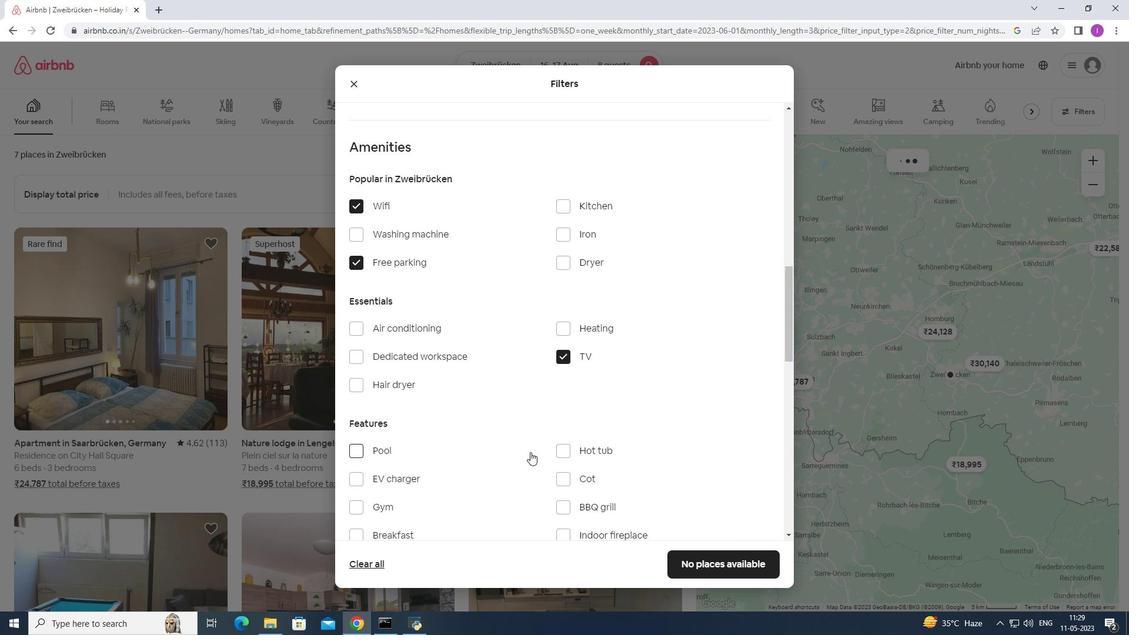 
Action: Mouse moved to (350, 390)
Screenshot: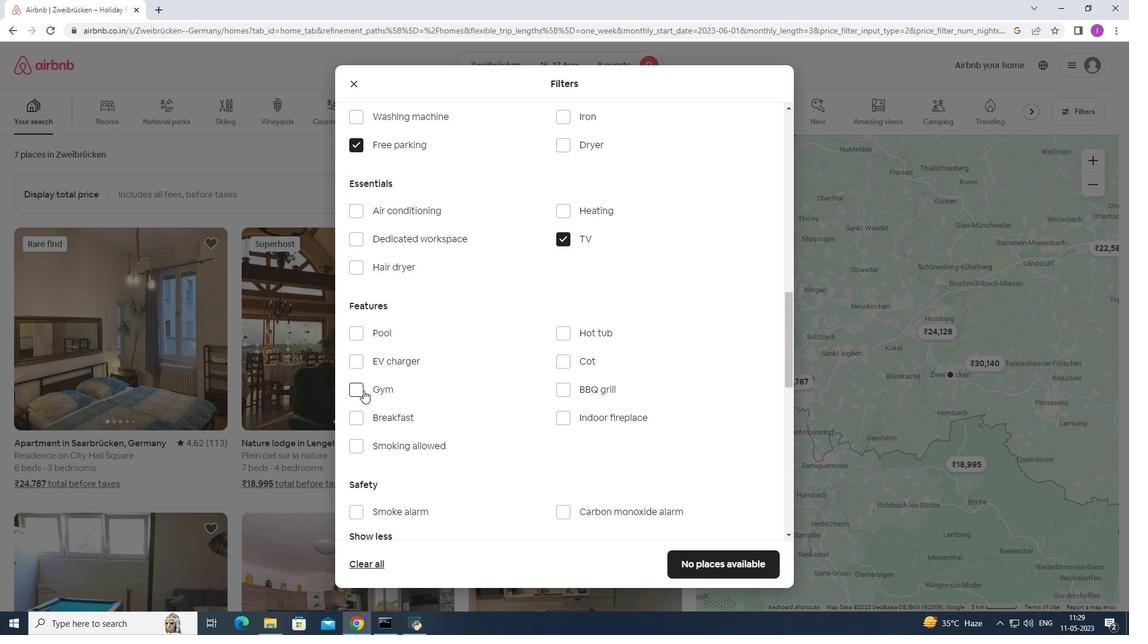 
Action: Mouse pressed left at (350, 390)
Screenshot: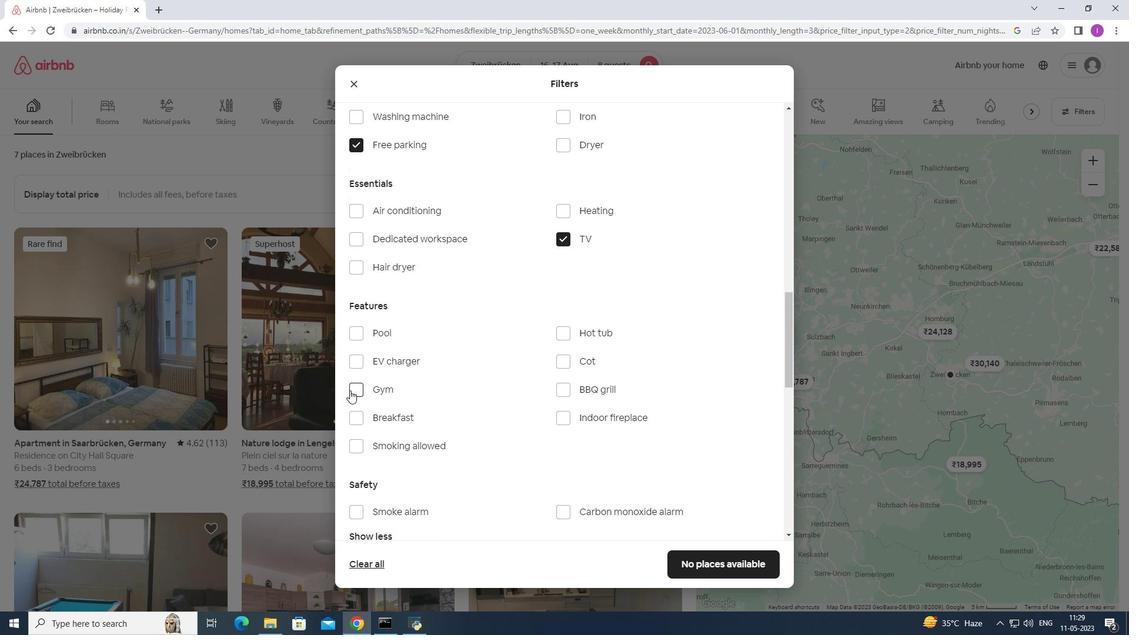 
Action: Mouse moved to (352, 411)
Screenshot: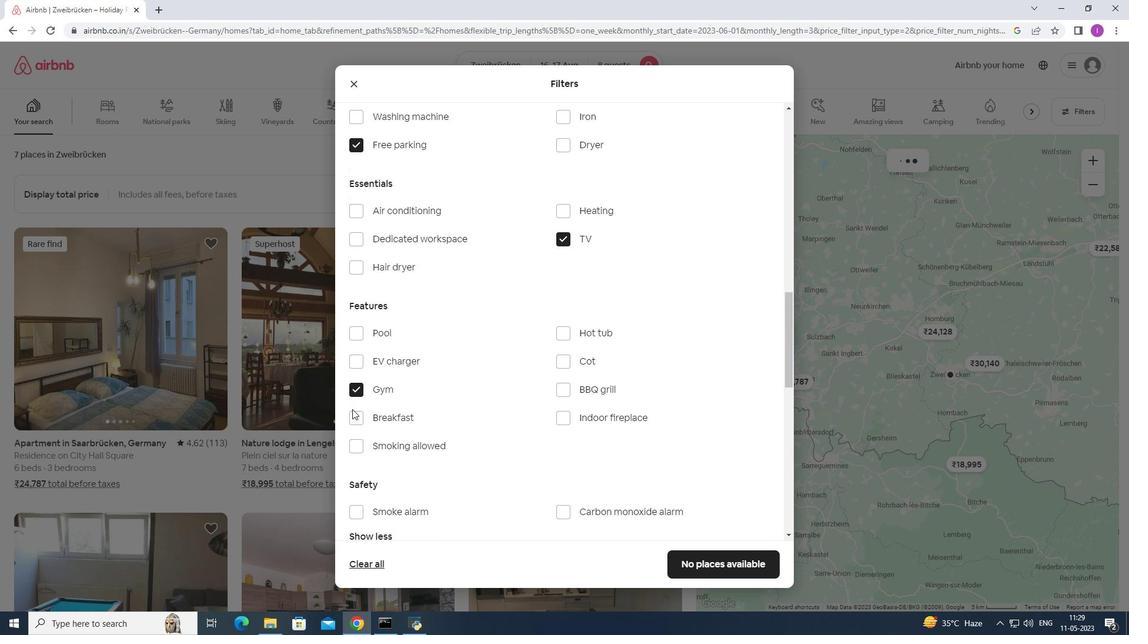 
Action: Mouse pressed left at (352, 411)
Screenshot: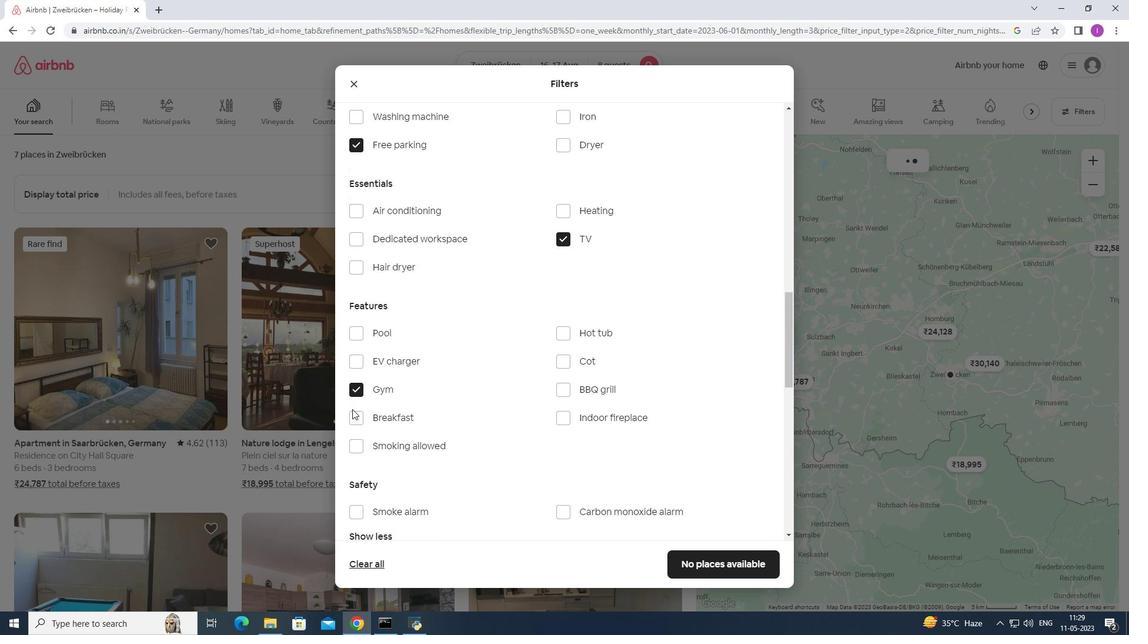 
Action: Mouse moved to (618, 372)
Screenshot: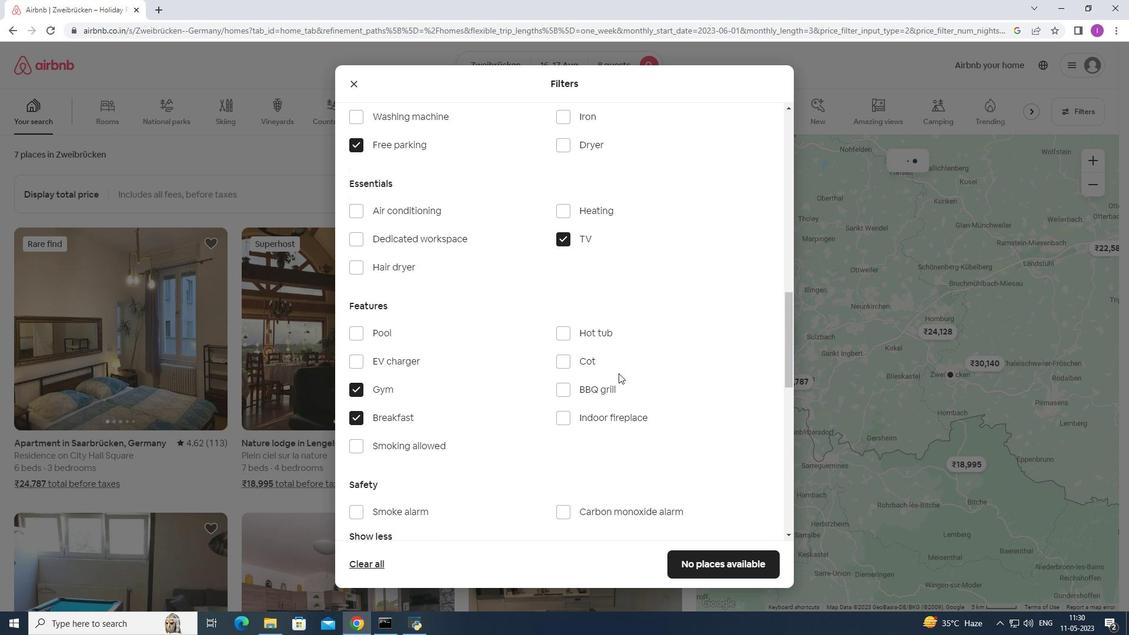 
Action: Mouse scrolled (618, 372) with delta (0, 0)
Screenshot: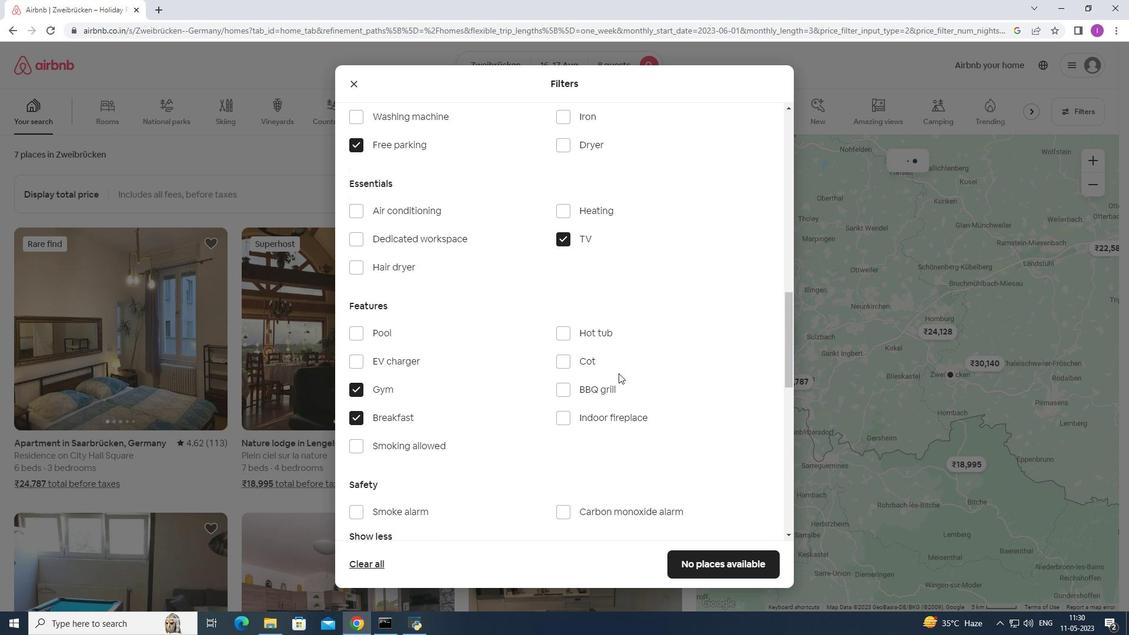 
Action: Mouse moved to (618, 372)
Screenshot: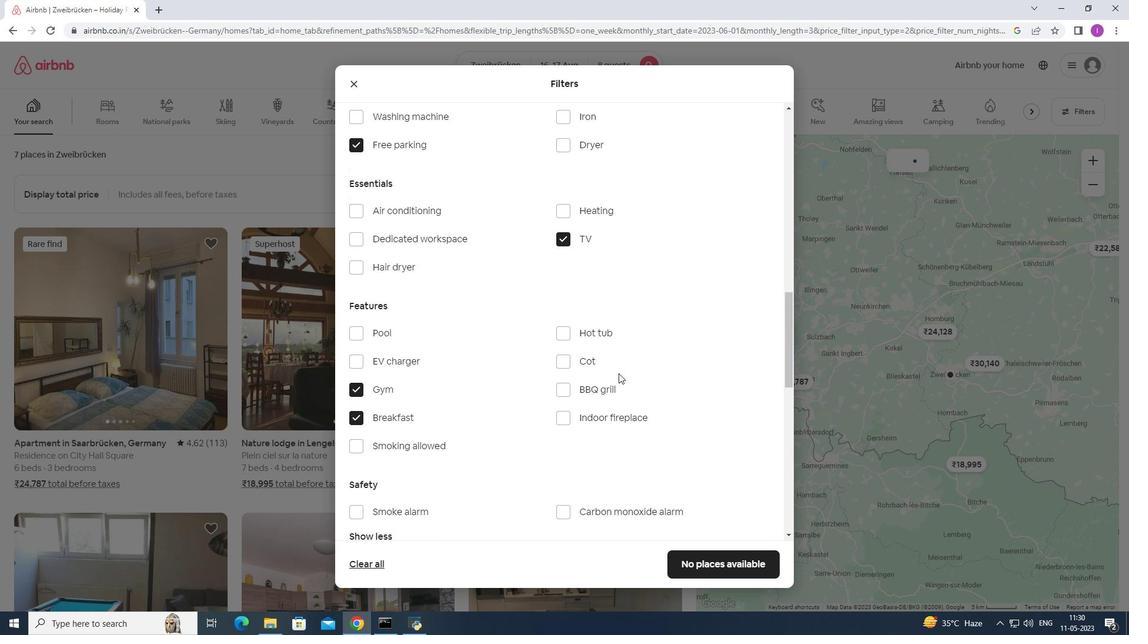 
Action: Mouse scrolled (618, 372) with delta (0, 0)
Screenshot: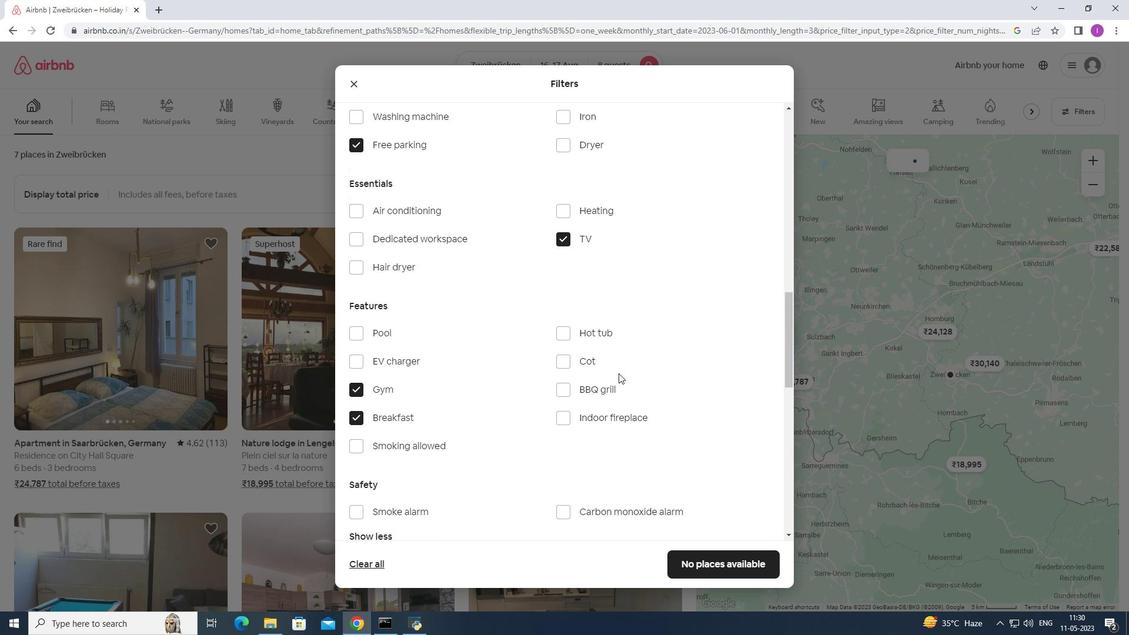 
Action: Mouse moved to (617, 372)
Screenshot: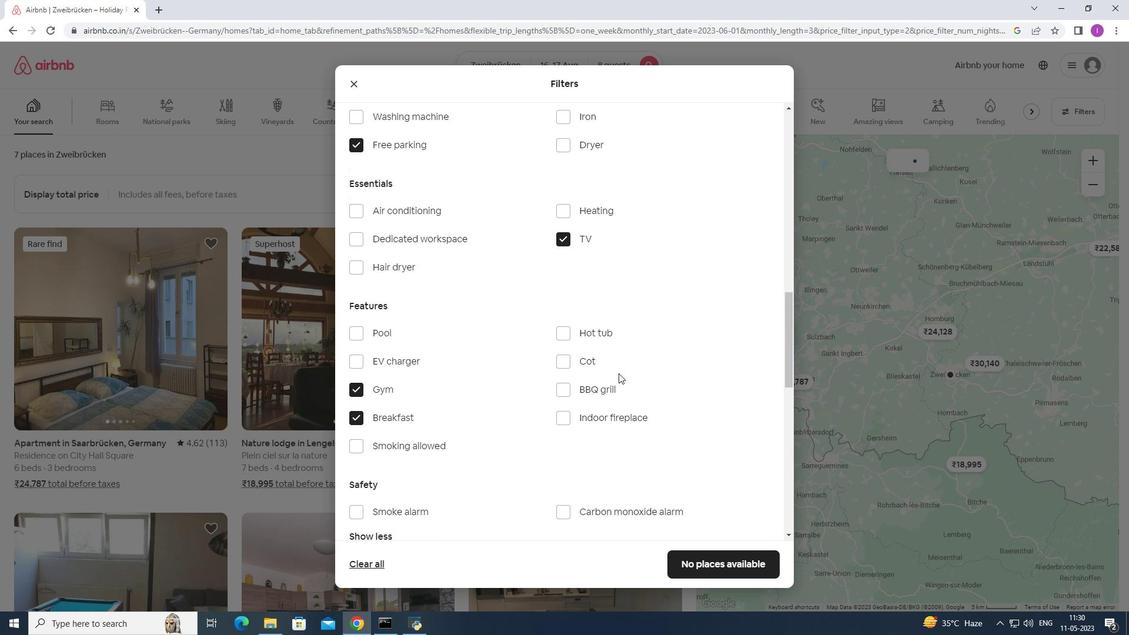 
Action: Mouse scrolled (617, 372) with delta (0, 0)
Screenshot: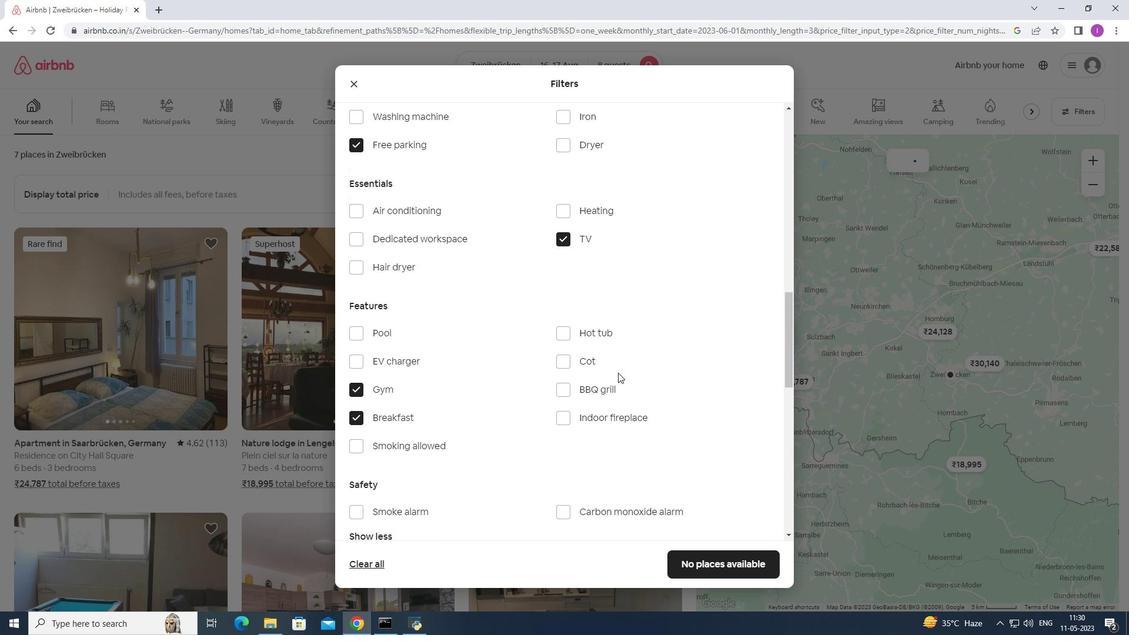 
Action: Mouse moved to (615, 372)
Screenshot: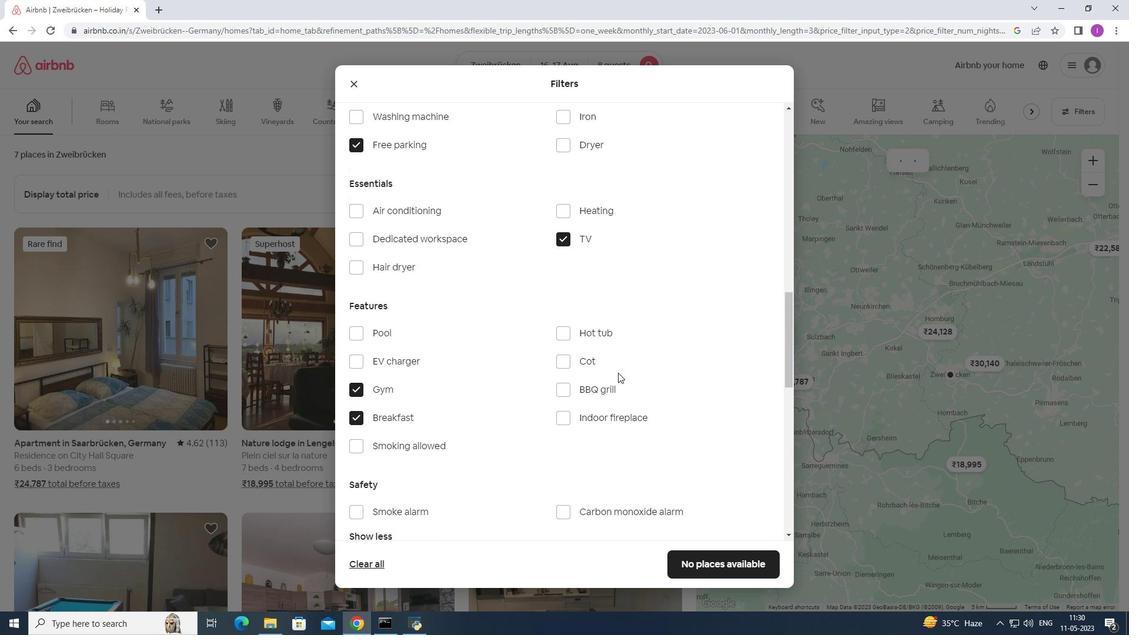 
Action: Mouse scrolled (615, 372) with delta (0, 0)
Screenshot: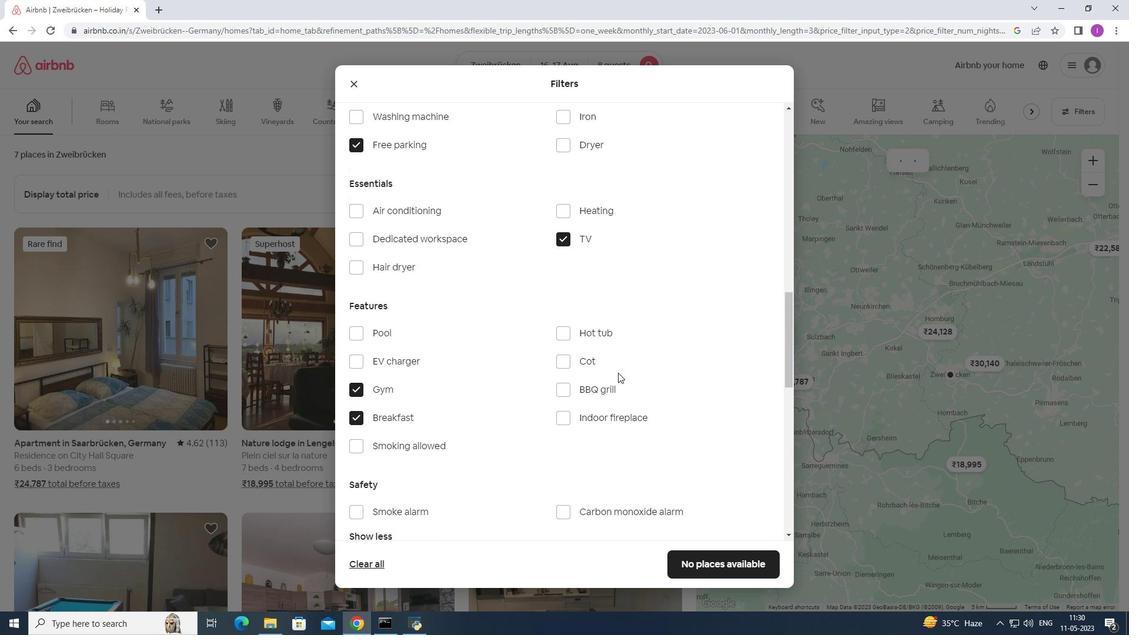 
Action: Mouse moved to (603, 378)
Screenshot: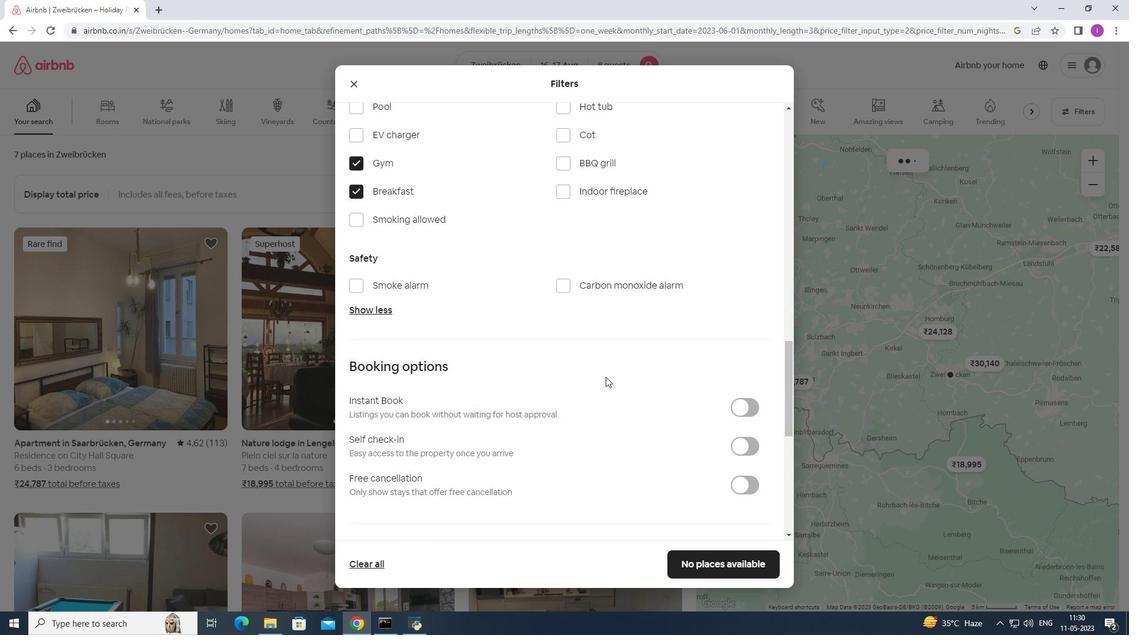 
Action: Mouse scrolled (603, 377) with delta (0, 0)
Screenshot: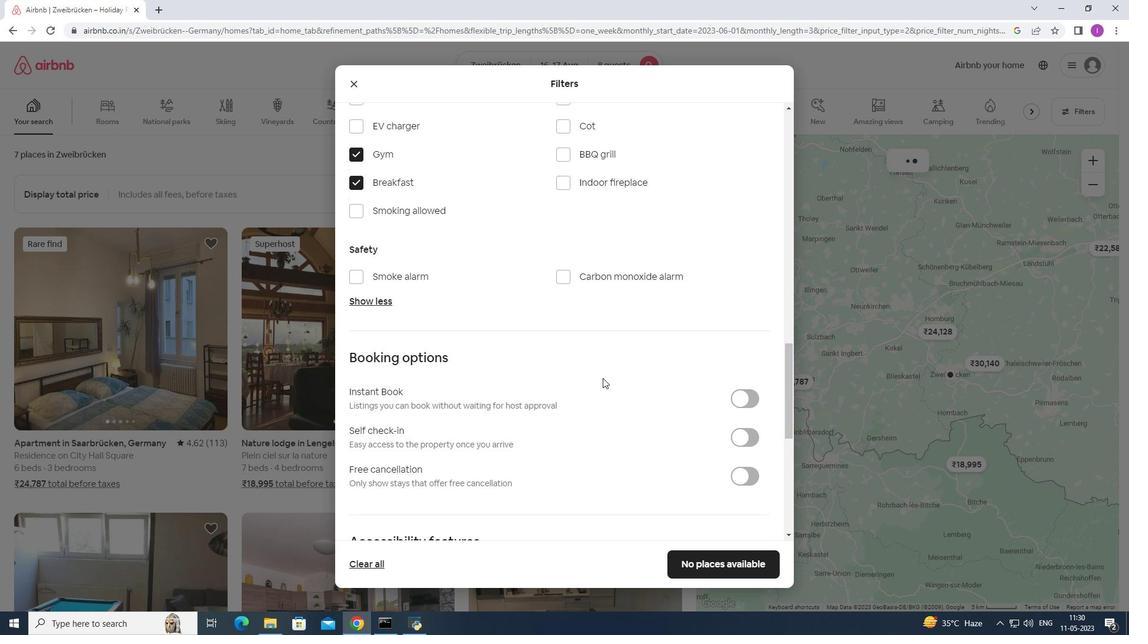
Action: Mouse scrolled (603, 377) with delta (0, 0)
Screenshot: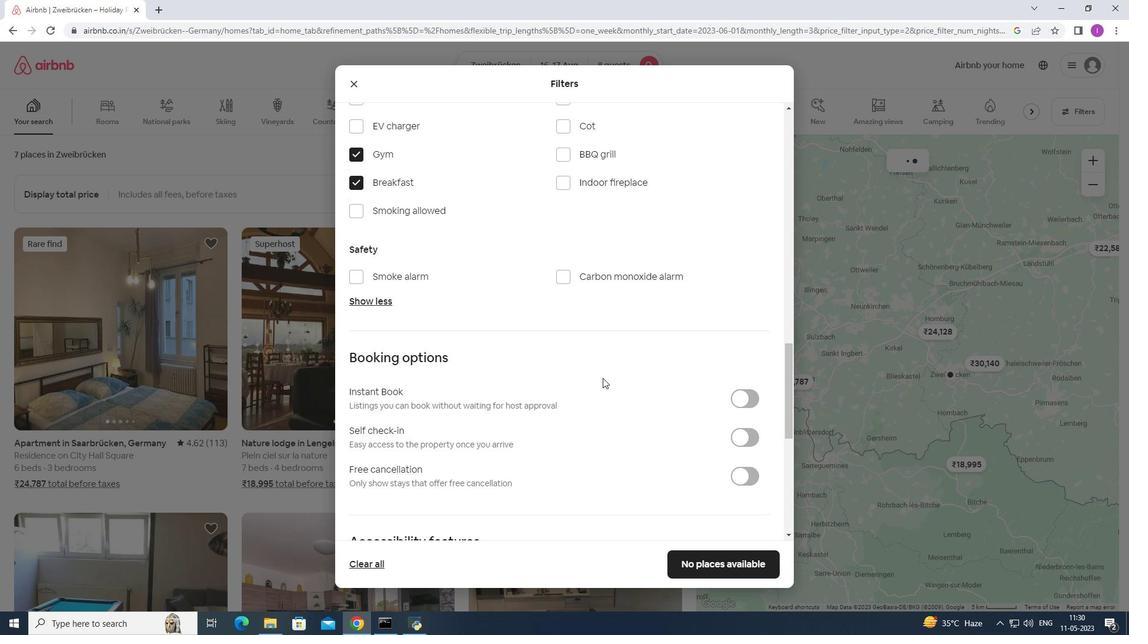 
Action: Mouse moved to (744, 318)
Screenshot: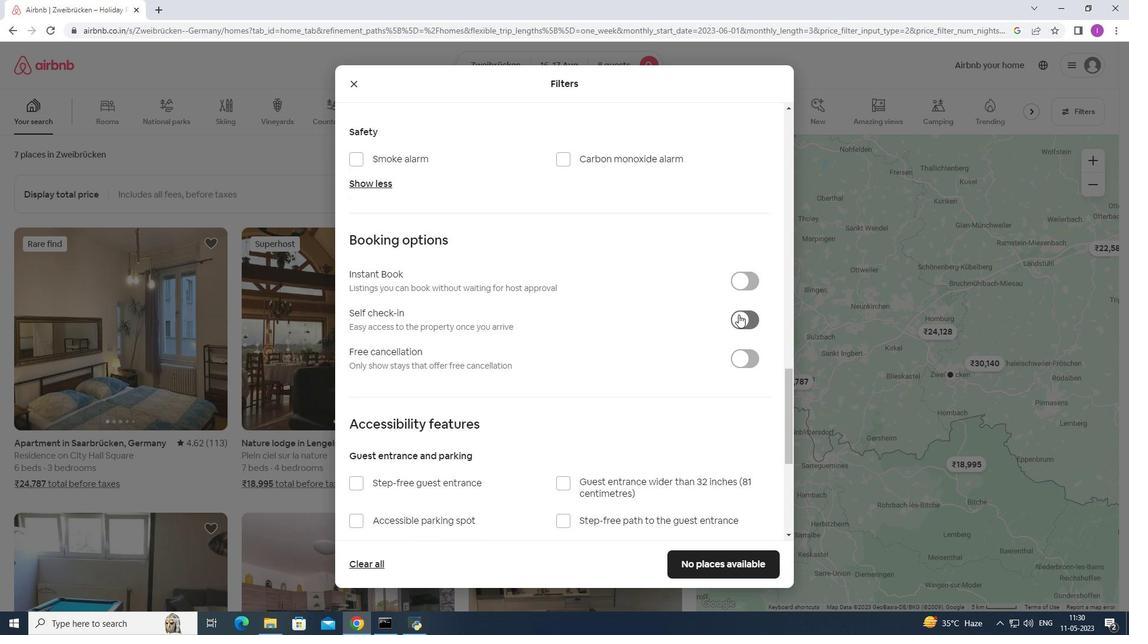 
Action: Mouse pressed left at (744, 318)
Screenshot: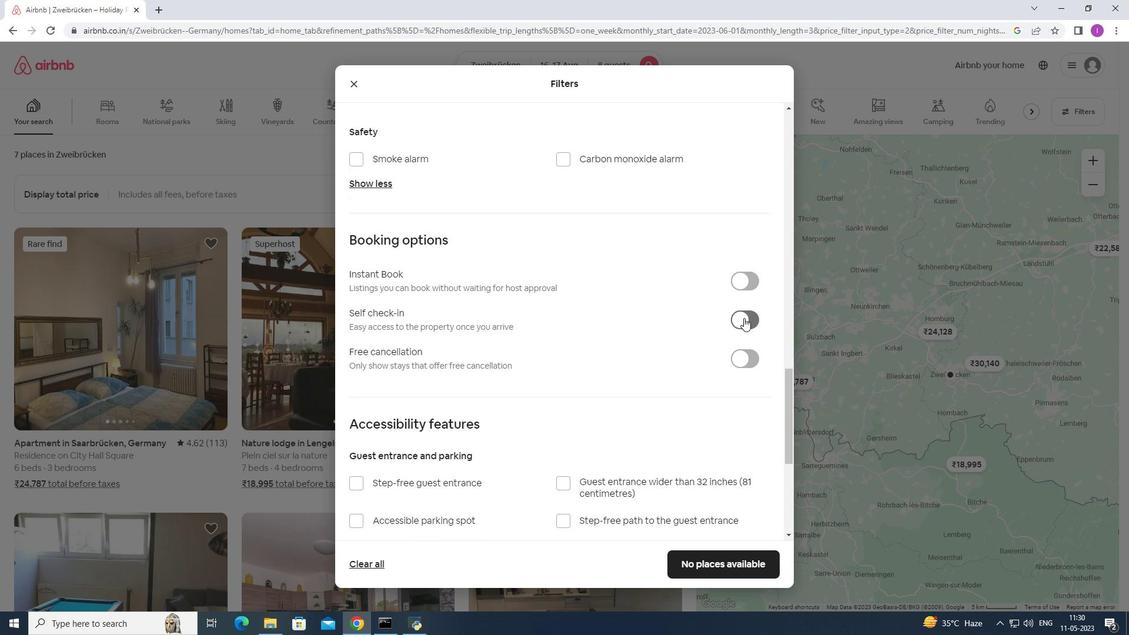 
Action: Mouse moved to (743, 335)
Screenshot: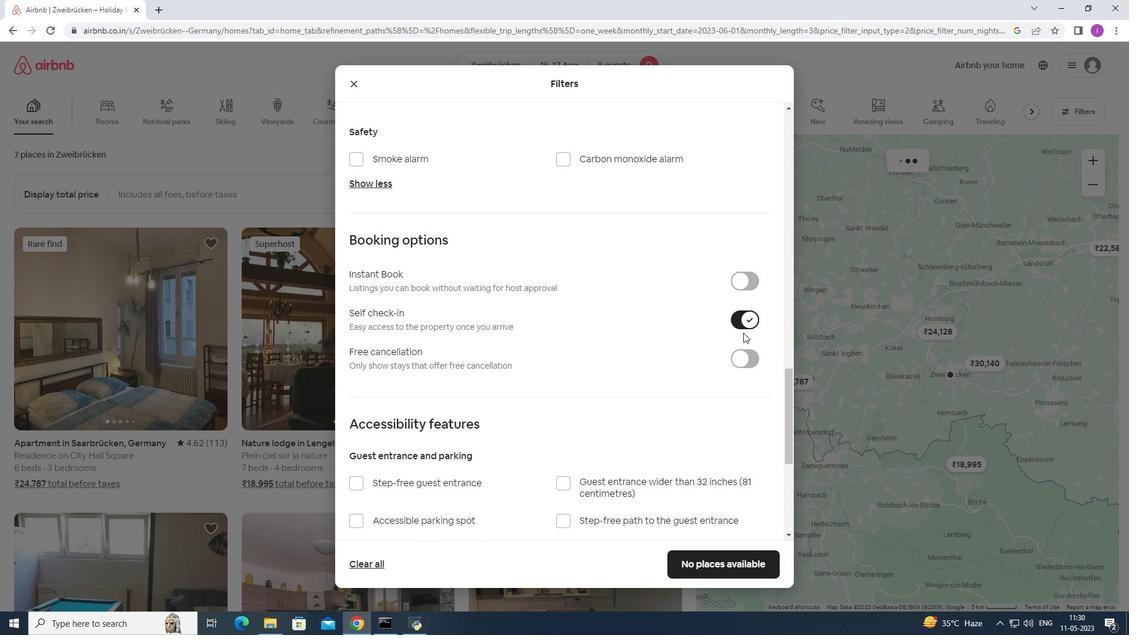 
Action: Mouse scrolled (743, 334) with delta (0, 0)
Screenshot: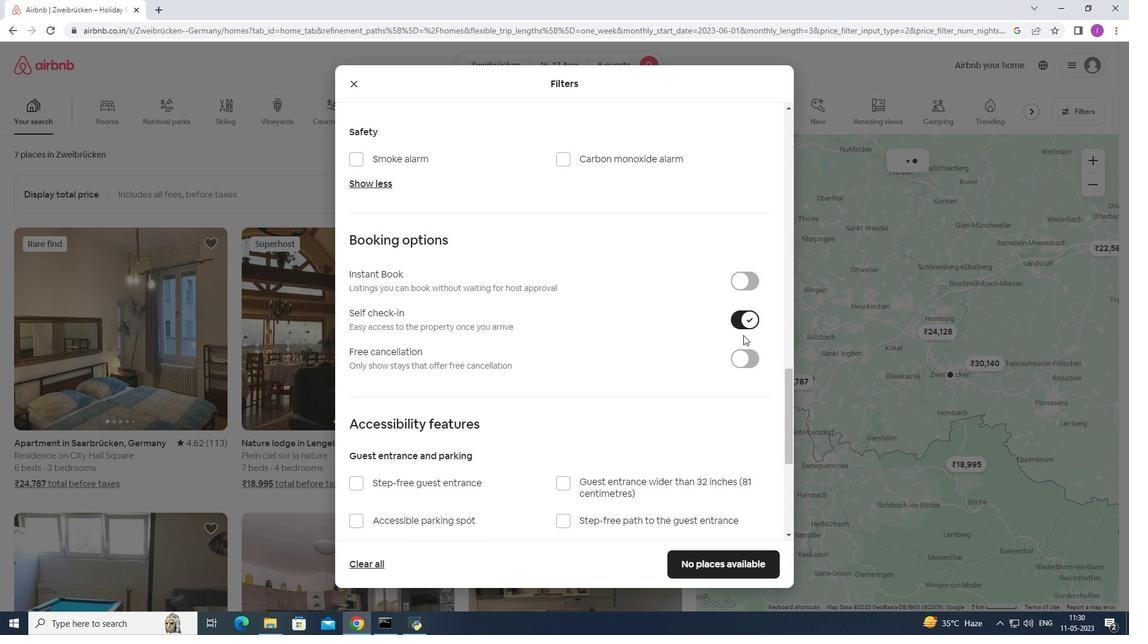 
Action: Mouse scrolled (743, 334) with delta (0, 0)
Screenshot: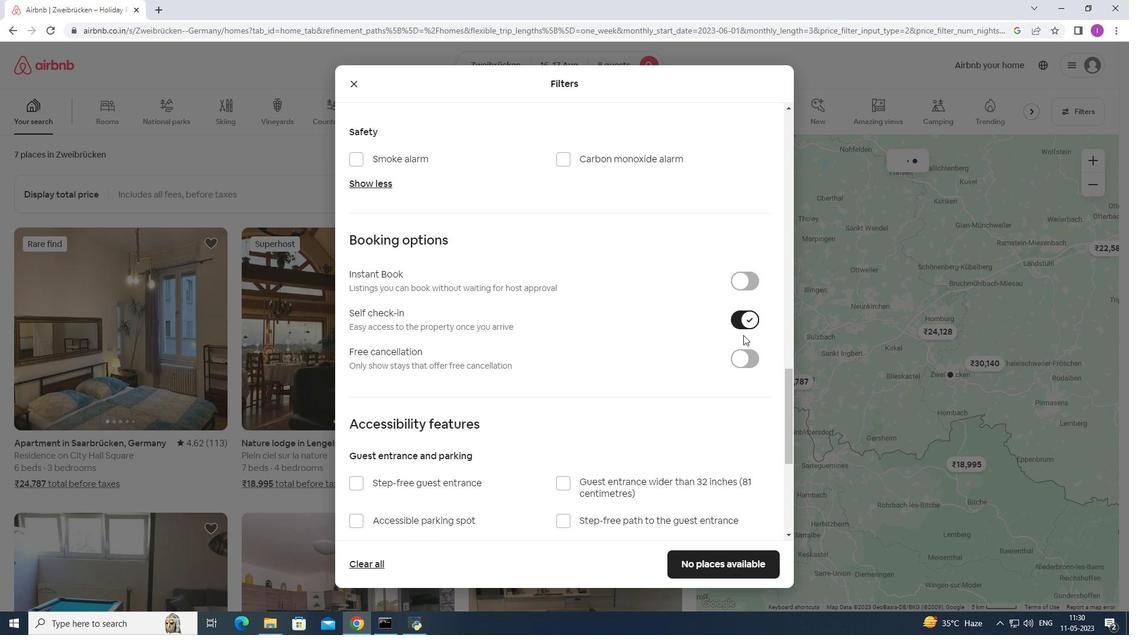 
Action: Mouse scrolled (743, 334) with delta (0, 0)
Screenshot: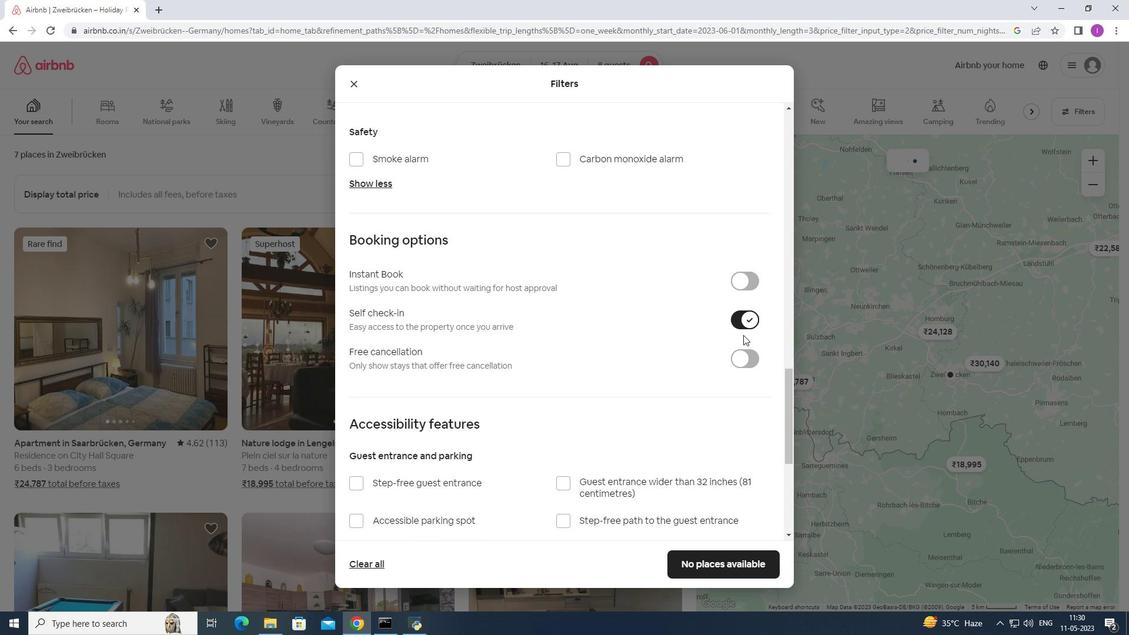 
Action: Mouse moved to (679, 331)
Screenshot: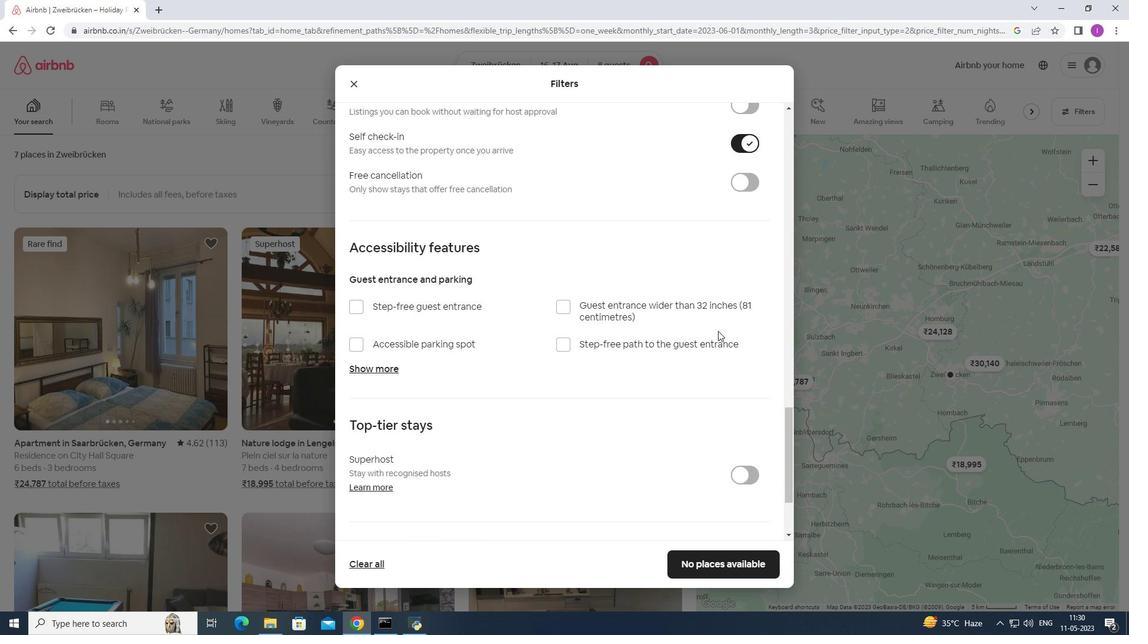 
Action: Mouse scrolled (680, 330) with delta (0, 0)
Screenshot: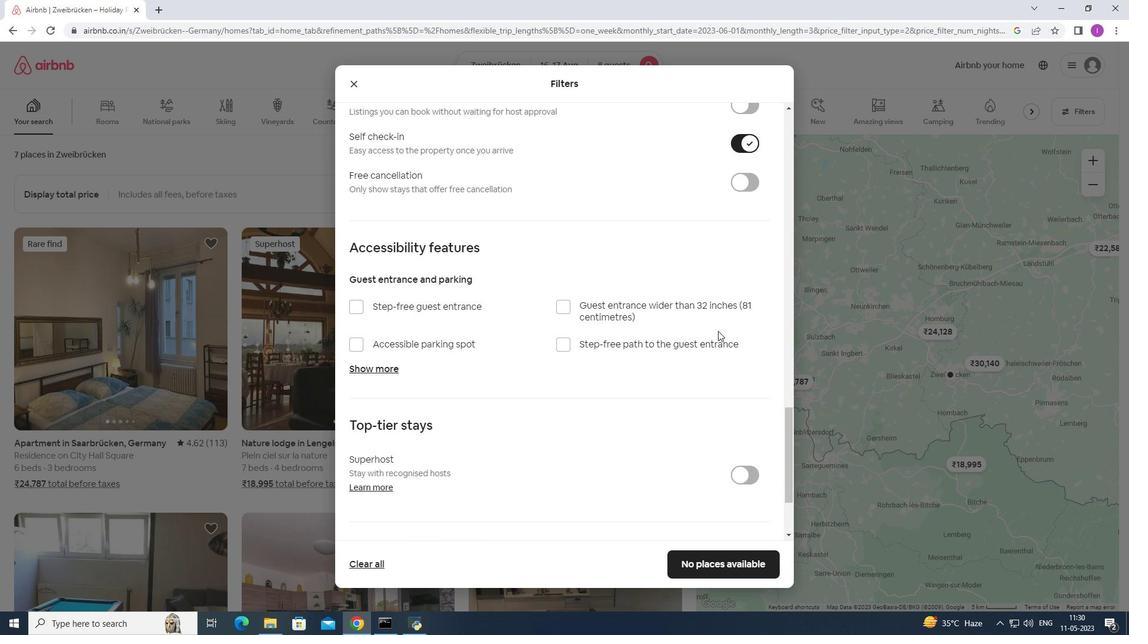 
Action: Mouse moved to (673, 330)
Screenshot: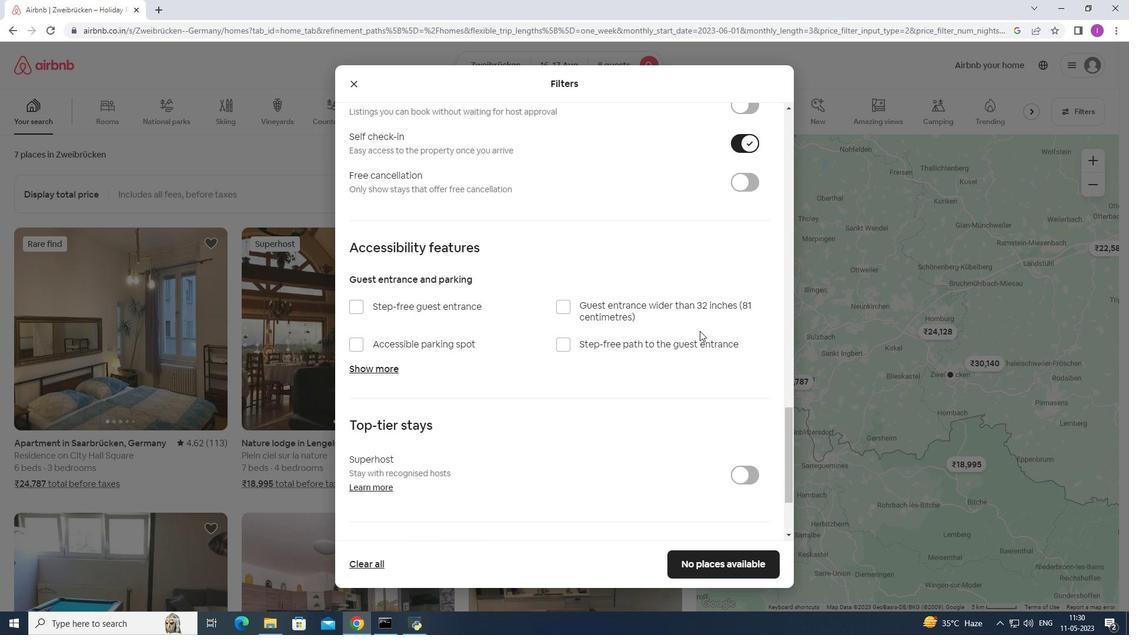 
Action: Mouse scrolled (673, 329) with delta (0, 0)
Screenshot: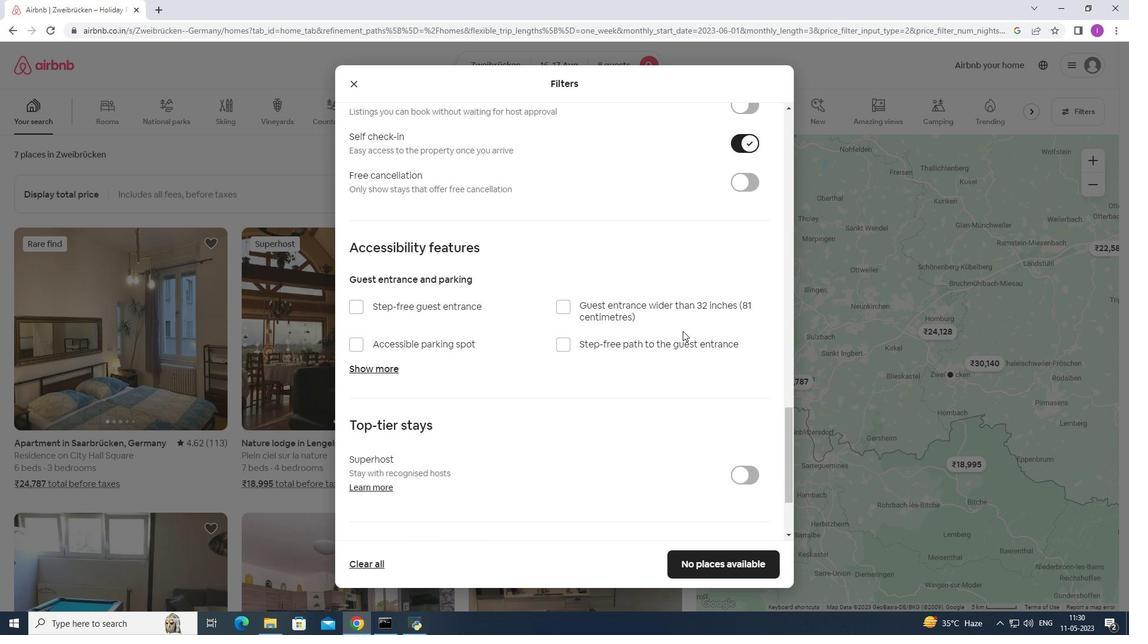 
Action: Mouse moved to (514, 305)
Screenshot: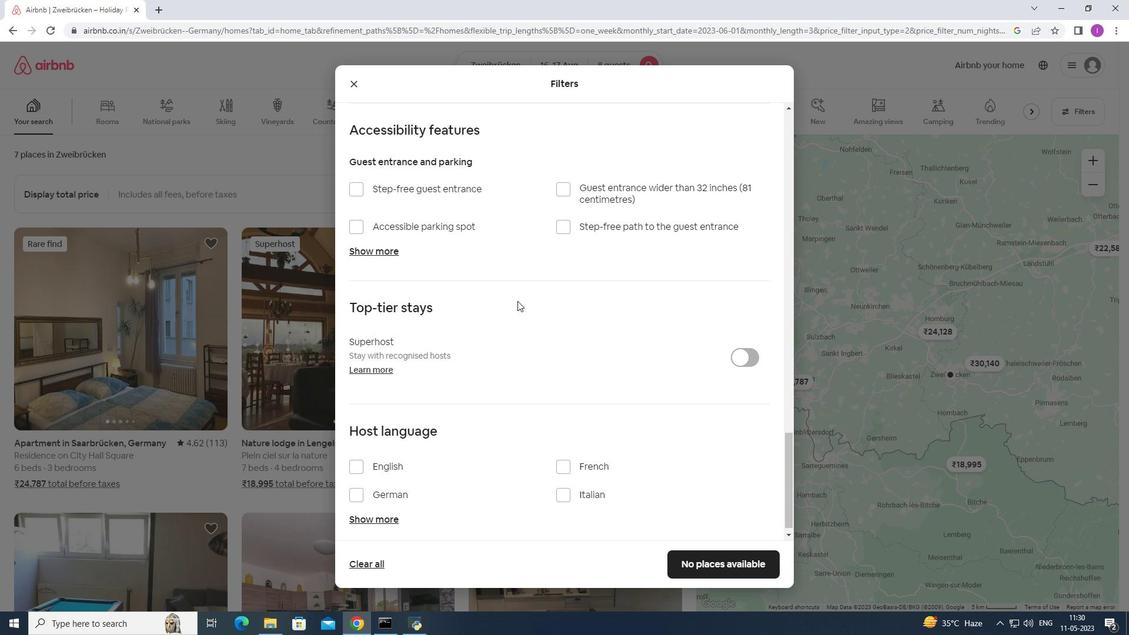 
Action: Mouse scrolled (514, 305) with delta (0, 0)
Screenshot: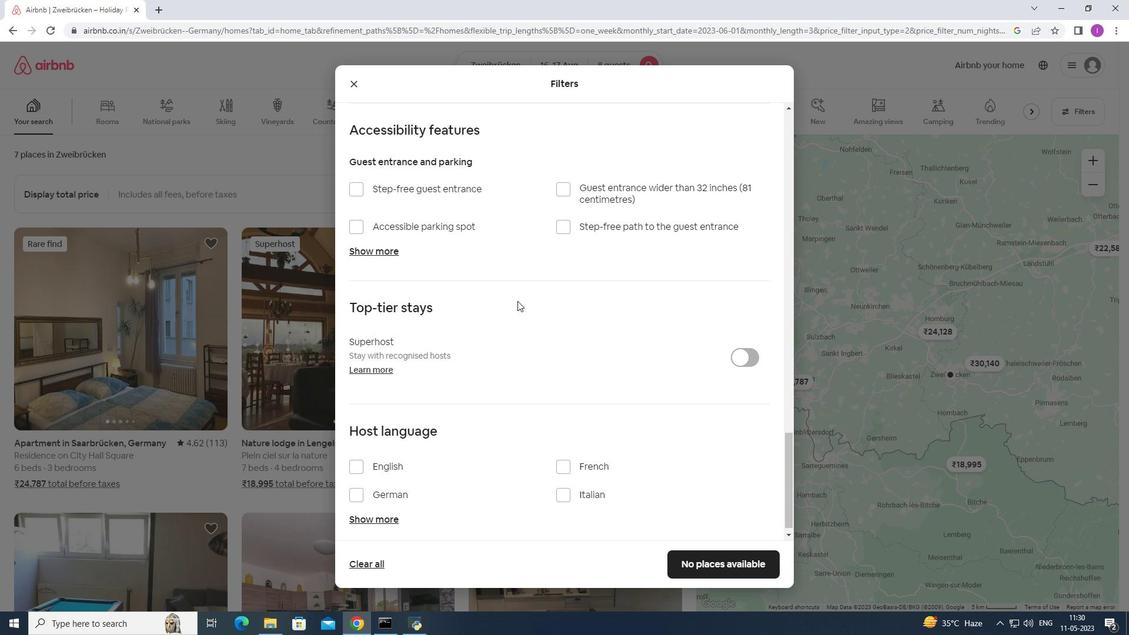 
Action: Mouse moved to (514, 308)
Screenshot: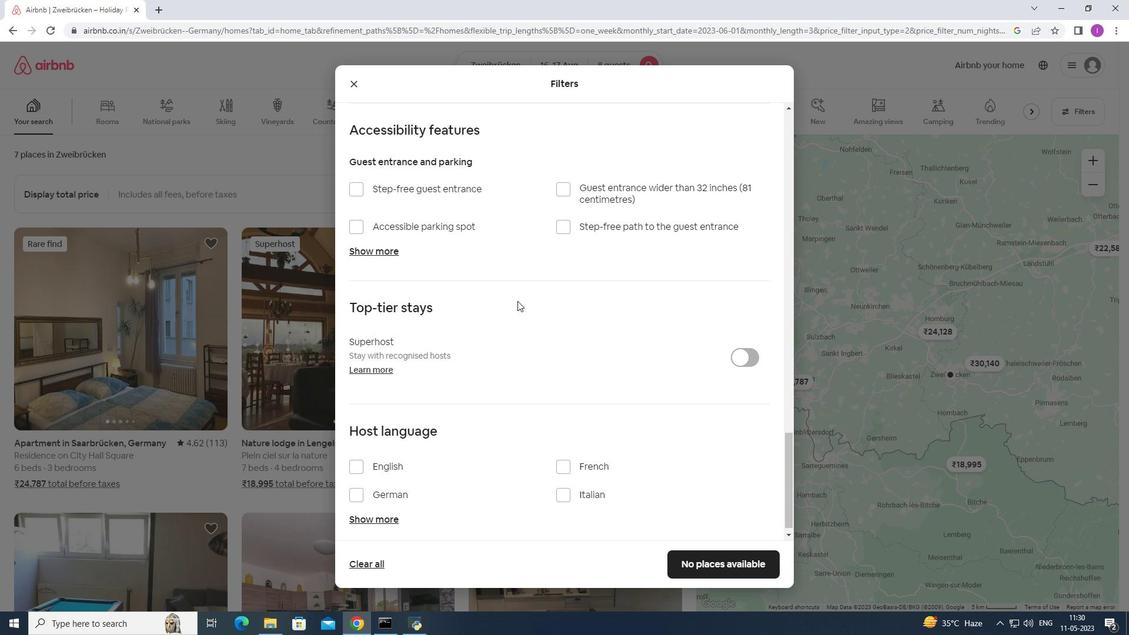 
Action: Mouse scrolled (514, 307) with delta (0, 0)
Screenshot: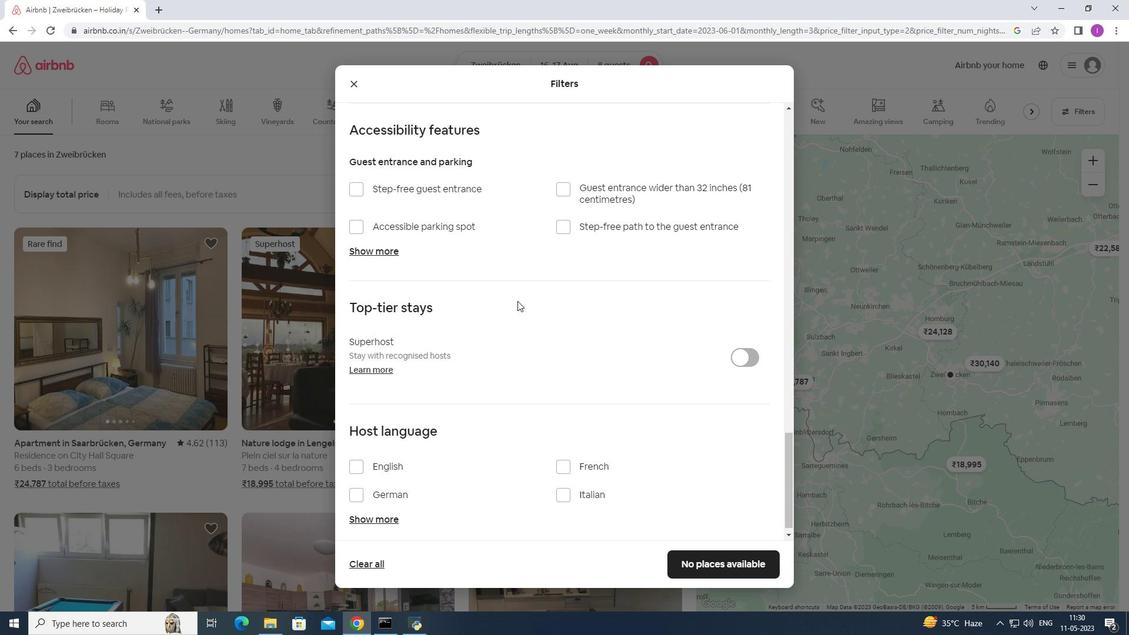 
Action: Mouse moved to (514, 308)
Screenshot: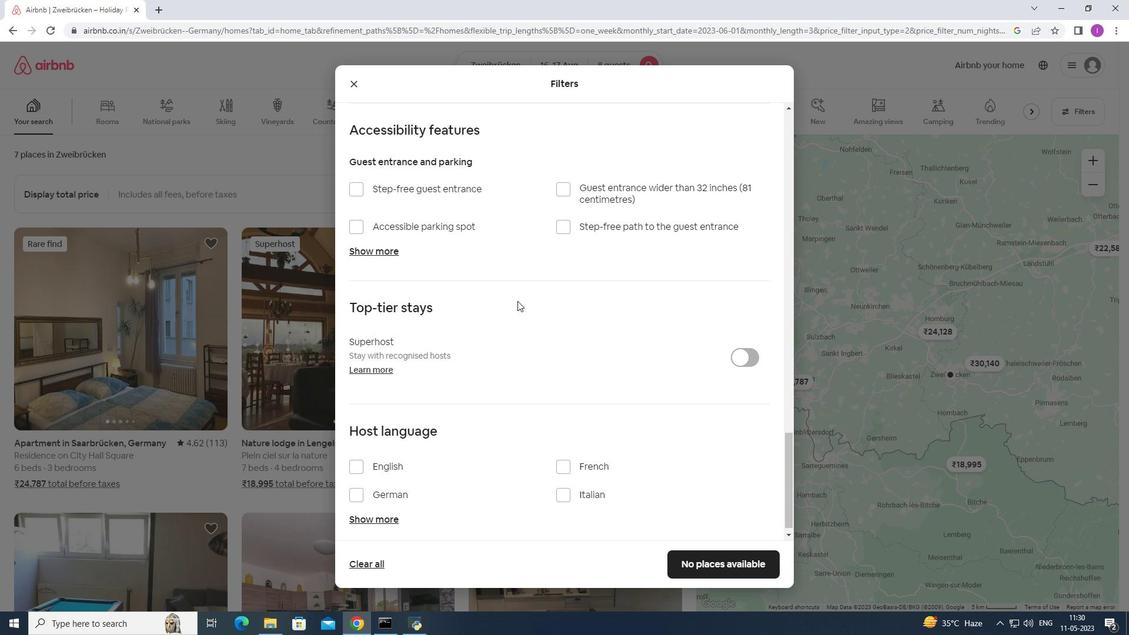 
Action: Mouse scrolled (514, 307) with delta (0, 0)
Screenshot: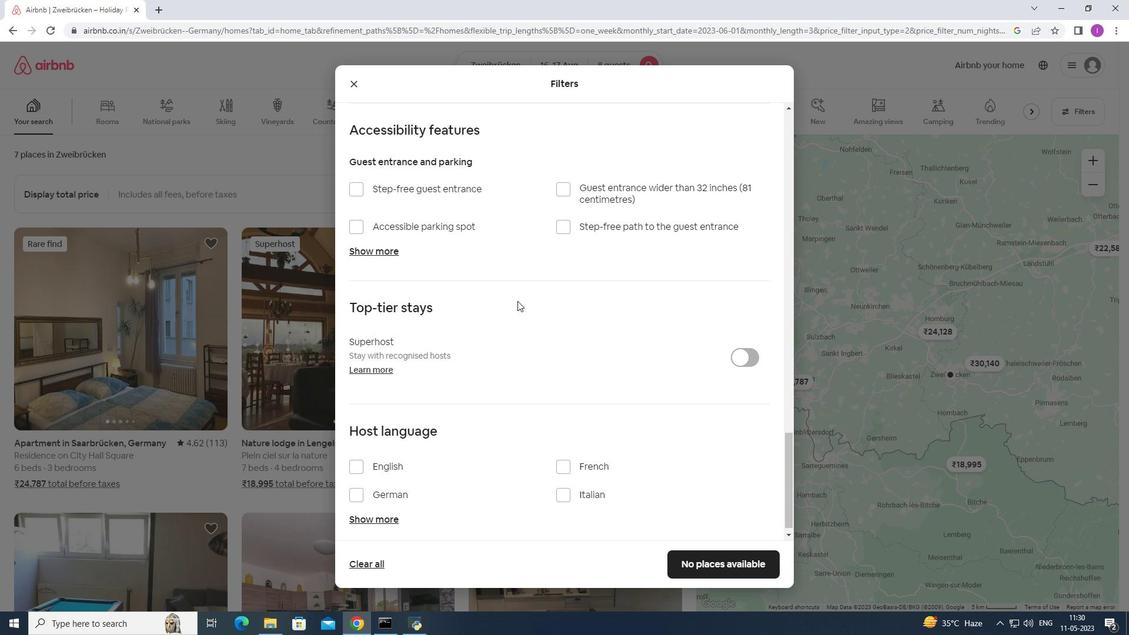 
Action: Mouse moved to (355, 459)
Screenshot: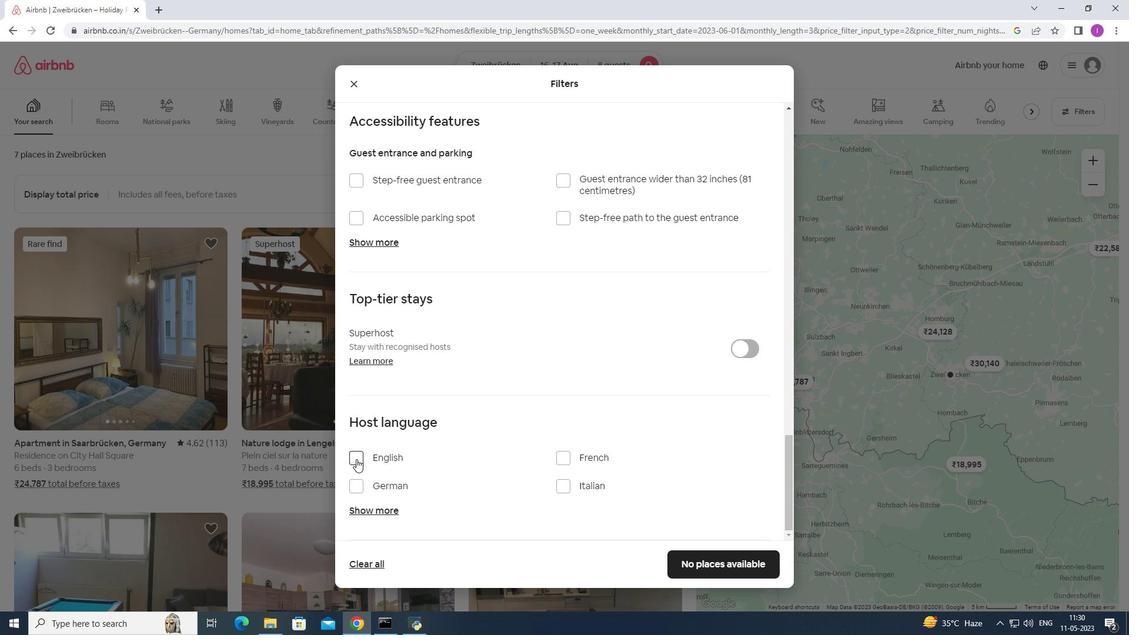 
Action: Mouse pressed left at (355, 459)
Screenshot: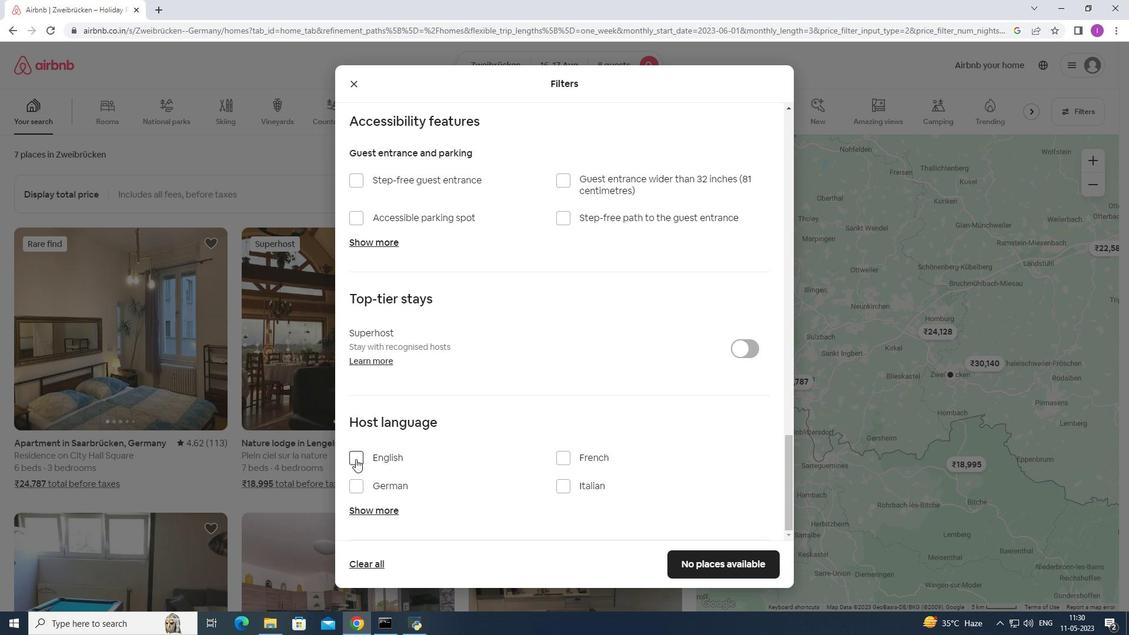 
Action: Mouse moved to (698, 567)
Screenshot: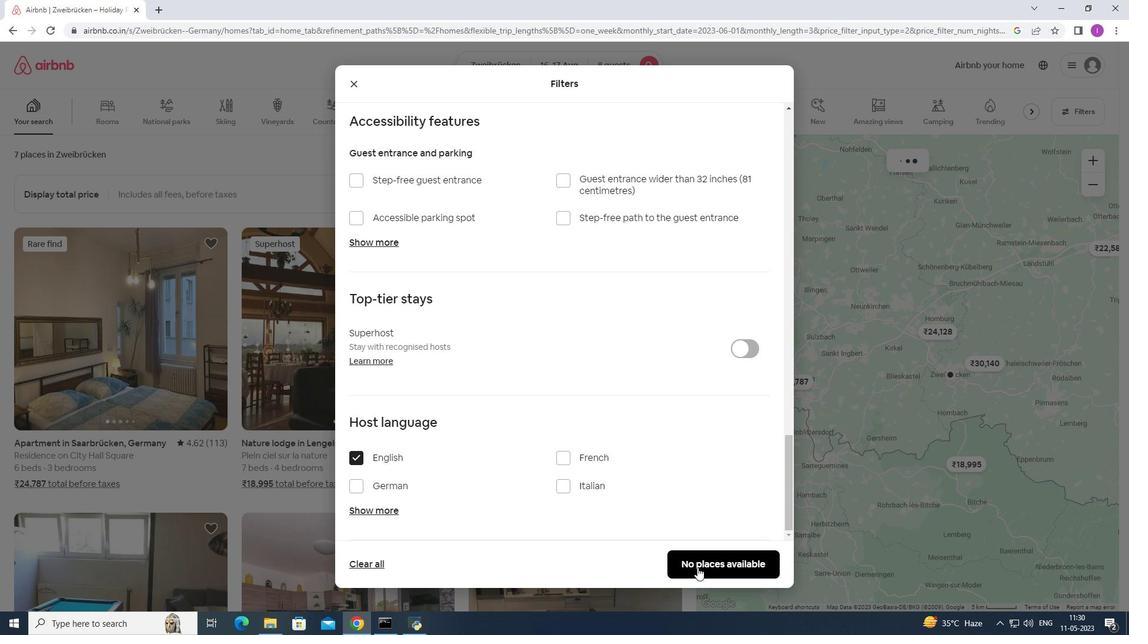 
Action: Mouse pressed left at (698, 567)
Screenshot: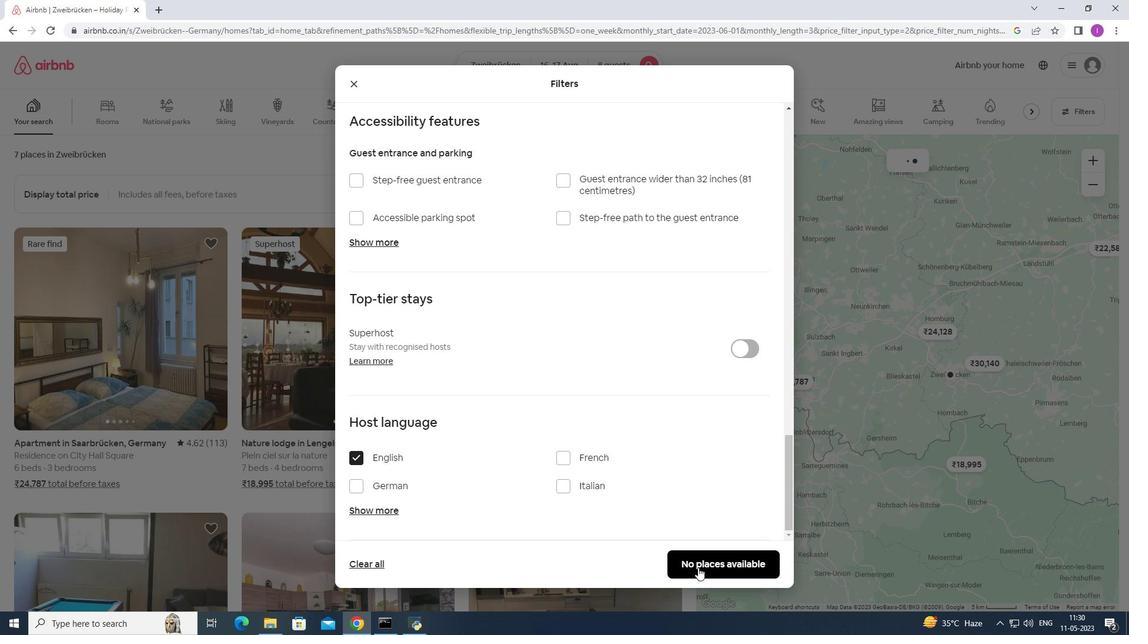 
Action: Mouse moved to (613, 519)
Screenshot: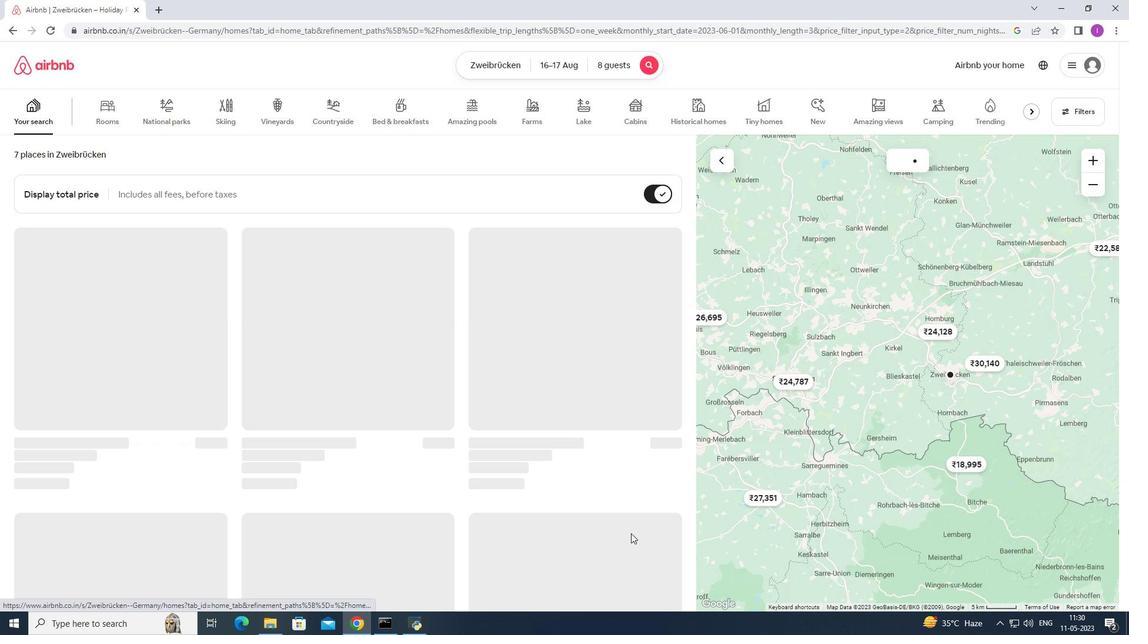 
